 Task: Compose an email with the signature Edwin Parker with the subject Announcement of a change in company name and the message Can you please provide me with the details on the companys training and development program? from softage.4@softage.net to softage.5@softage.net, select last word, change the font color from current to purple and background color to black Send the email. Finally, move the email from Sent Items to the label Accommodations
Action: Mouse moved to (1149, 94)
Screenshot: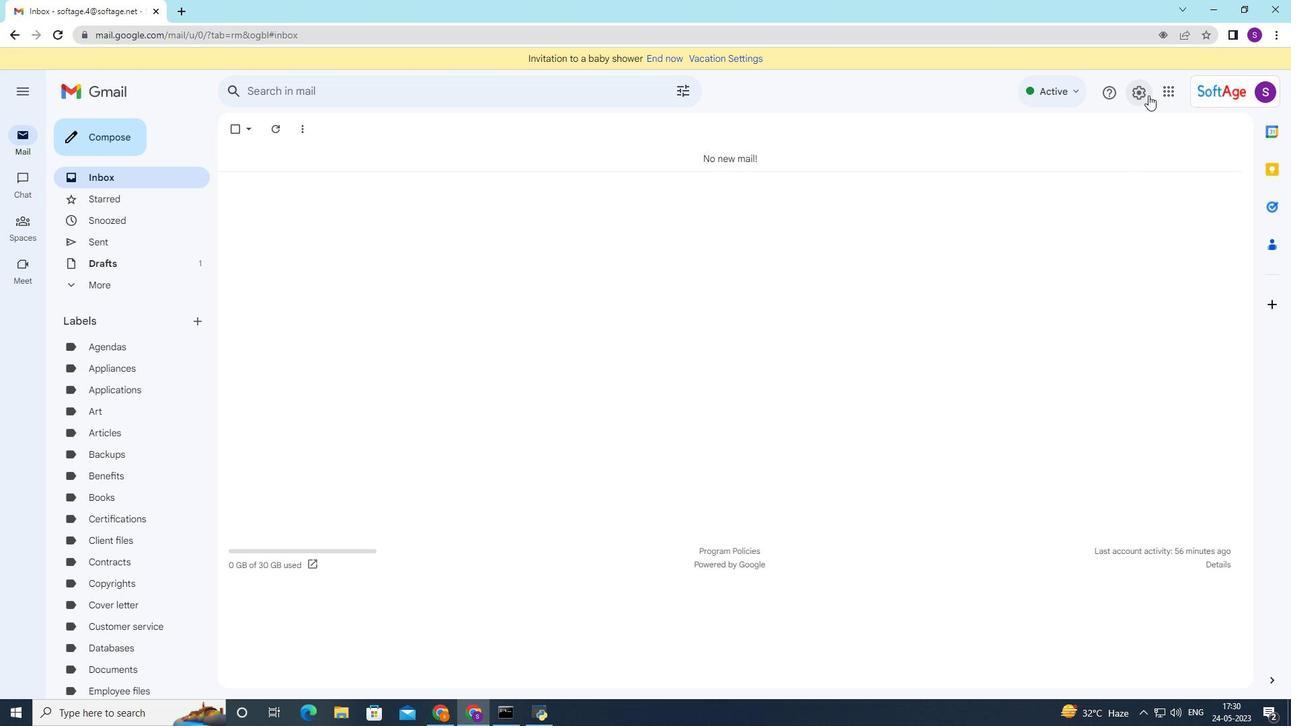 
Action: Mouse pressed left at (1149, 94)
Screenshot: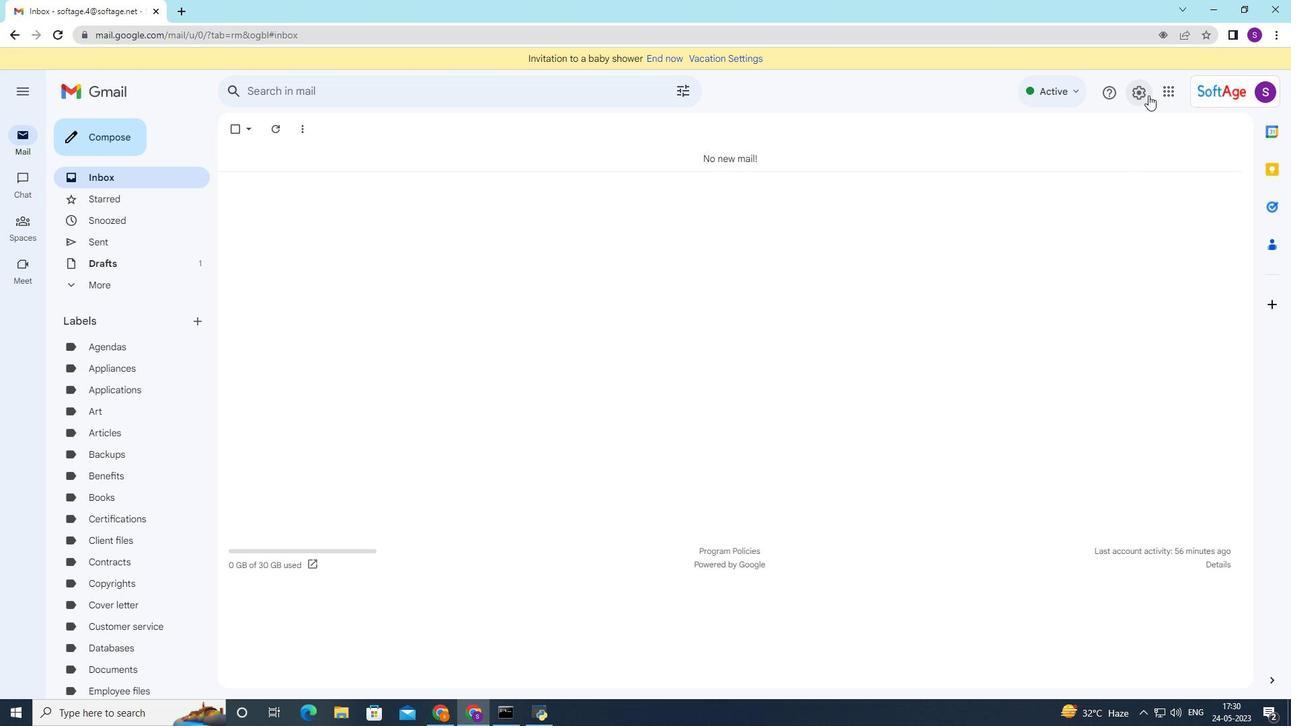 
Action: Mouse moved to (1149, 160)
Screenshot: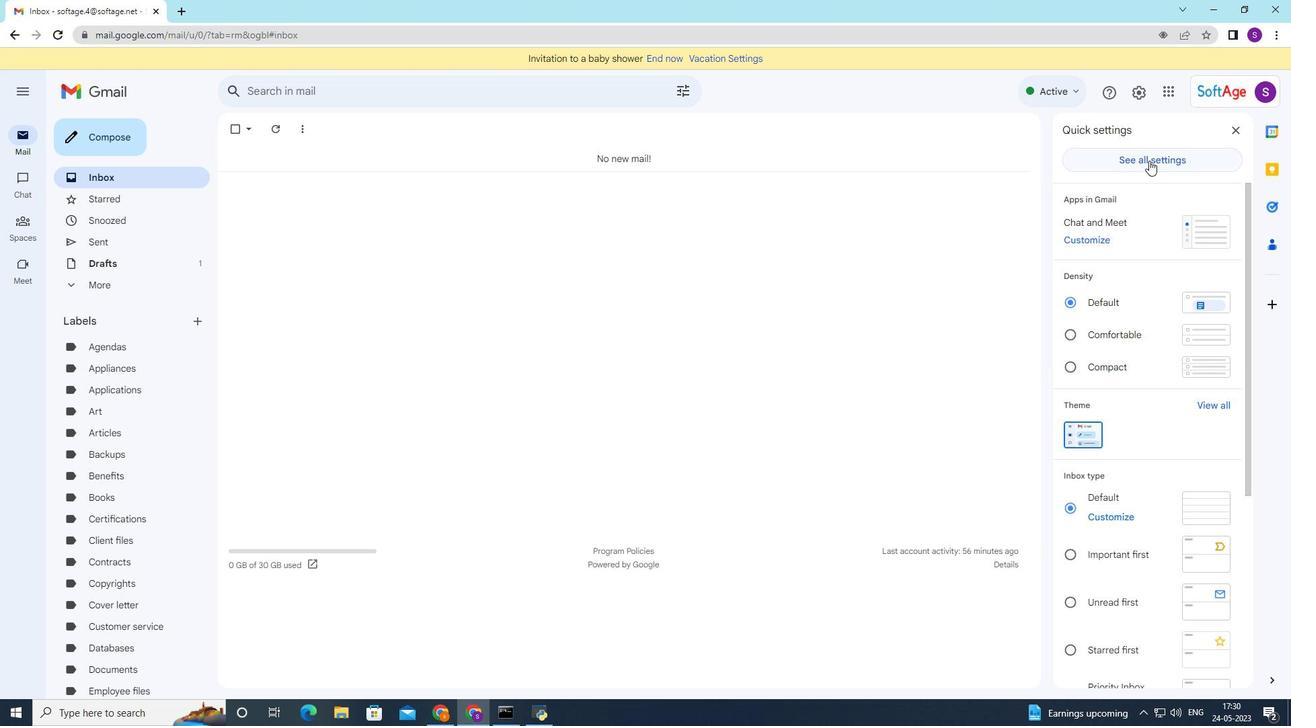 
Action: Mouse pressed left at (1149, 160)
Screenshot: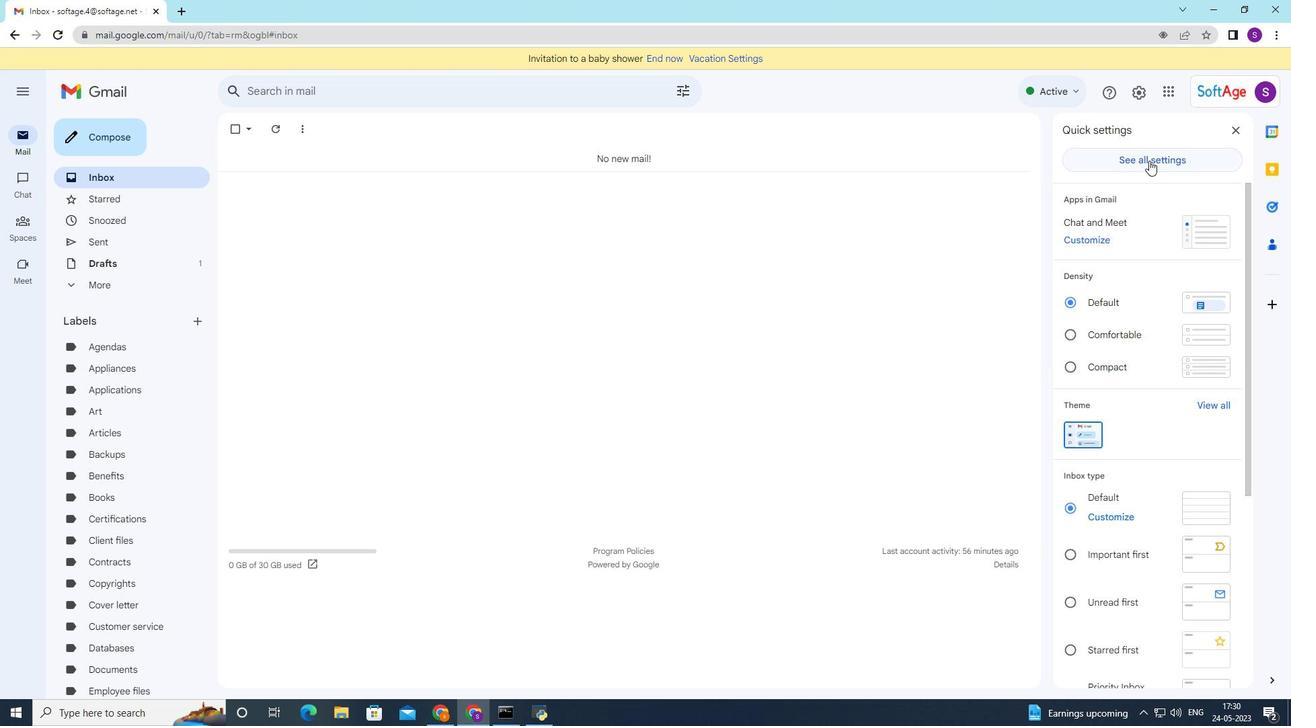 
Action: Mouse moved to (672, 230)
Screenshot: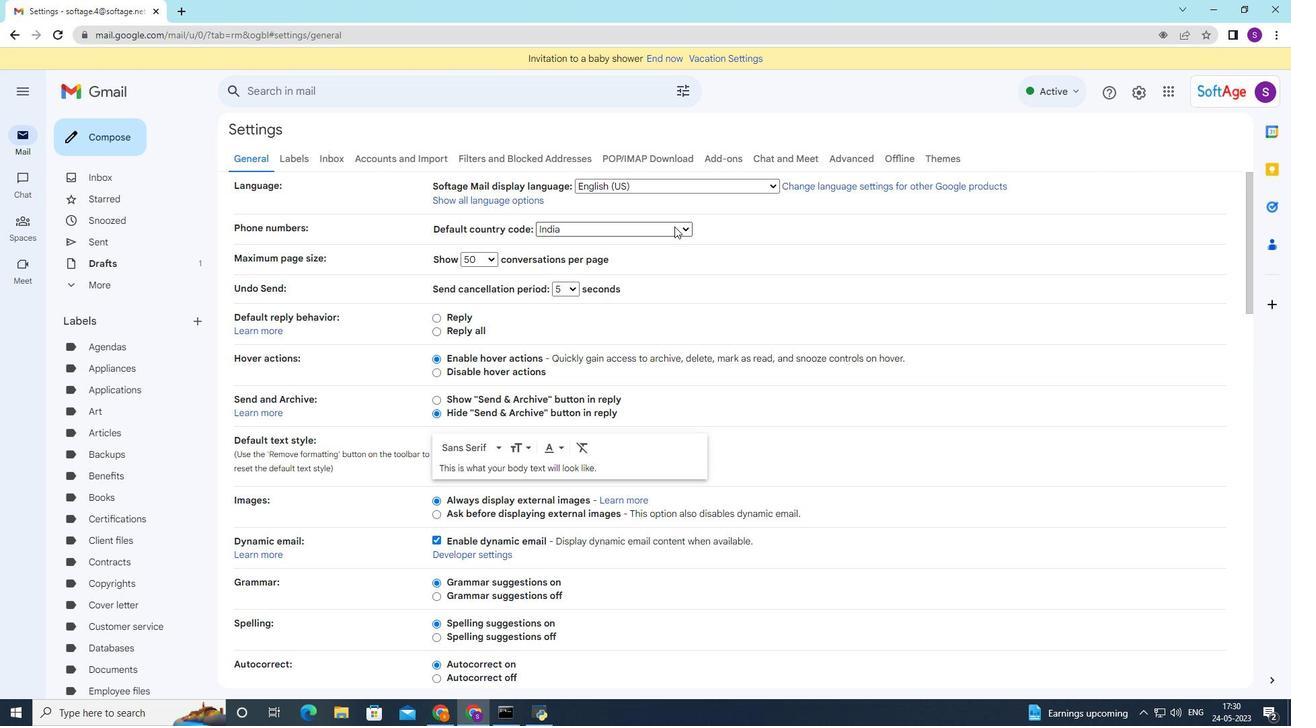 
Action: Mouse scrolled (672, 229) with delta (0, 0)
Screenshot: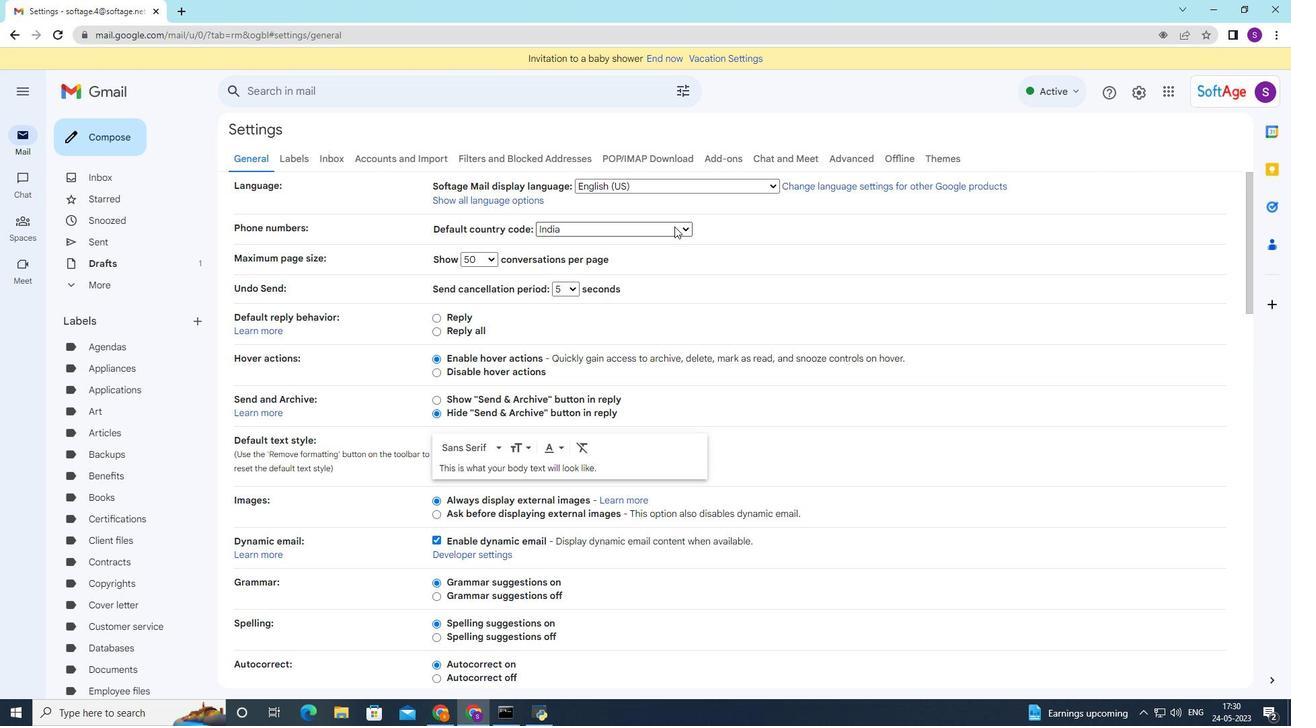 
Action: Mouse scrolled (672, 229) with delta (0, 0)
Screenshot: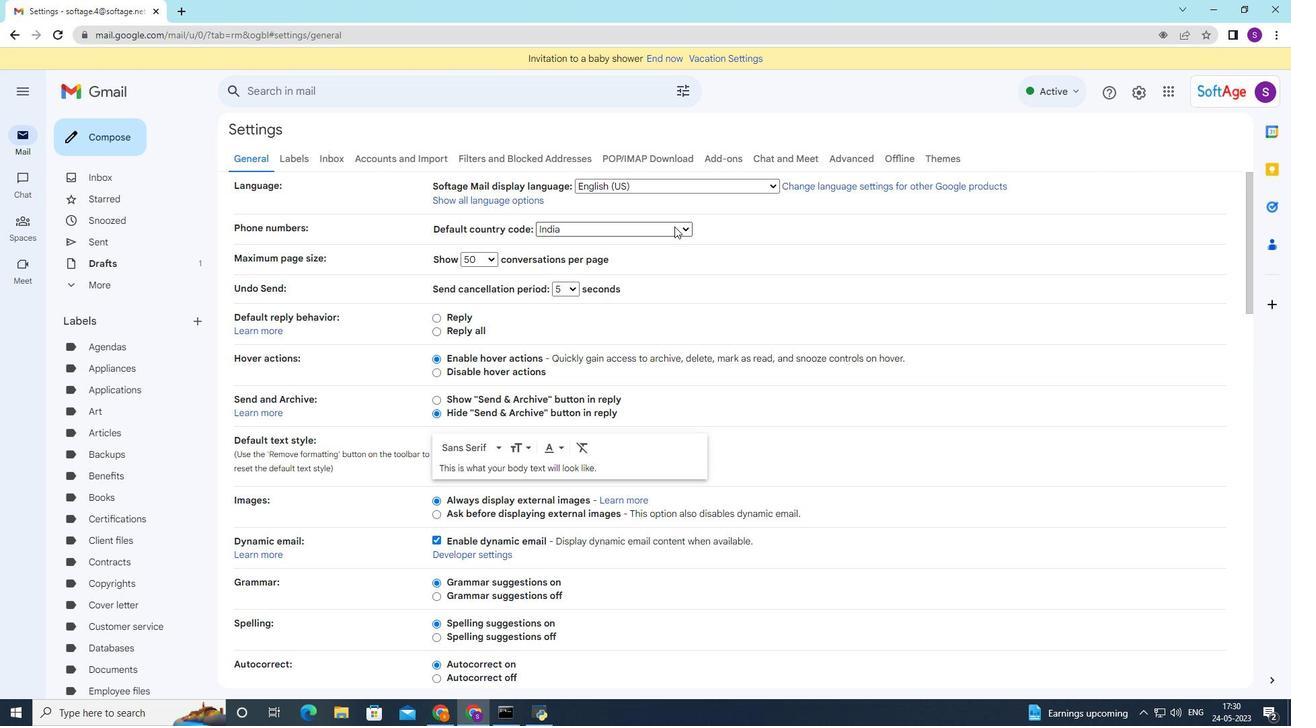 
Action: Mouse scrolled (672, 229) with delta (0, 0)
Screenshot: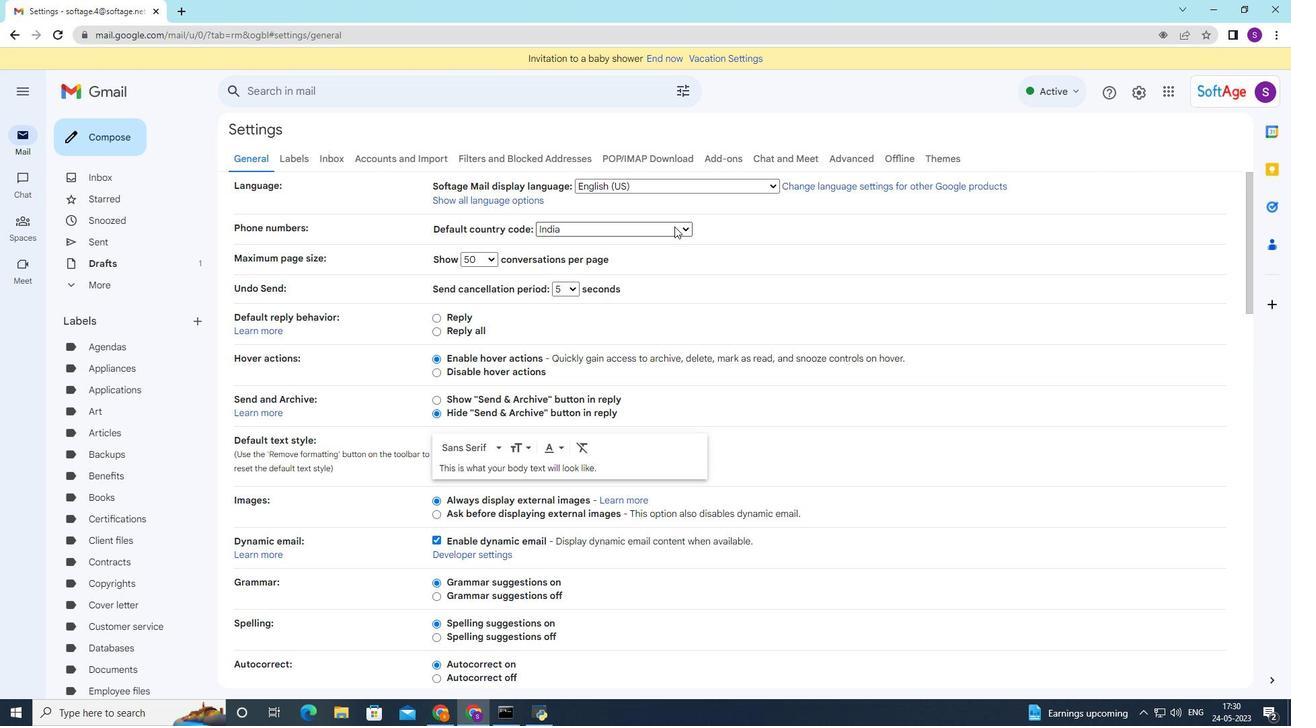 
Action: Mouse moved to (672, 230)
Screenshot: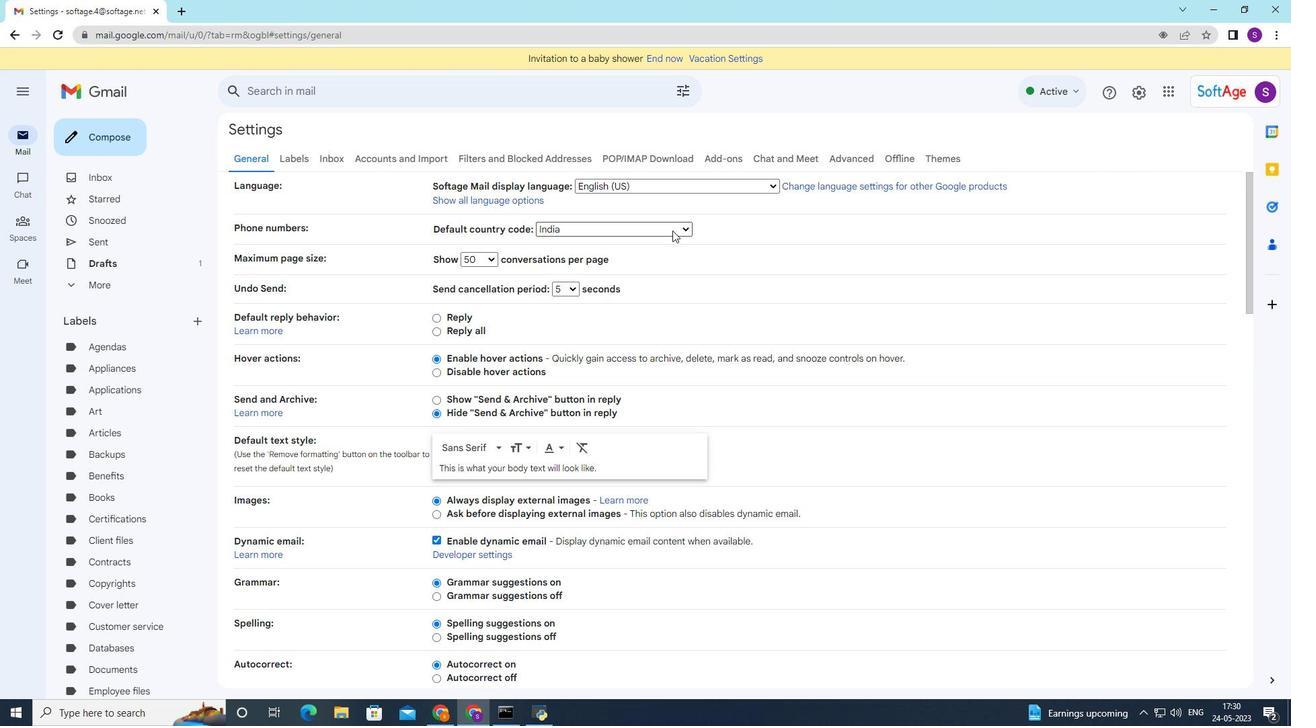 
Action: Mouse scrolled (672, 229) with delta (0, 0)
Screenshot: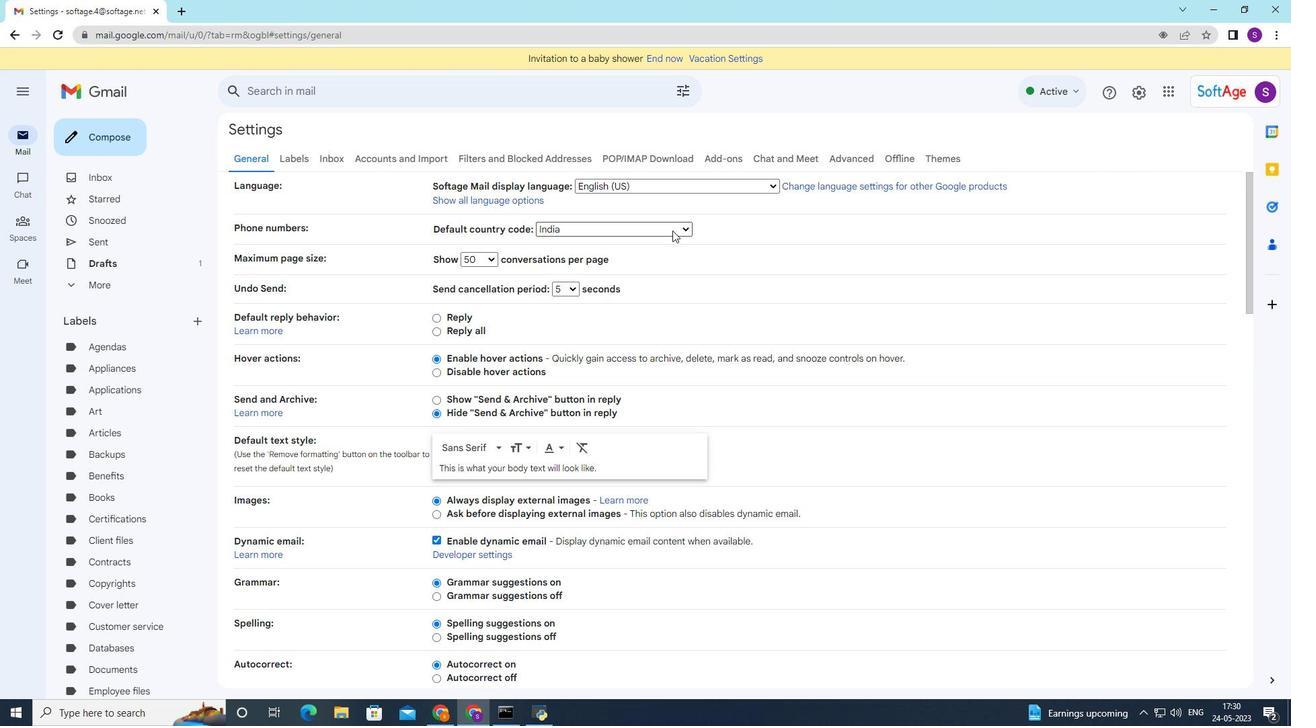 
Action: Mouse scrolled (672, 229) with delta (0, 0)
Screenshot: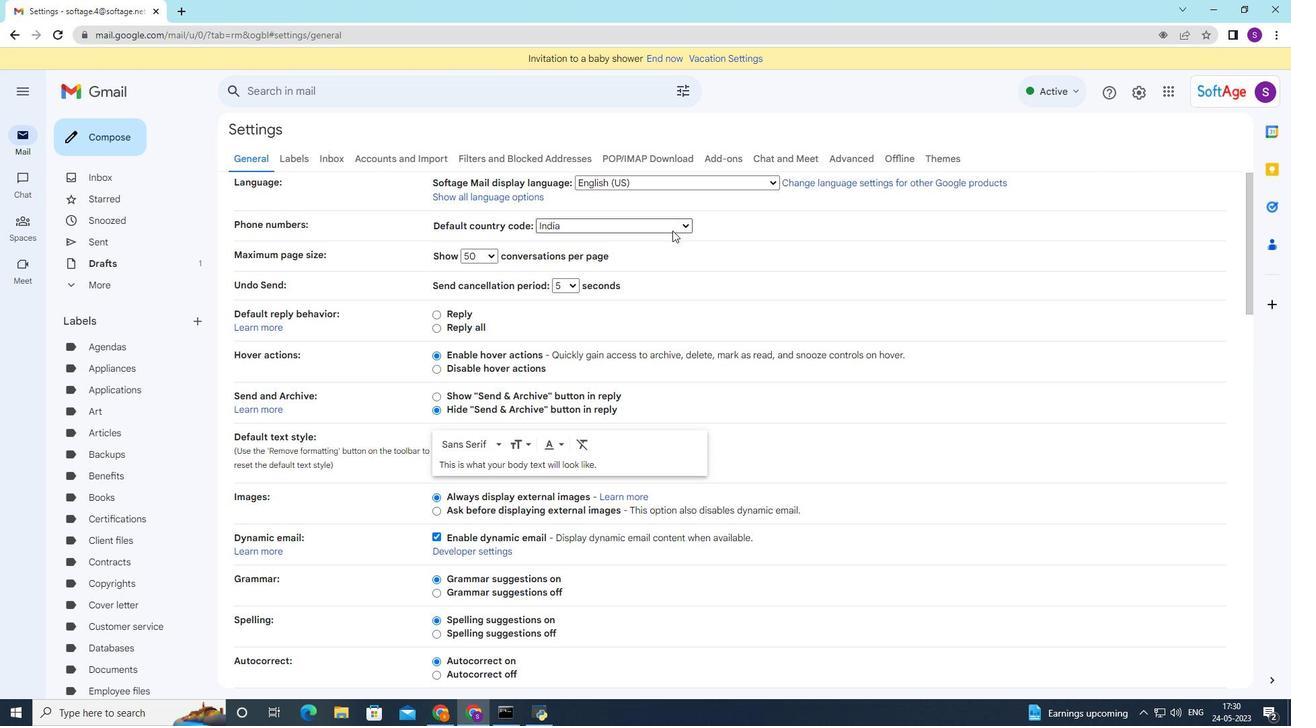 
Action: Mouse moved to (668, 236)
Screenshot: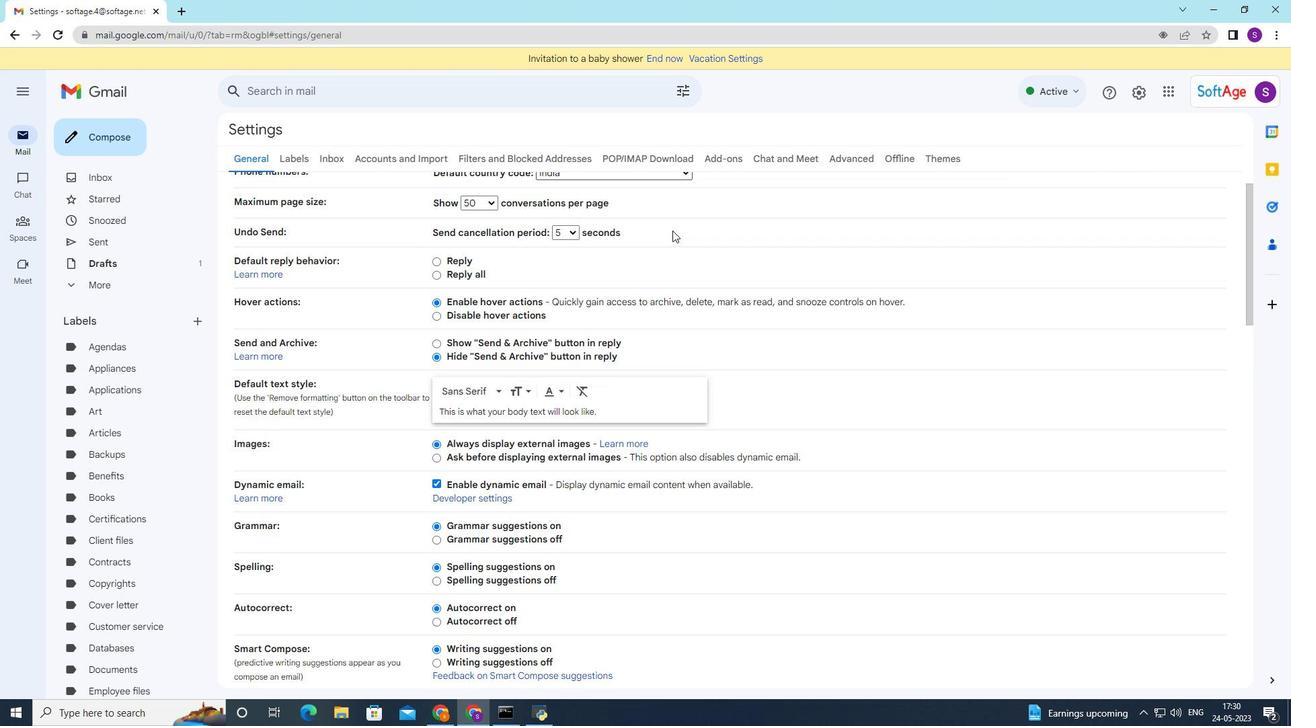 
Action: Mouse scrolled (669, 235) with delta (0, 0)
Screenshot: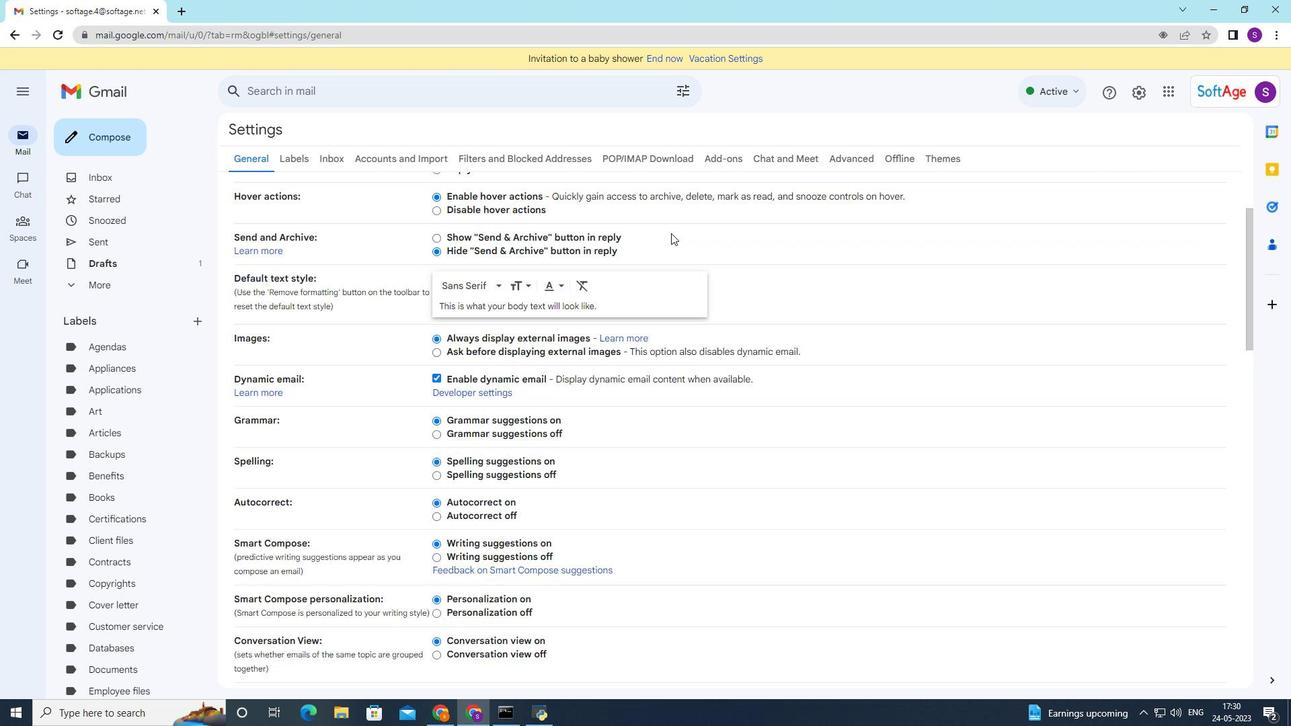 
Action: Mouse moved to (613, 263)
Screenshot: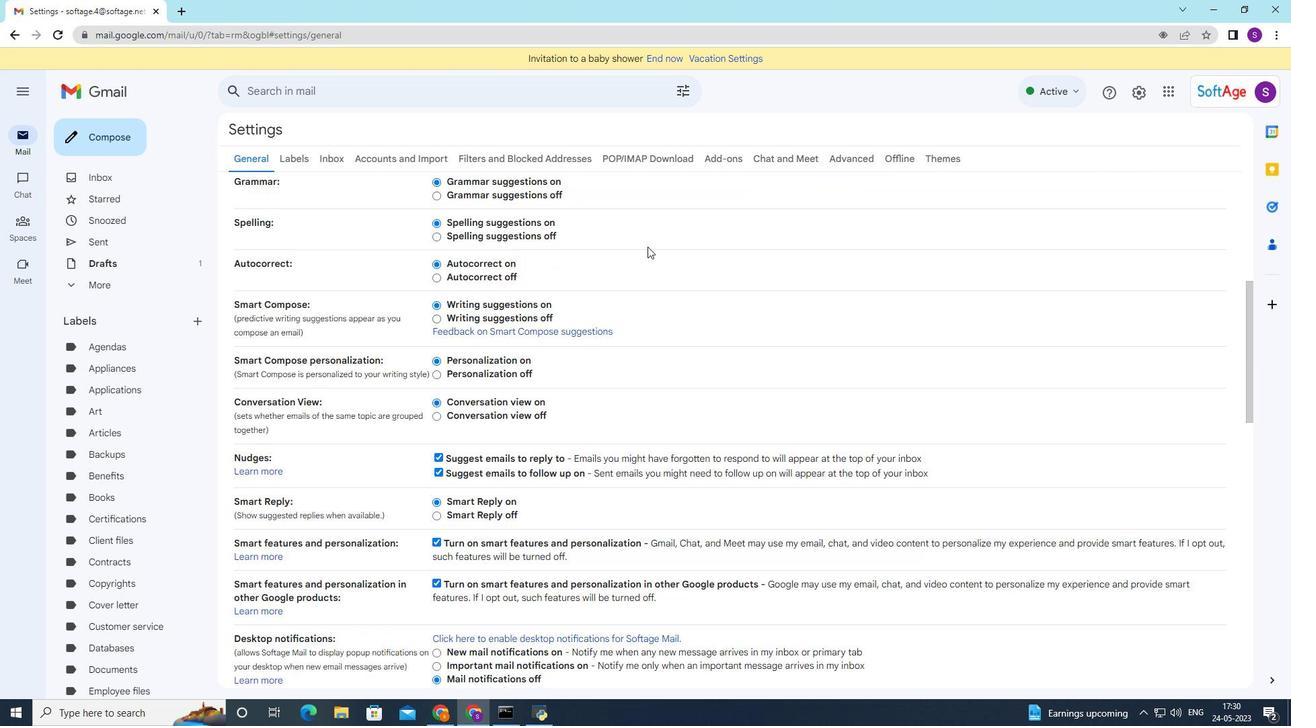 
Action: Mouse scrolled (613, 262) with delta (0, 0)
Screenshot: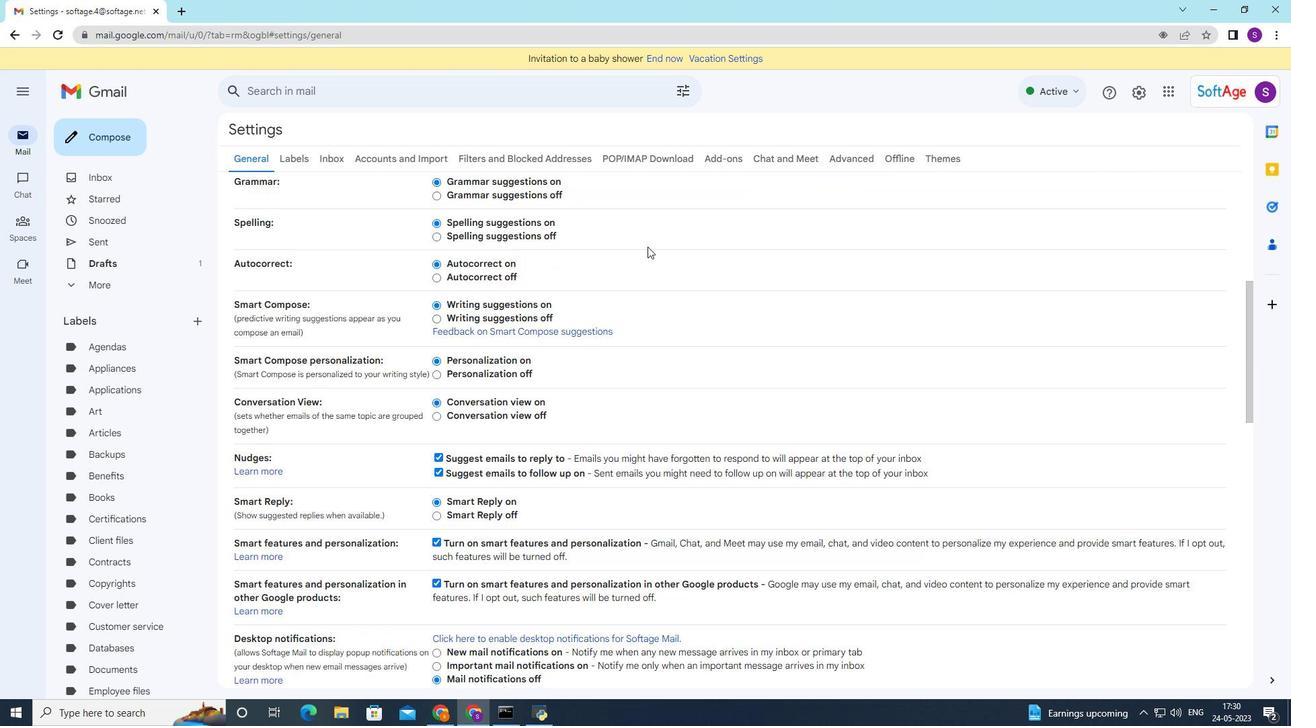 
Action: Mouse moved to (589, 276)
Screenshot: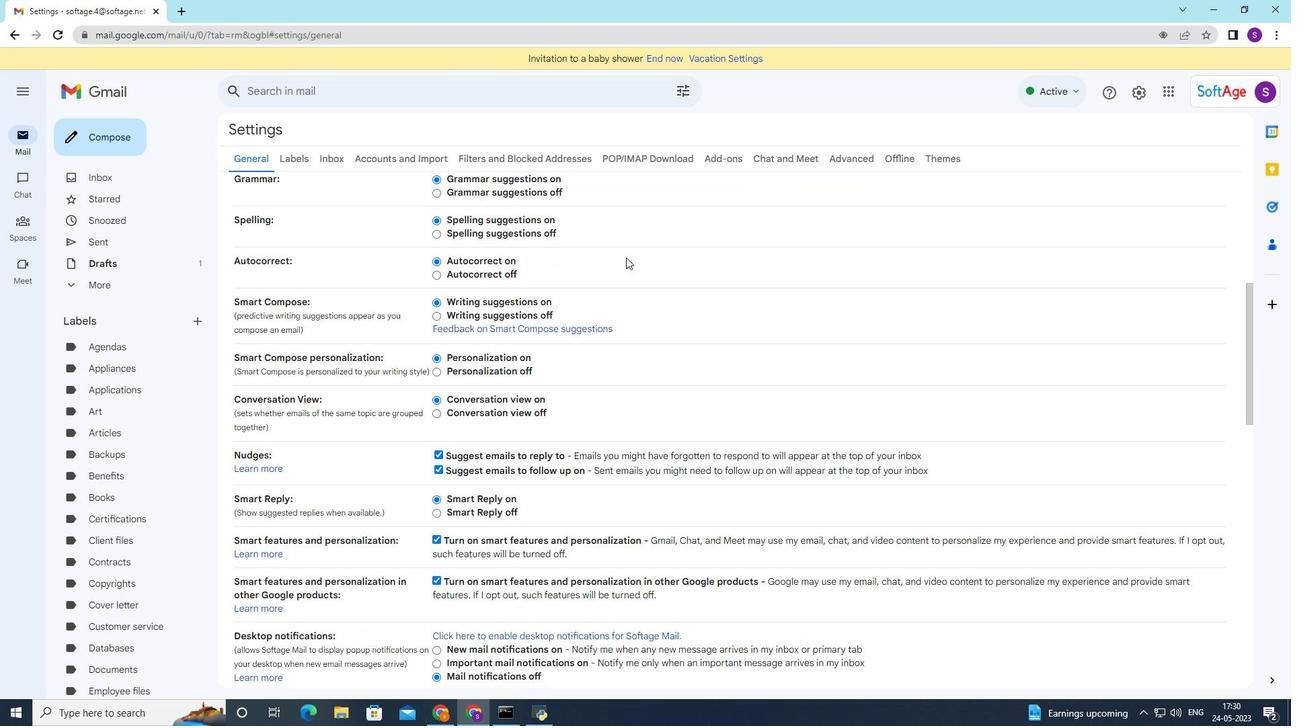 
Action: Mouse scrolled (594, 273) with delta (0, 0)
Screenshot: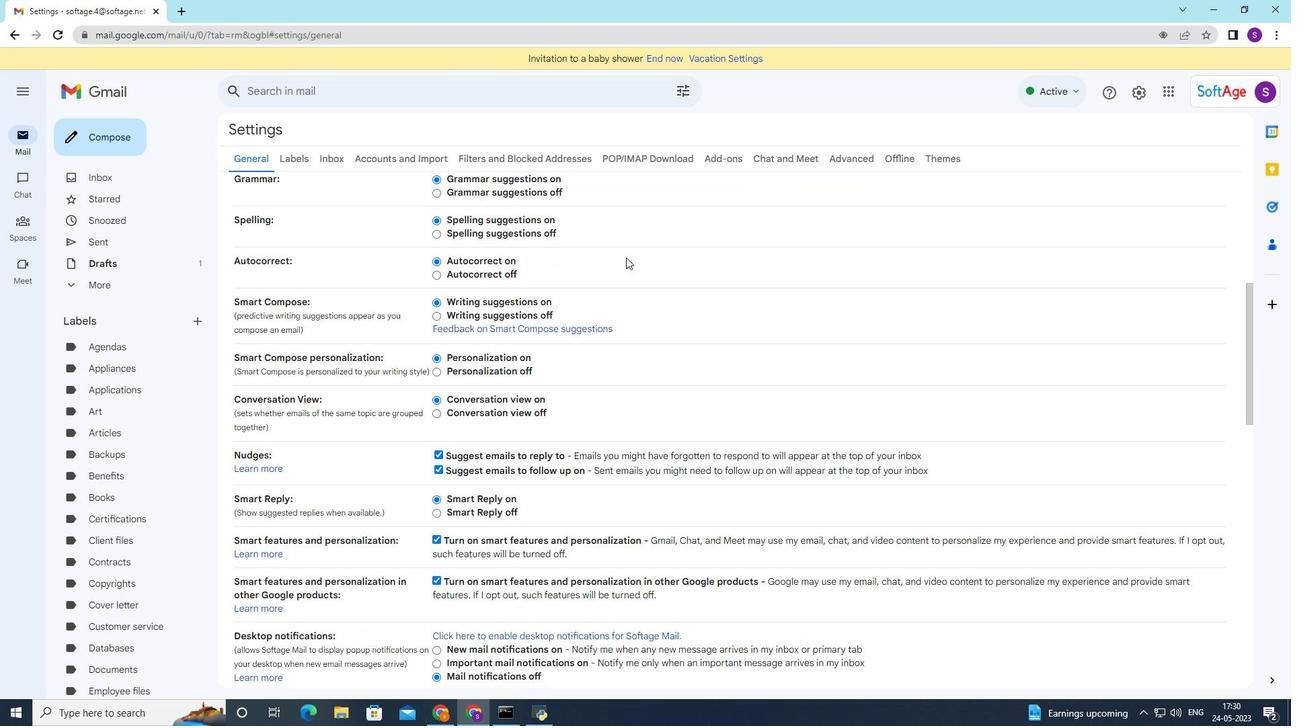 
Action: Mouse moved to (587, 277)
Screenshot: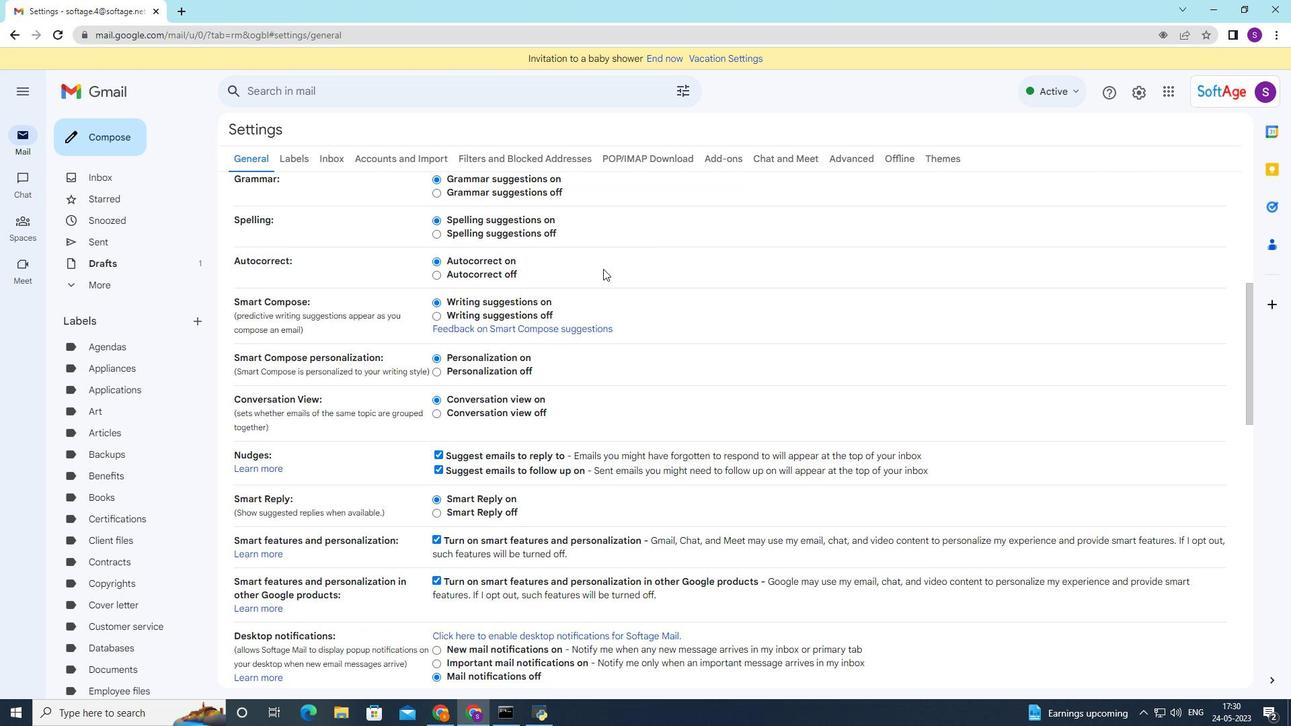 
Action: Mouse scrolled (587, 276) with delta (0, 0)
Screenshot: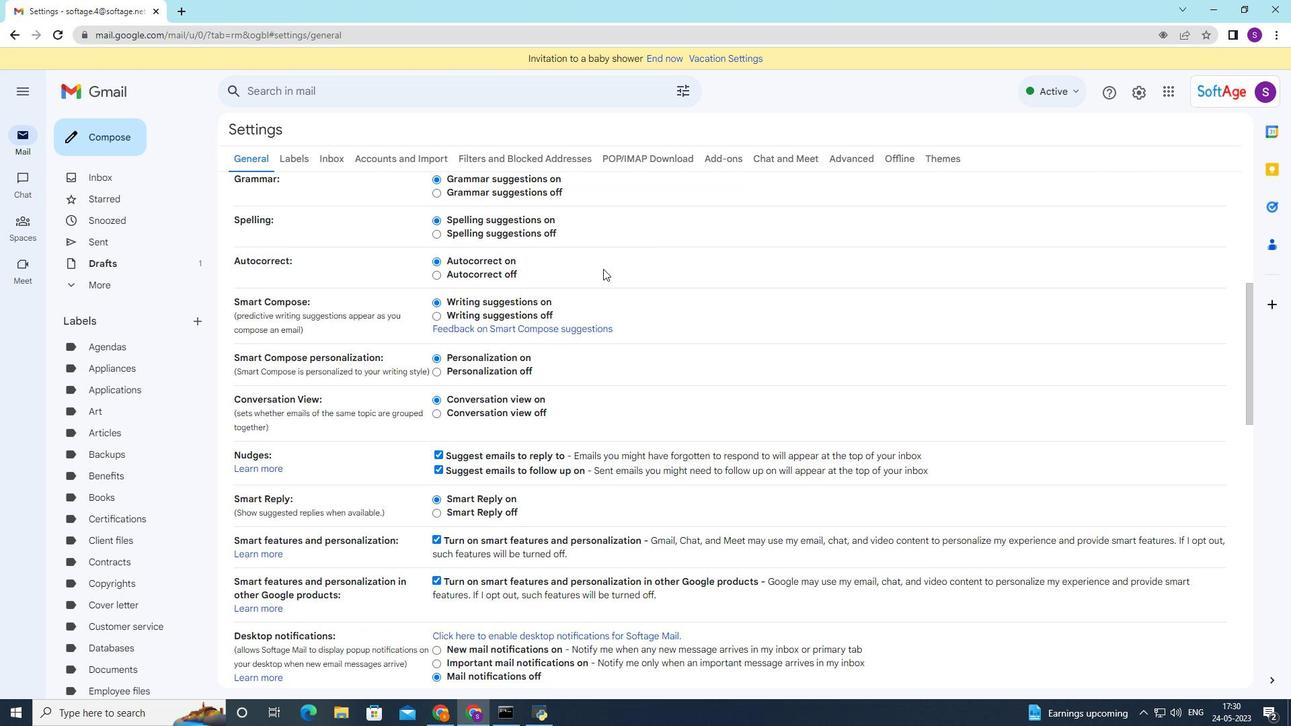 
Action: Mouse moved to (578, 279)
Screenshot: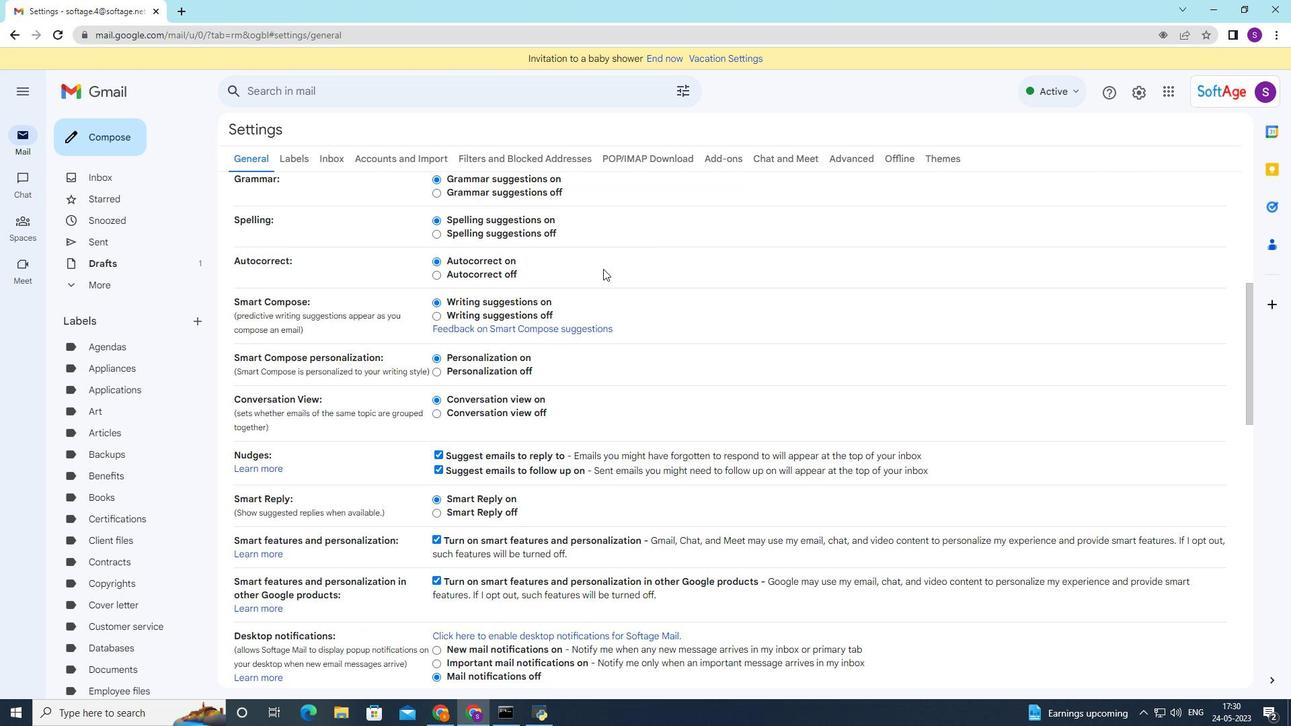 
Action: Mouse scrolled (578, 279) with delta (0, 0)
Screenshot: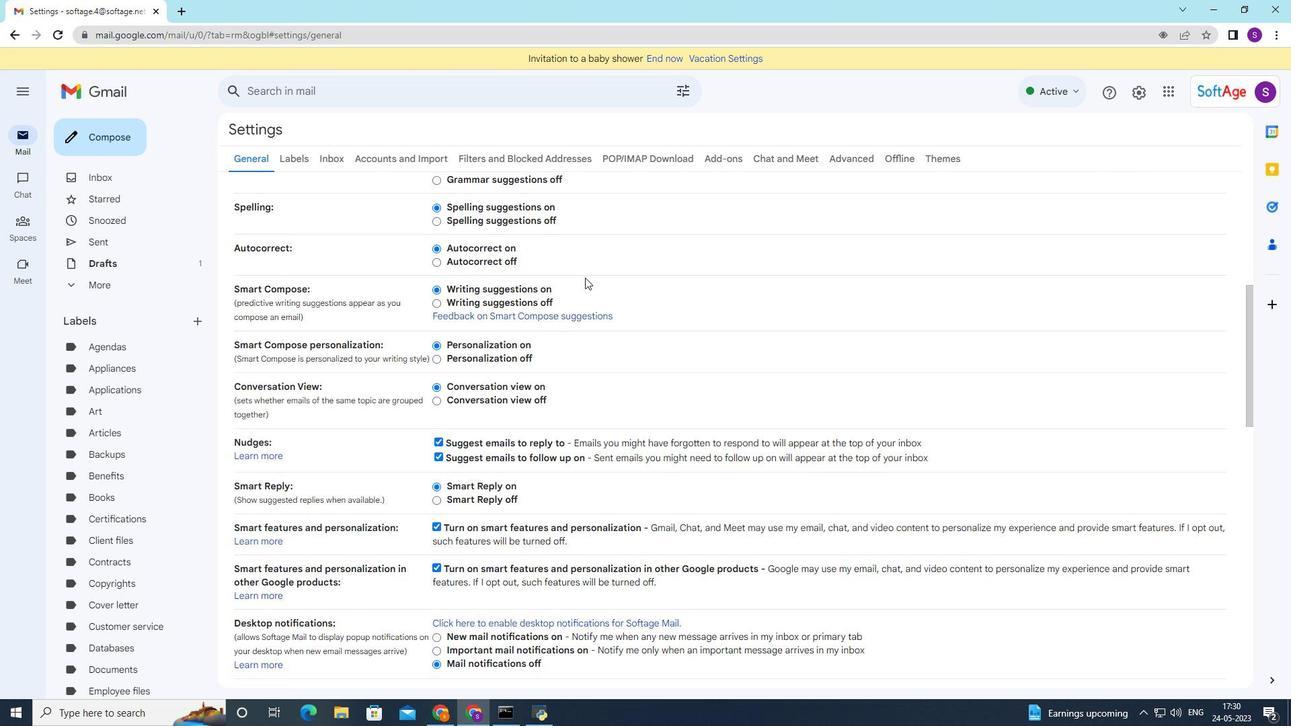 
Action: Mouse moved to (575, 283)
Screenshot: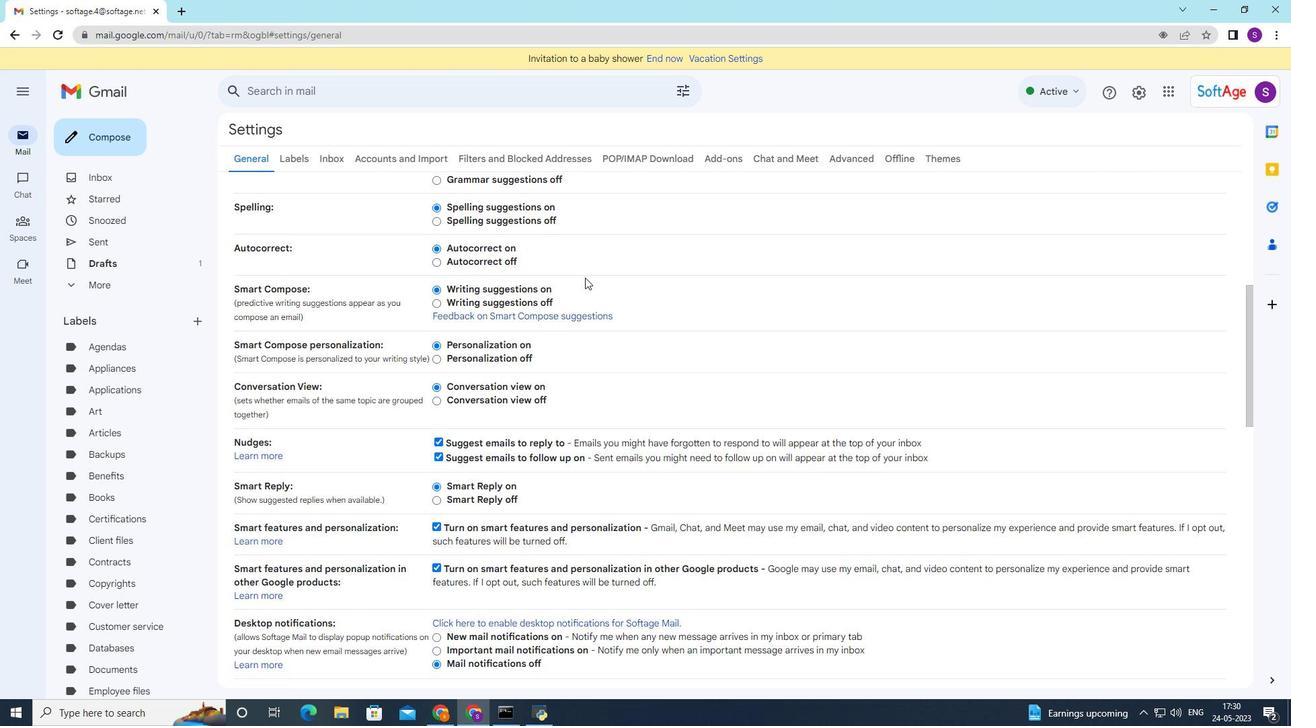 
Action: Mouse scrolled (575, 282) with delta (0, 0)
Screenshot: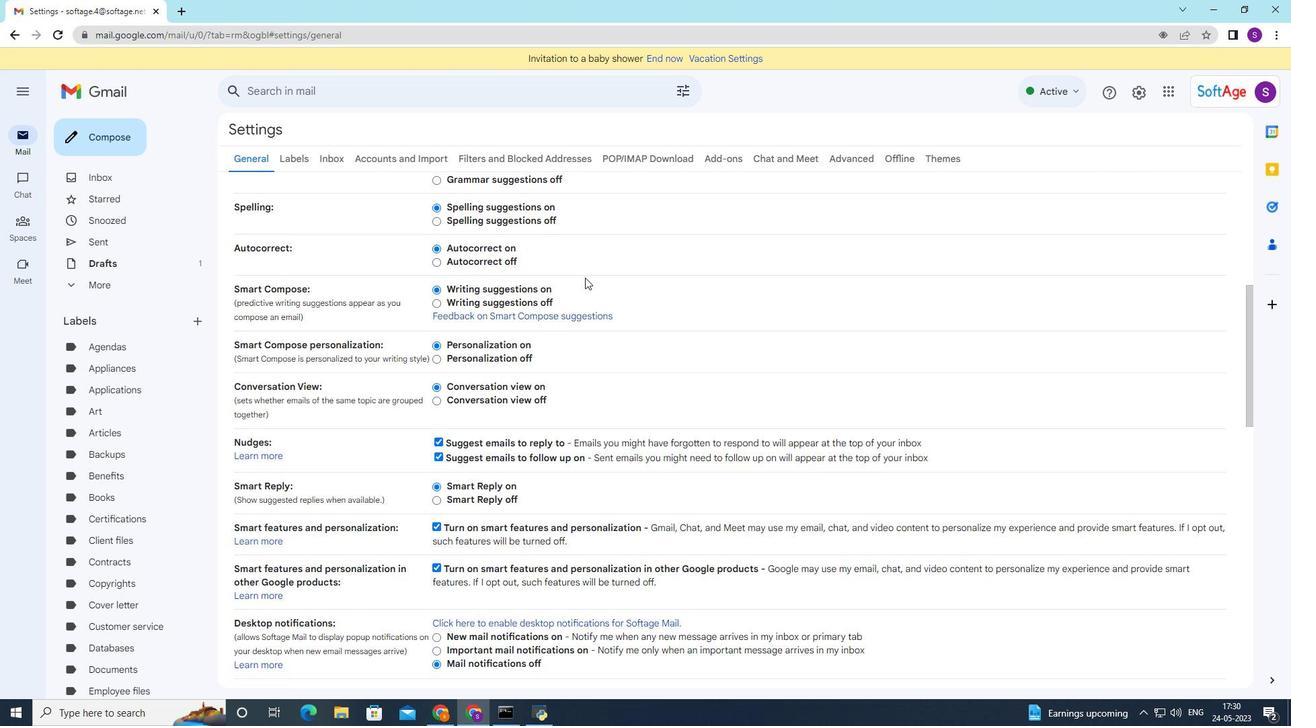 
Action: Mouse moved to (569, 322)
Screenshot: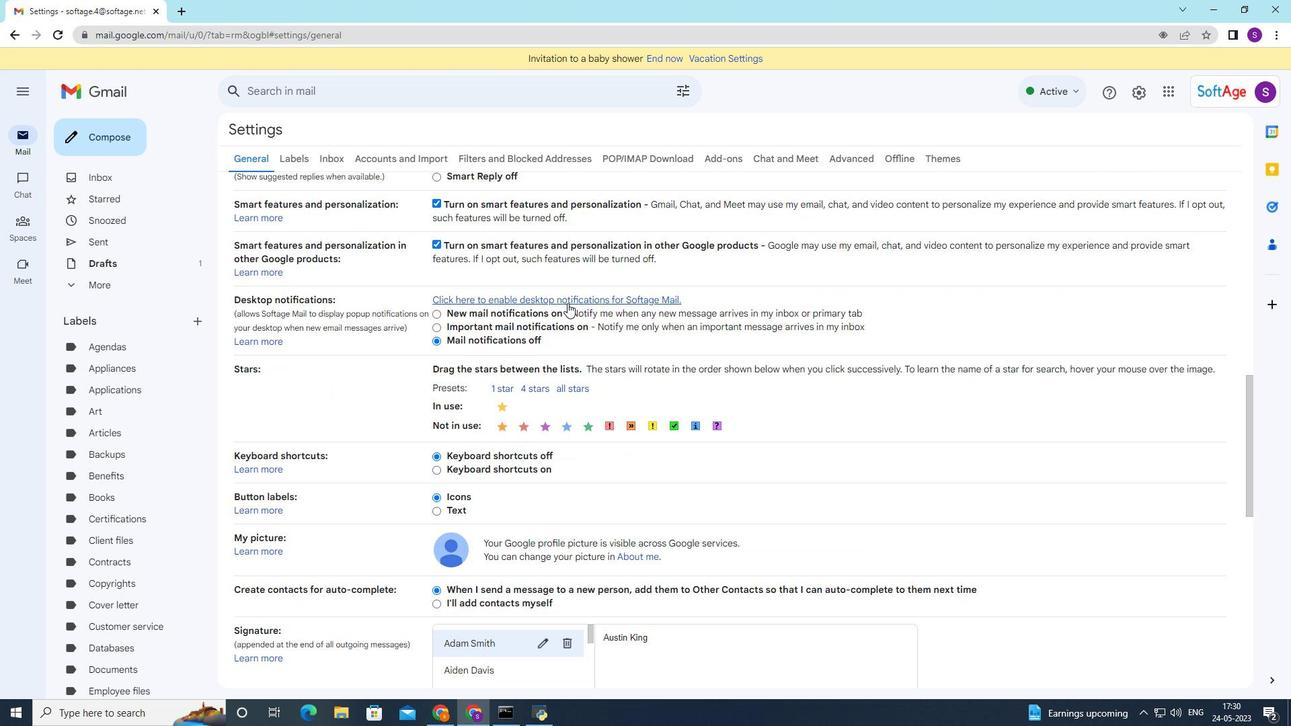 
Action: Mouse scrolled (569, 321) with delta (0, 0)
Screenshot: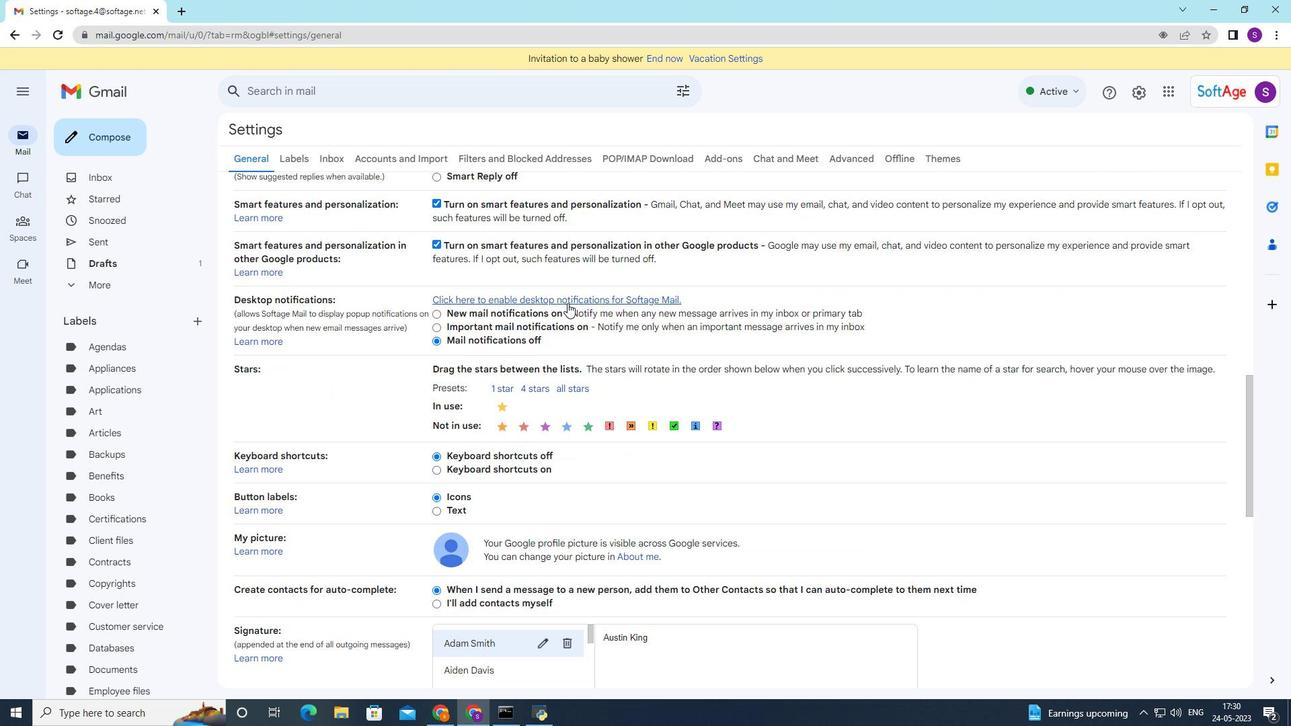 
Action: Mouse moved to (569, 328)
Screenshot: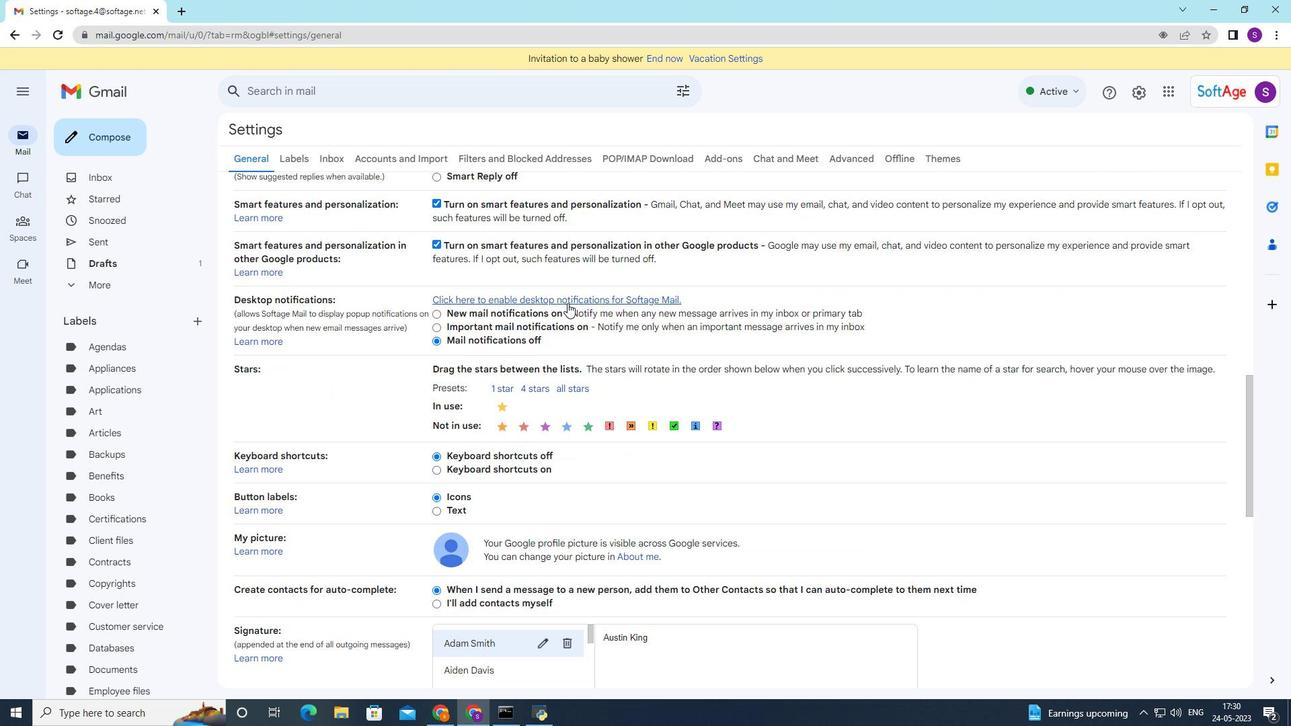 
Action: Mouse scrolled (569, 328) with delta (0, 0)
Screenshot: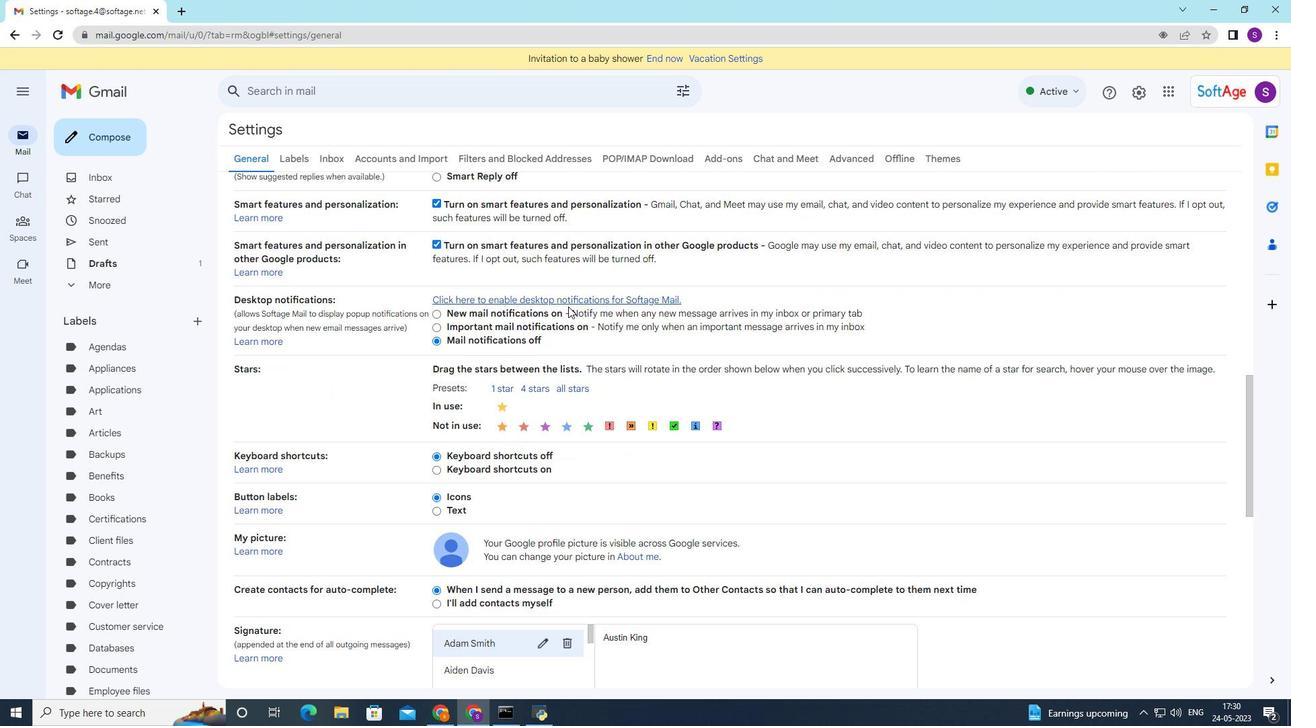 
Action: Mouse moved to (565, 358)
Screenshot: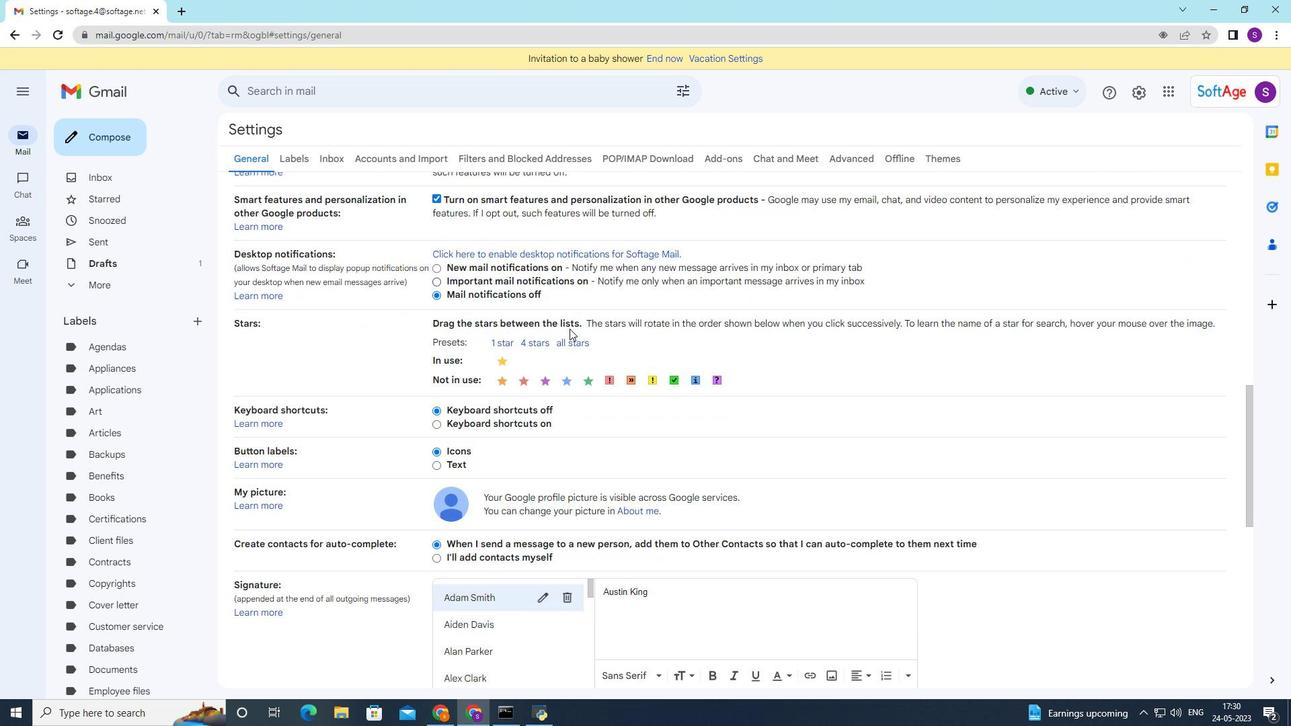 
Action: Mouse scrolled (569, 332) with delta (0, 0)
Screenshot: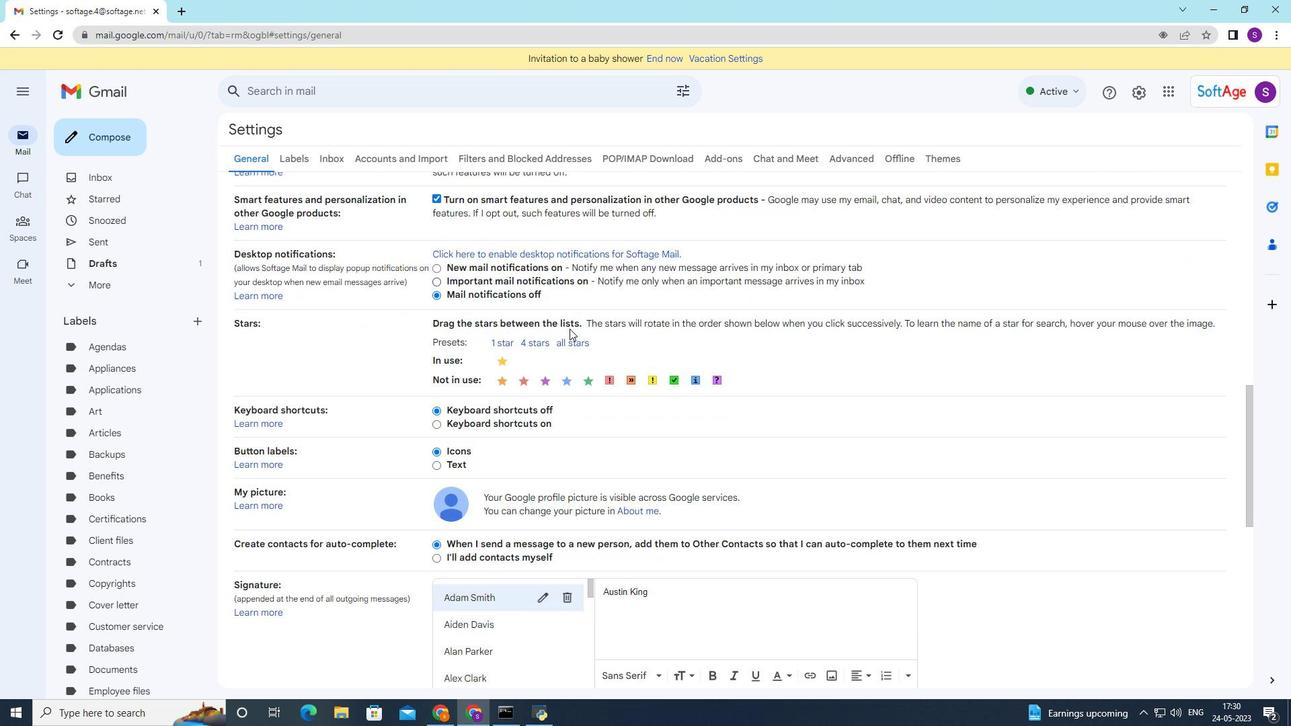 
Action: Mouse scrolled (567, 341) with delta (0, 0)
Screenshot: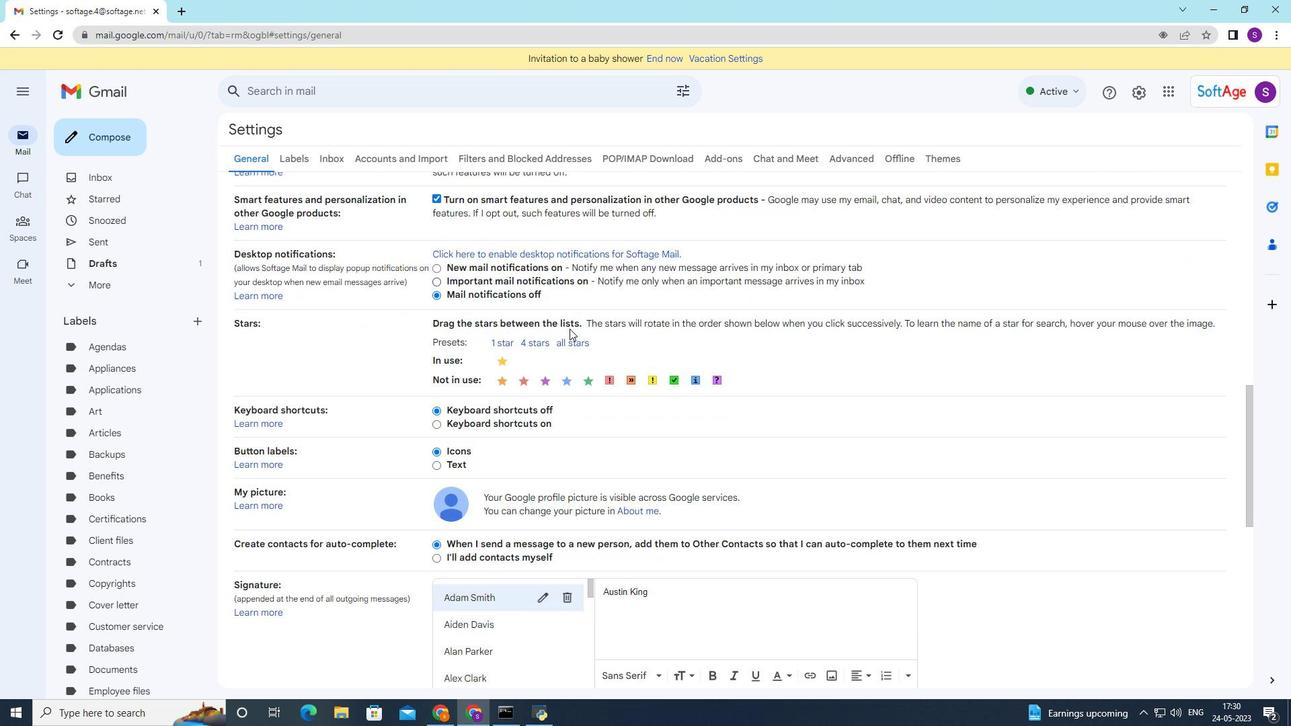 
Action: Mouse moved to (565, 359)
Screenshot: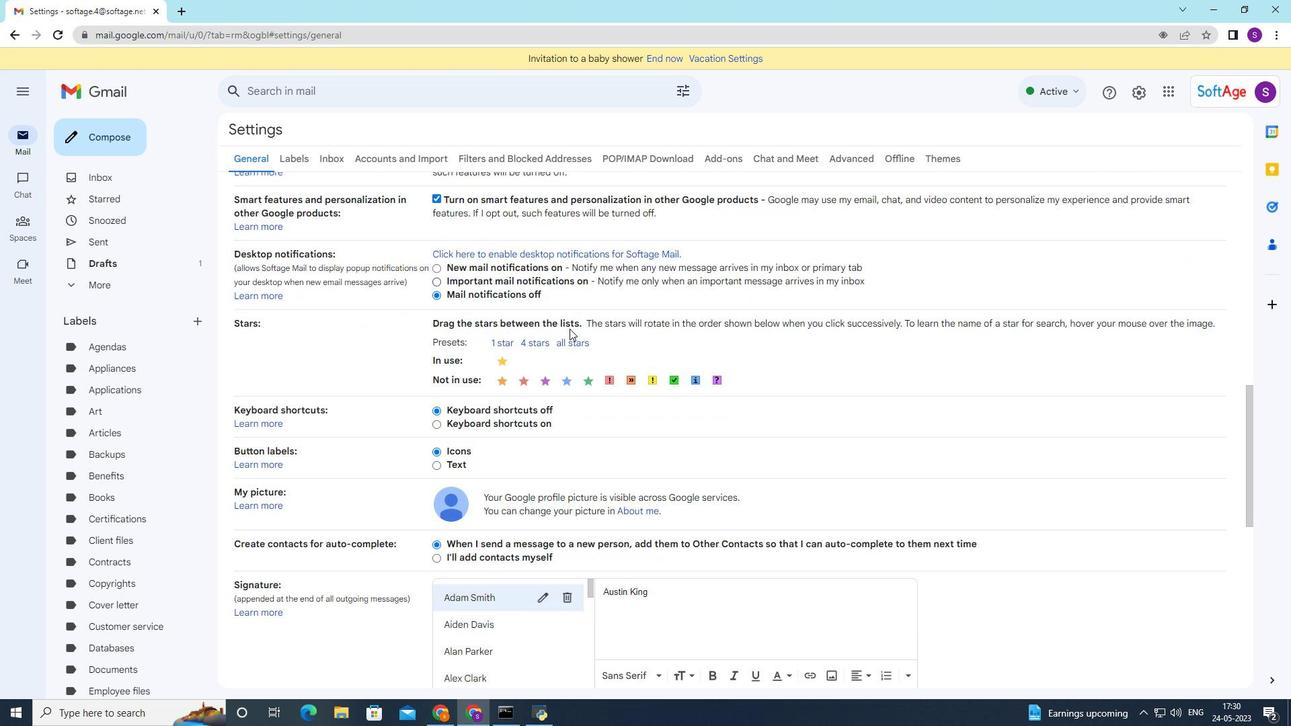 
Action: Mouse scrolled (565, 357) with delta (0, 0)
Screenshot: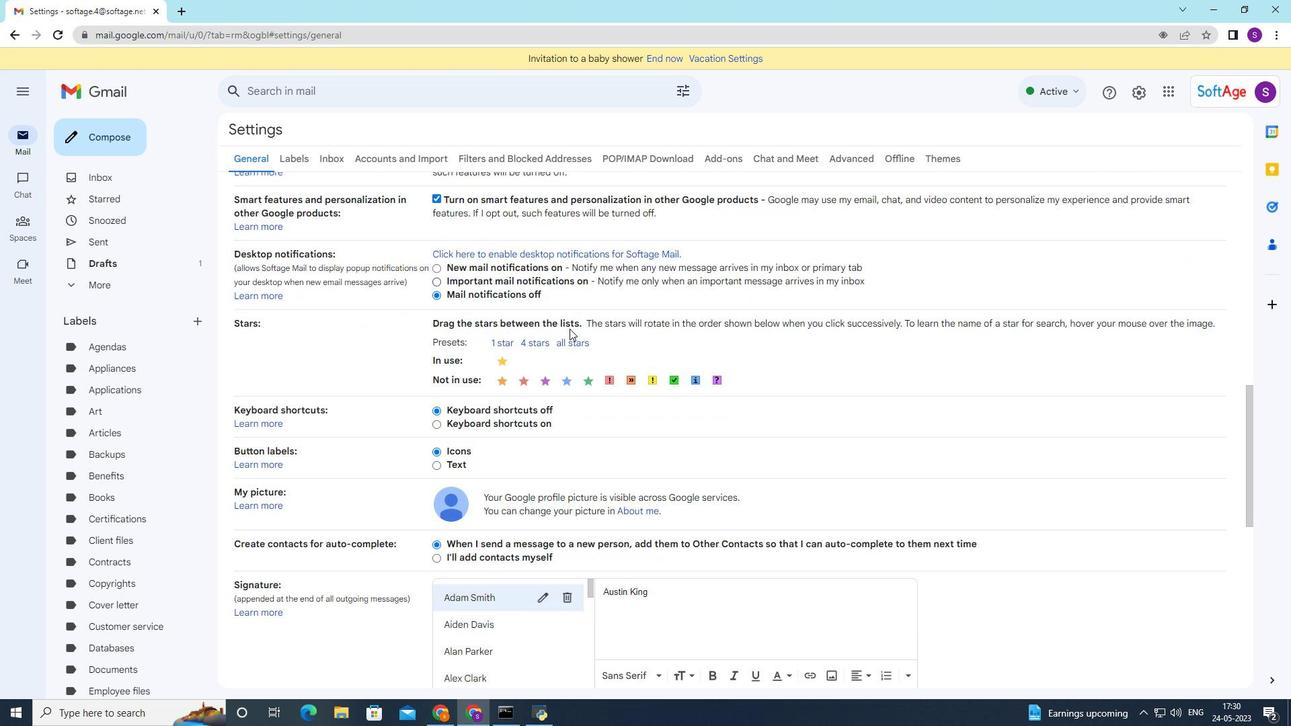 
Action: Mouse moved to (543, 419)
Screenshot: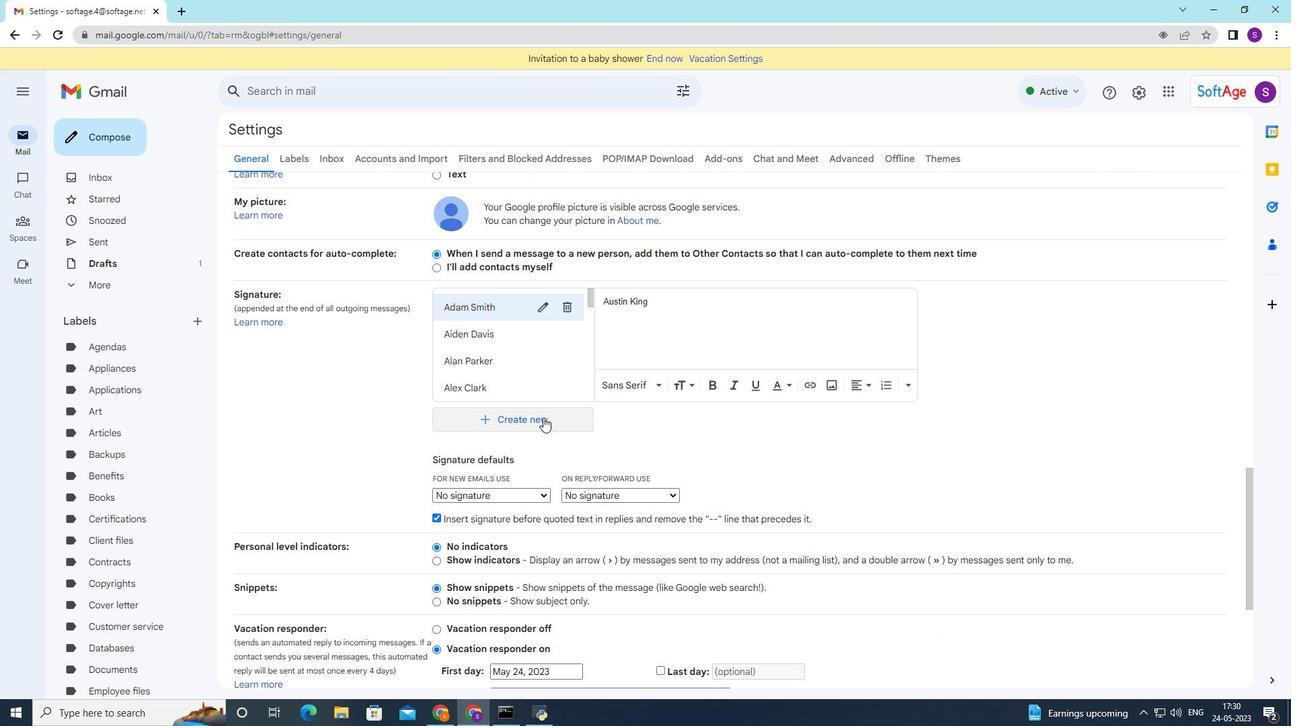 
Action: Mouse pressed left at (543, 419)
Screenshot: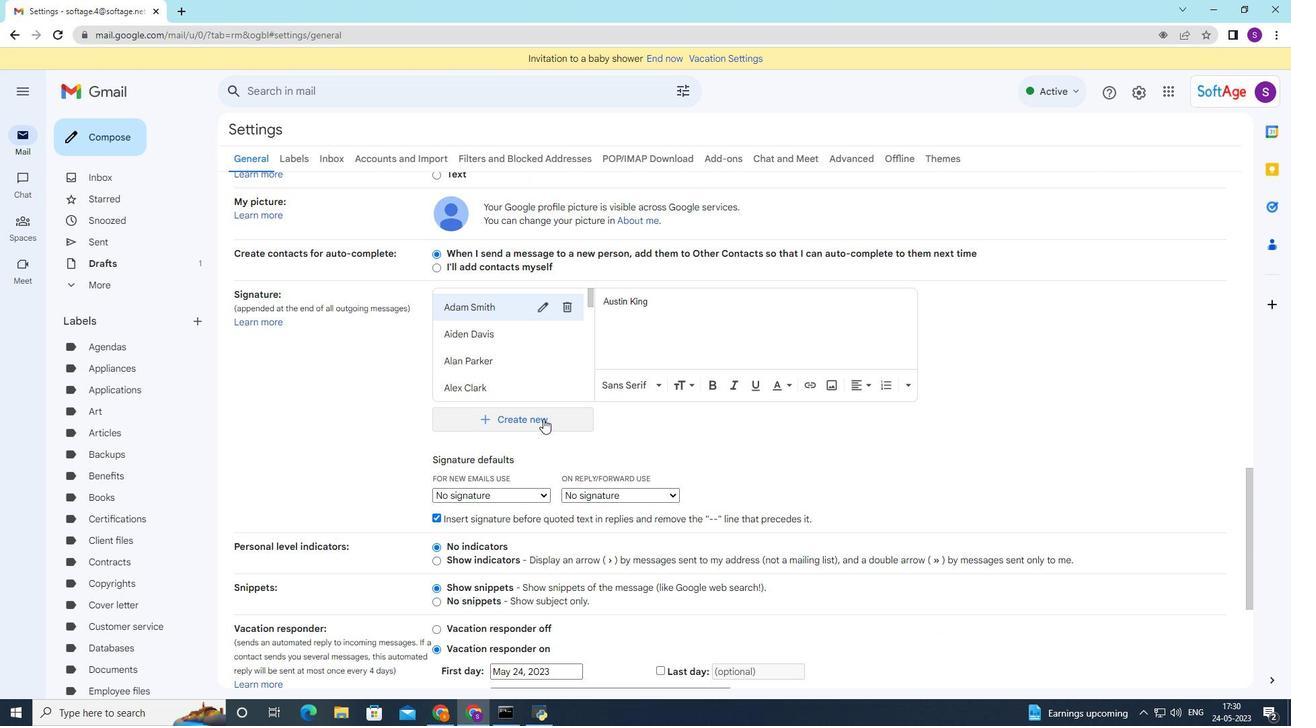 
Action: Mouse moved to (645, 363)
Screenshot: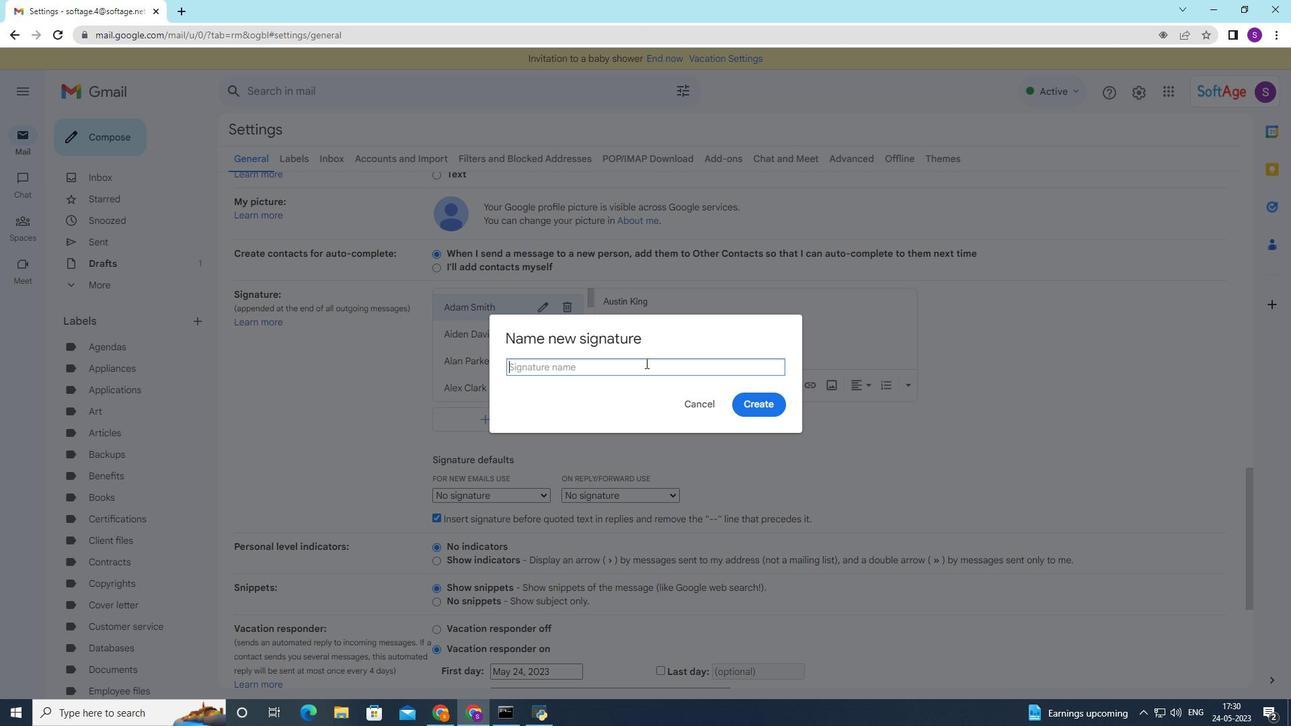 
Action: Key pressed <Key.shift>Edwin<Key.space><Key.shift>Parker
Screenshot: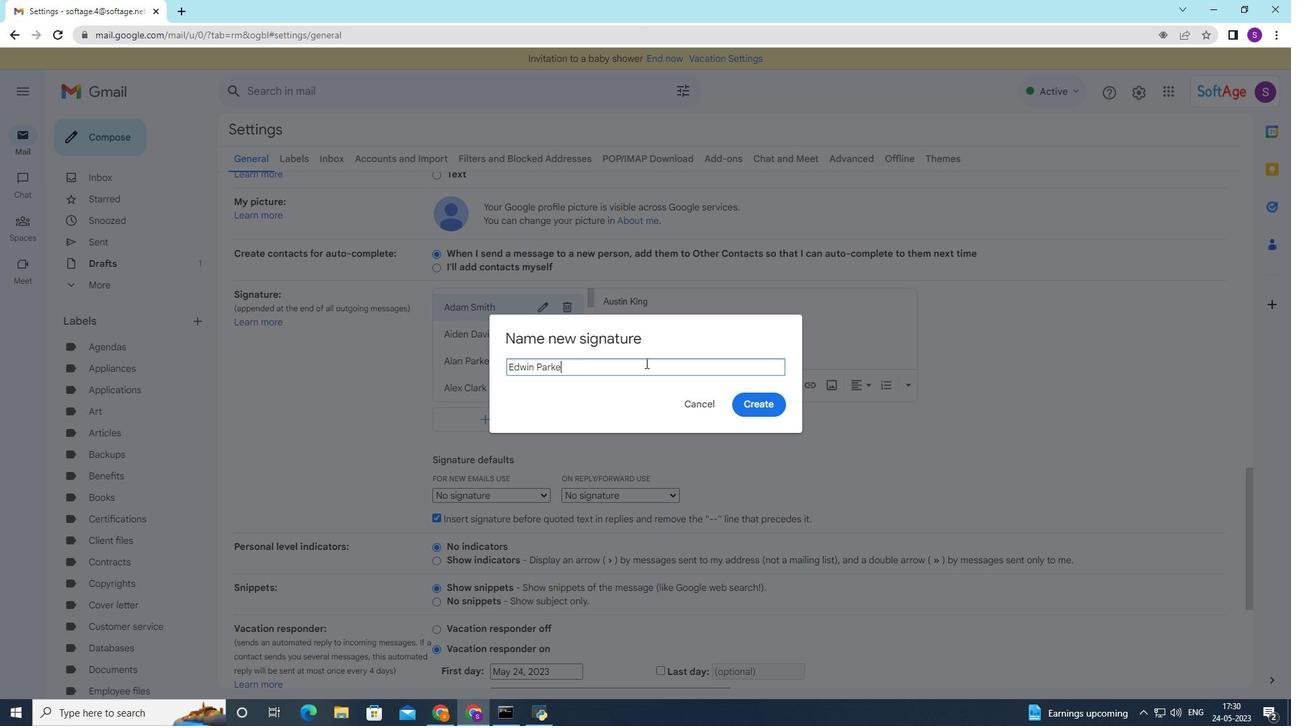 
Action: Mouse moved to (769, 396)
Screenshot: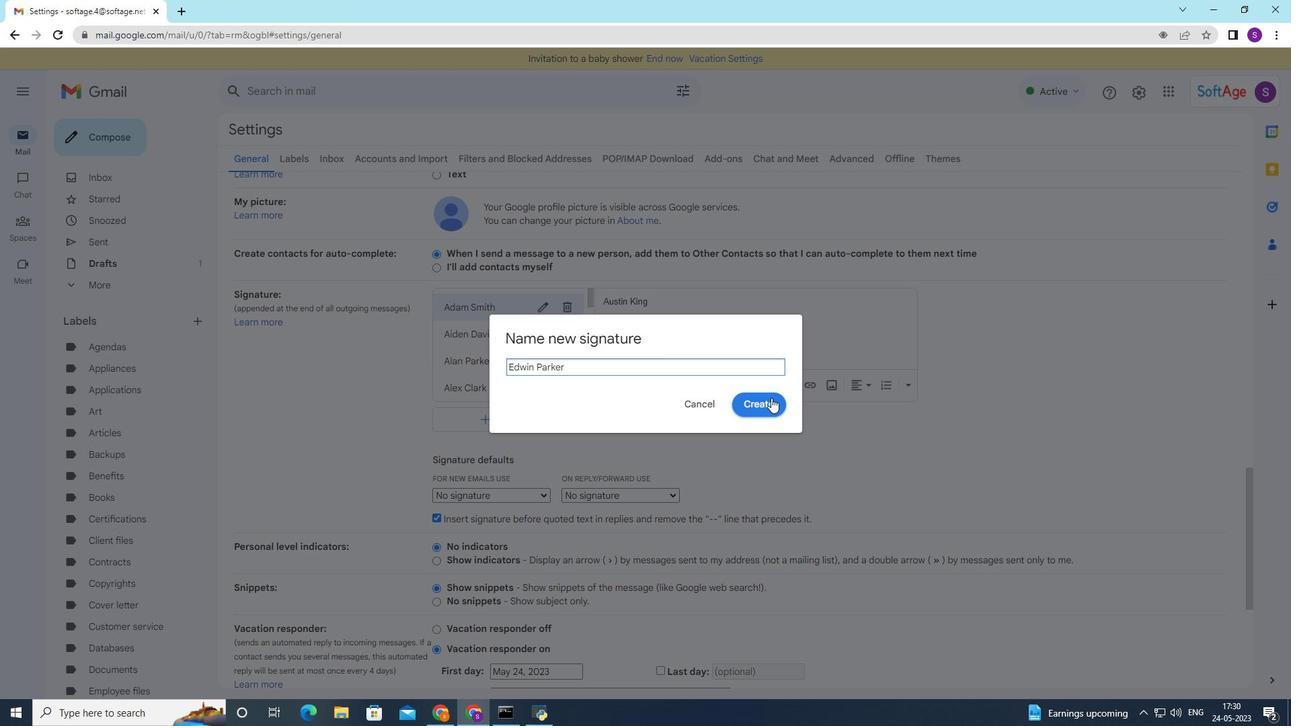 
Action: Mouse pressed left at (769, 396)
Screenshot: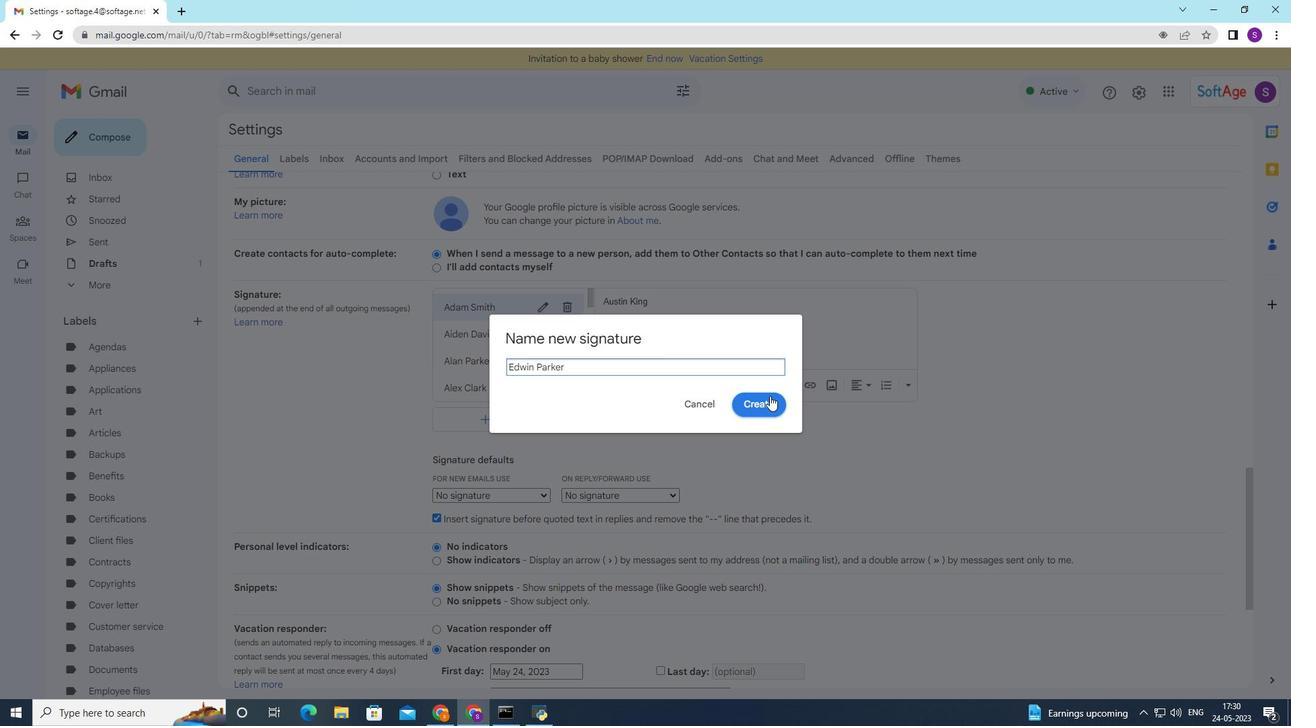 
Action: Mouse moved to (714, 314)
Screenshot: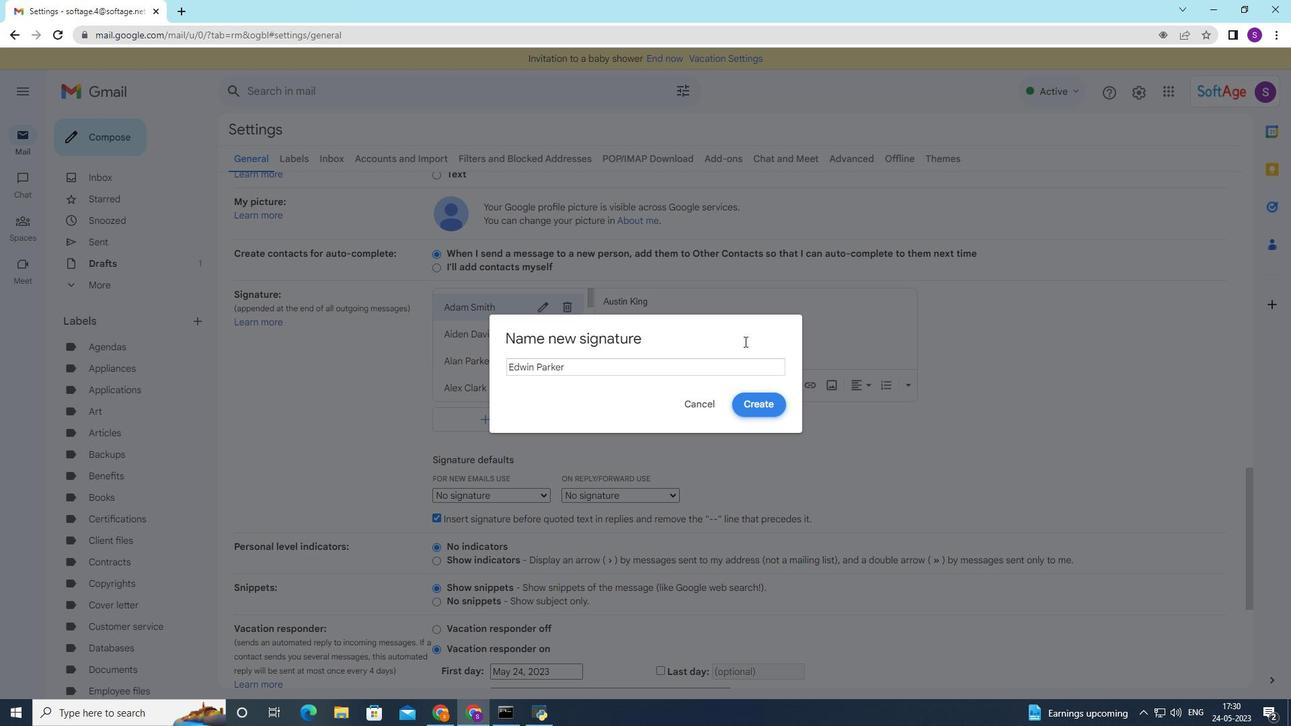 
Action: Key pressed <Key.shift>Edwin<Key.space><Key.shift>Parker
Screenshot: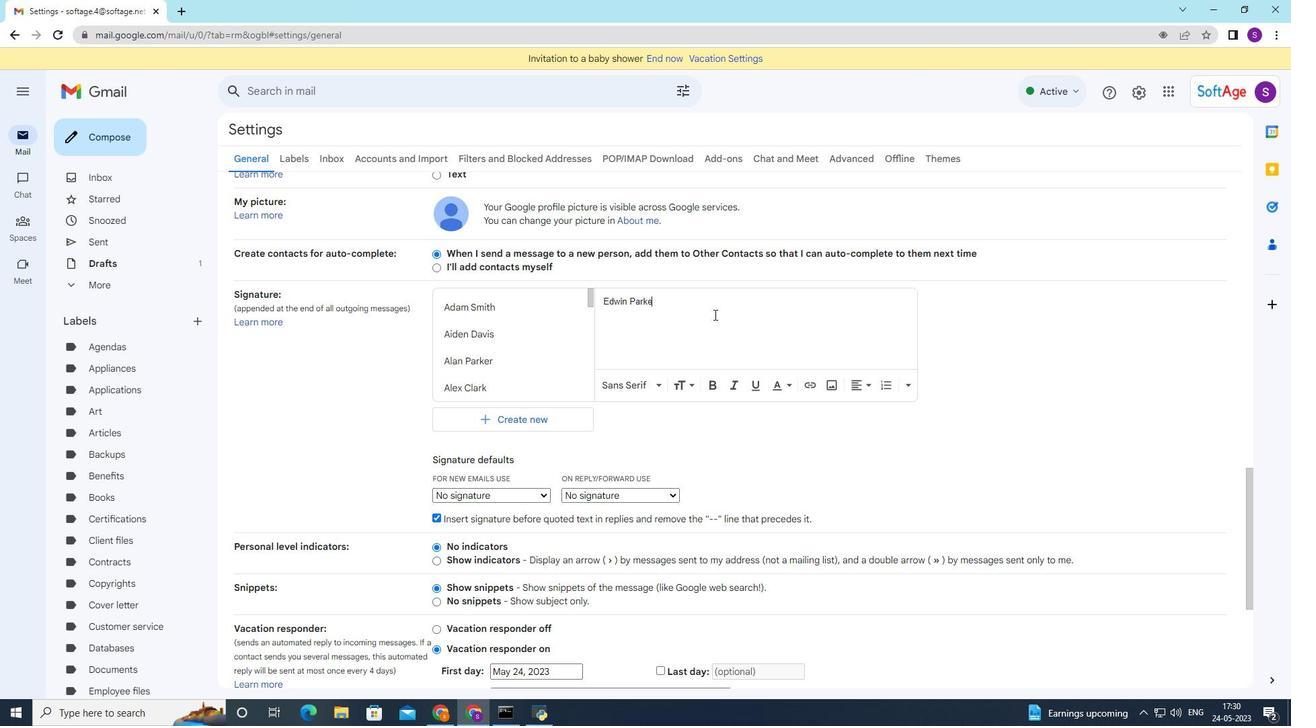 
Action: Mouse moved to (716, 317)
Screenshot: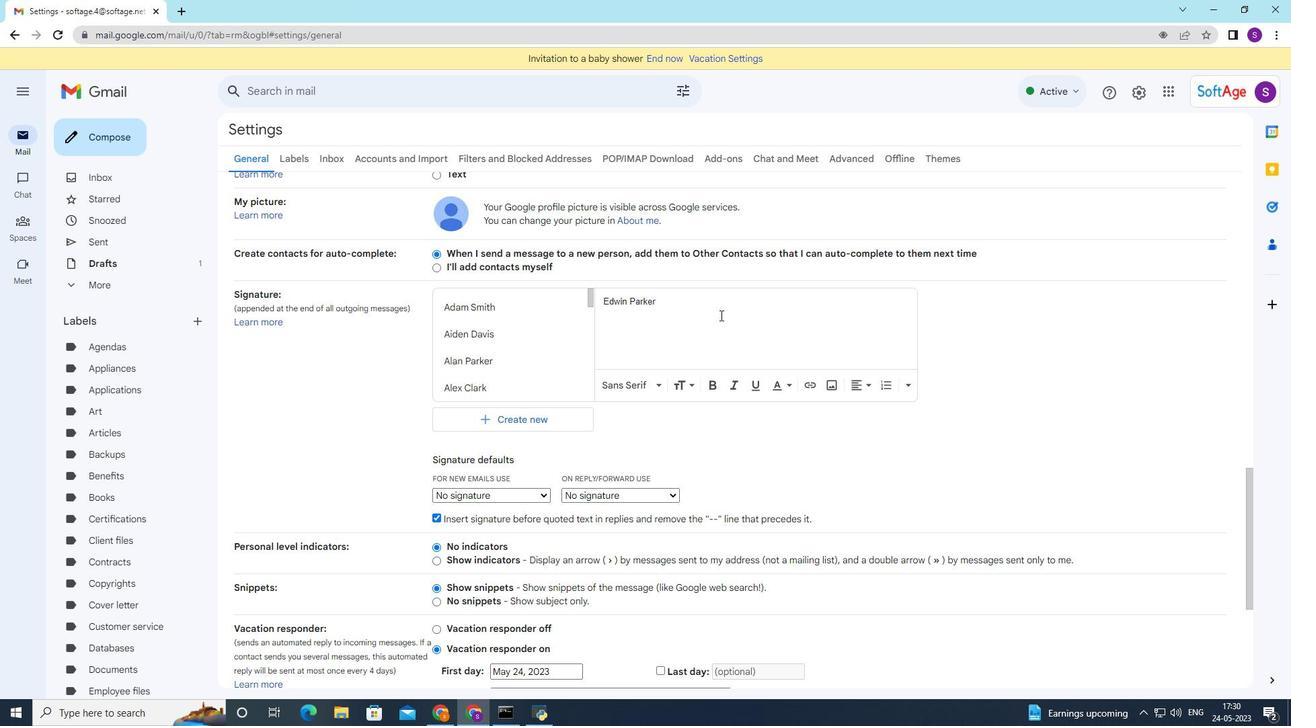
Action: Mouse scrolled (716, 316) with delta (0, 0)
Screenshot: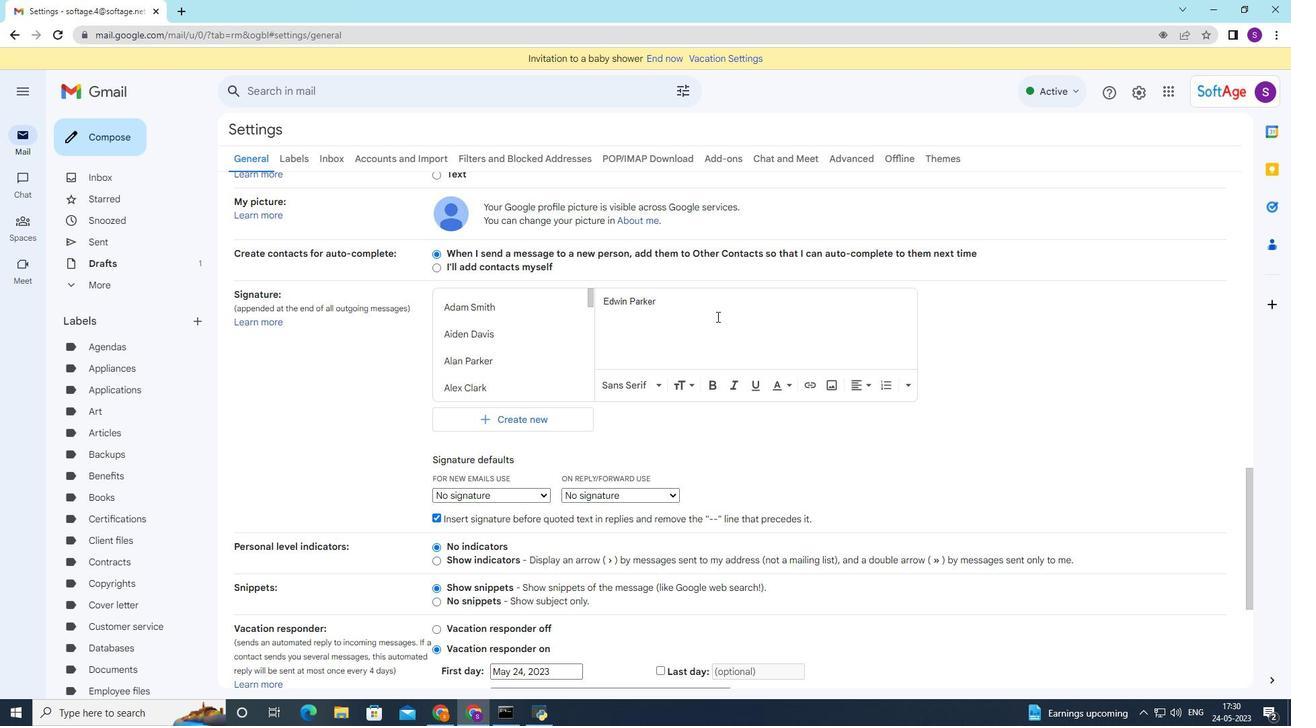 
Action: Mouse moved to (716, 318)
Screenshot: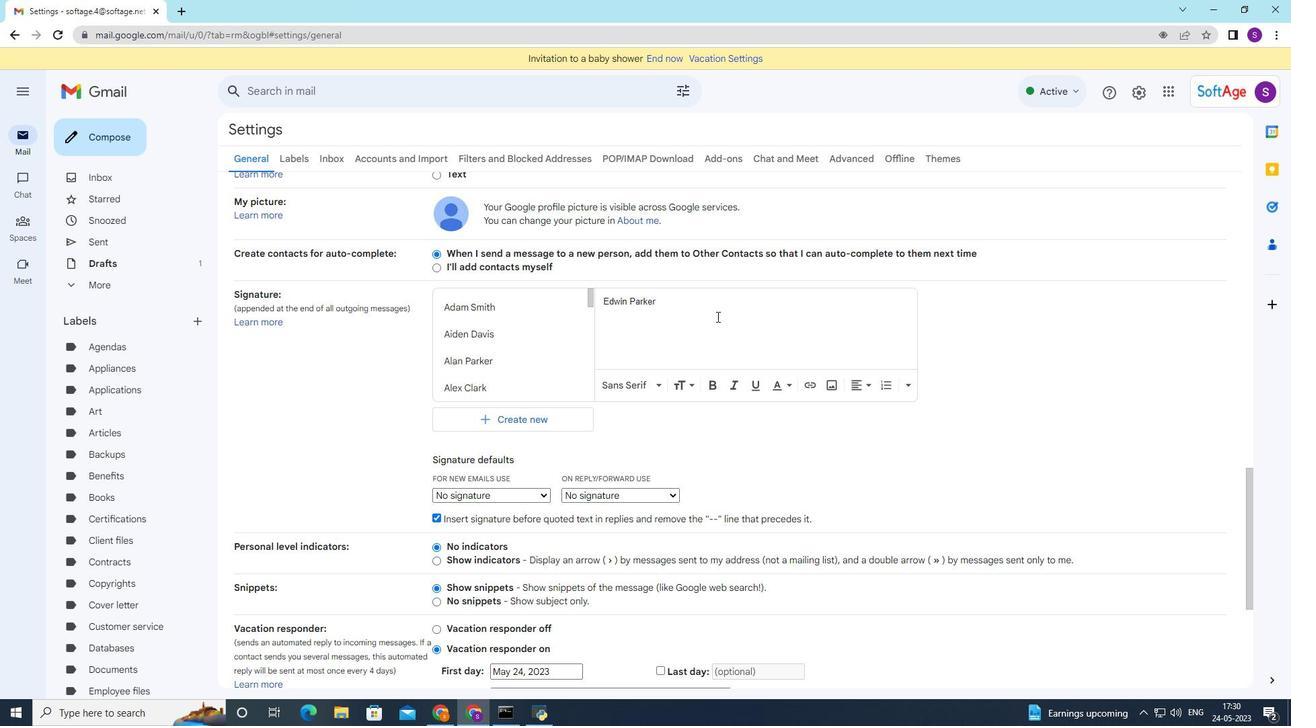 
Action: Mouse scrolled (716, 317) with delta (0, 0)
Screenshot: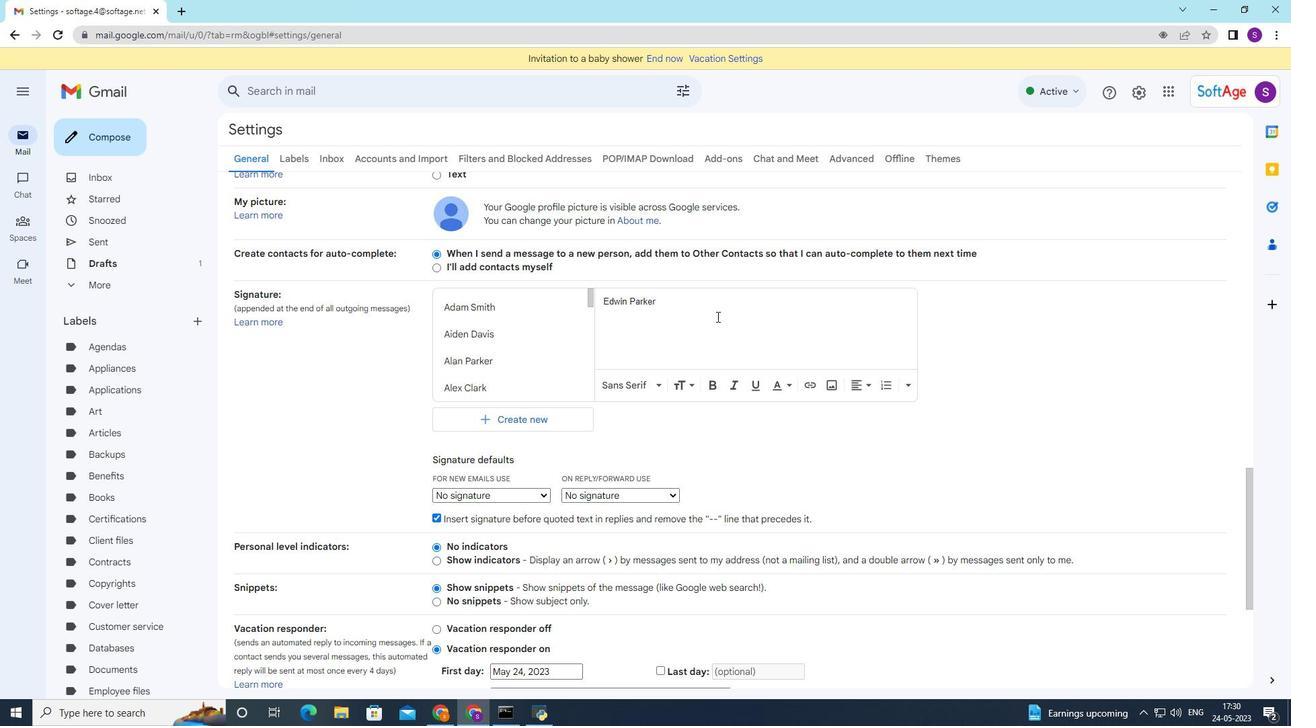 
Action: Mouse scrolled (716, 317) with delta (0, 0)
Screenshot: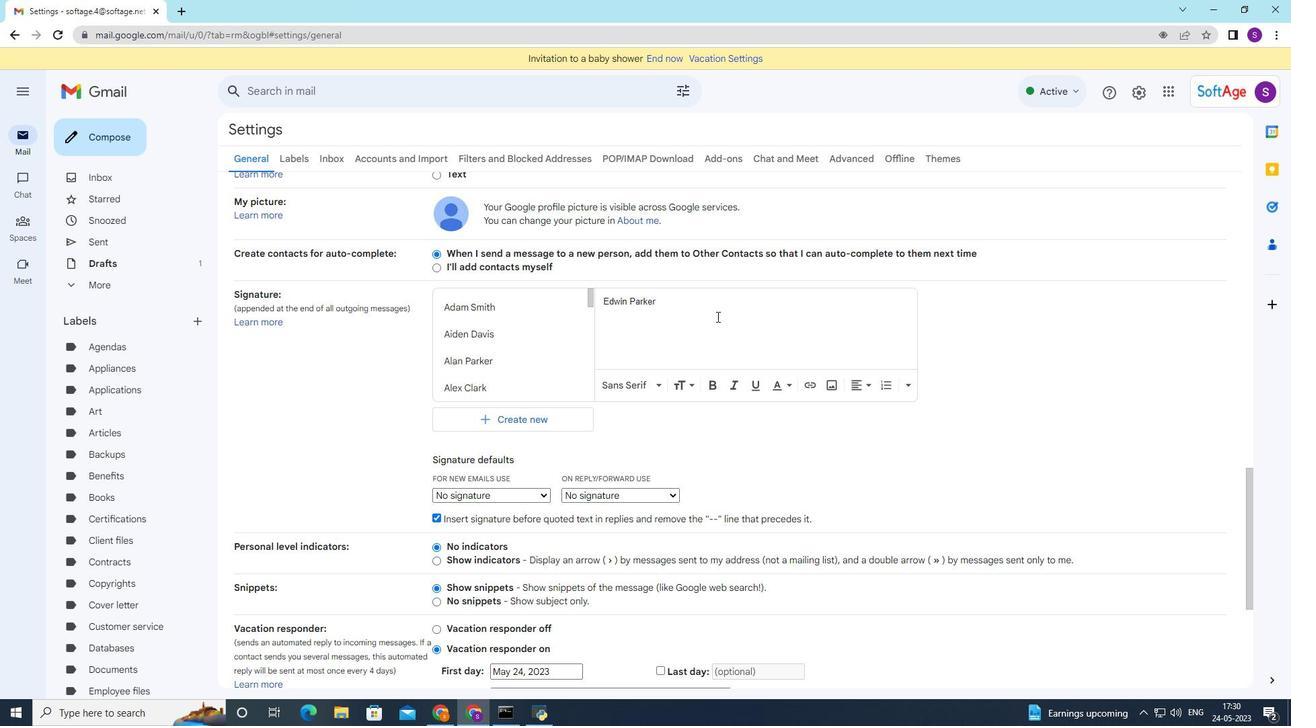 
Action: Mouse moved to (716, 318)
Screenshot: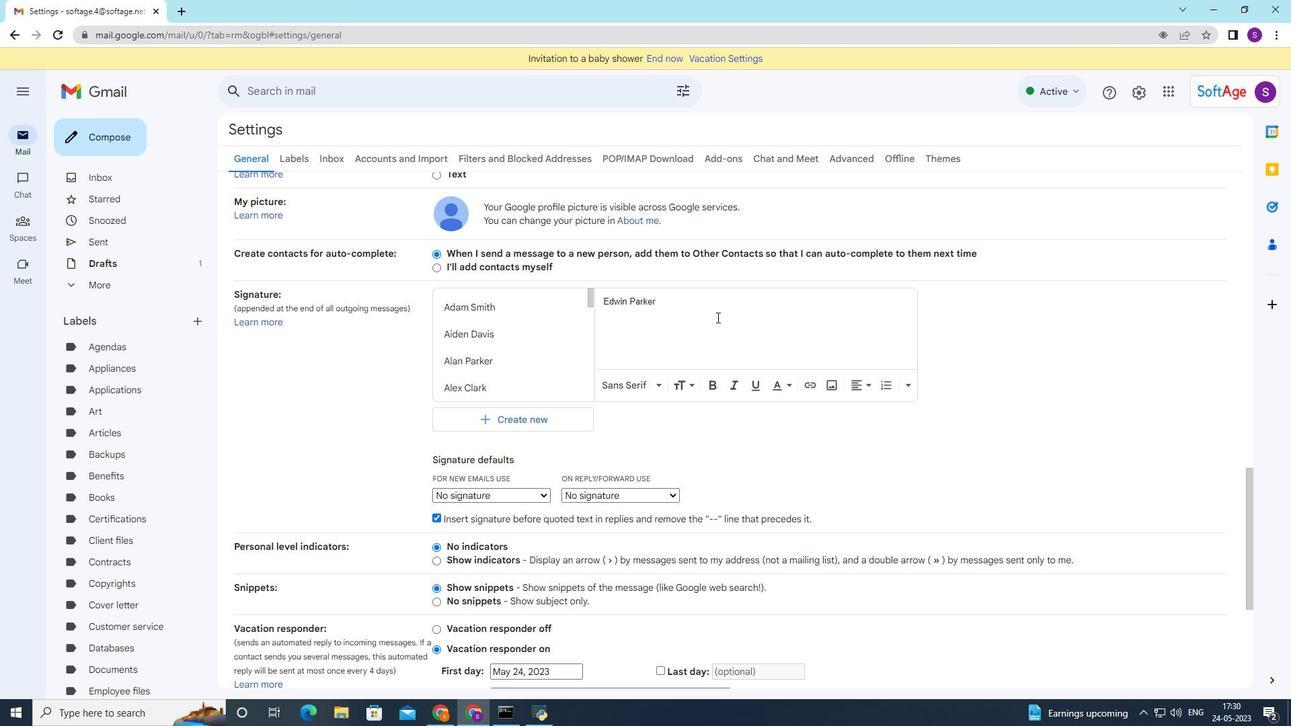 
Action: Mouse scrolled (716, 317) with delta (0, 0)
Screenshot: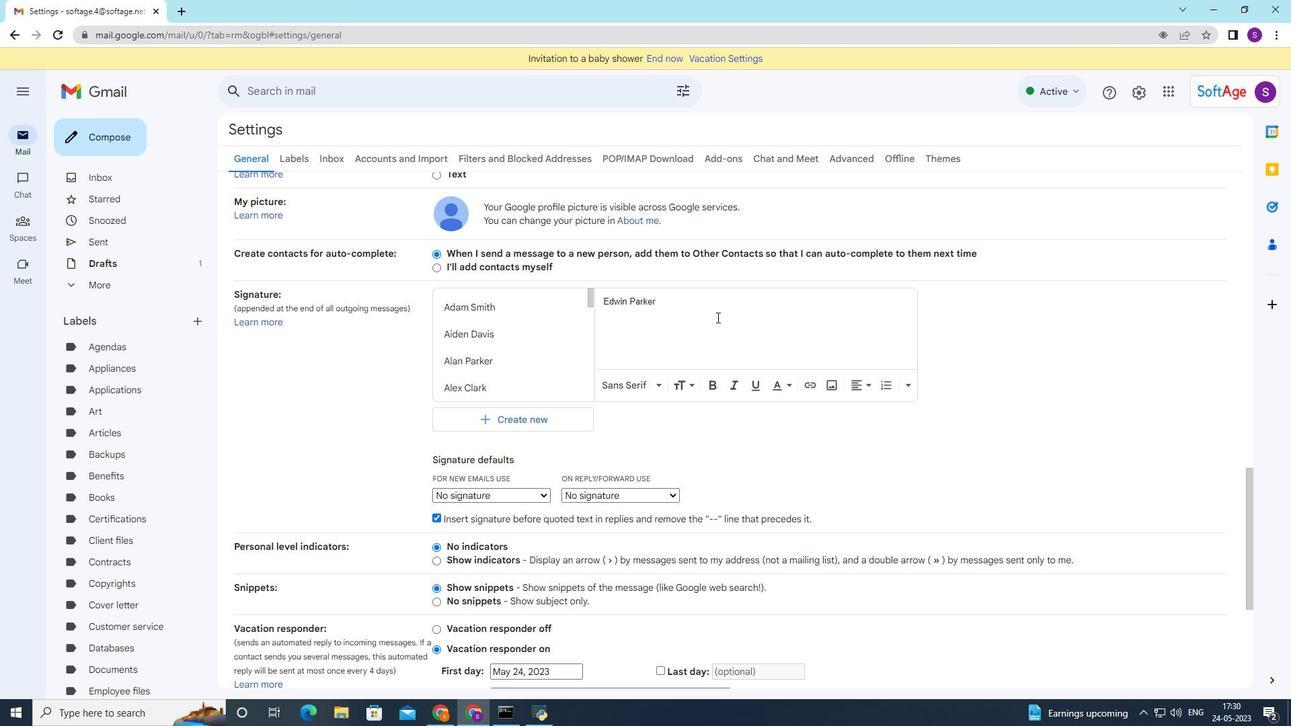 
Action: Mouse moved to (710, 634)
Screenshot: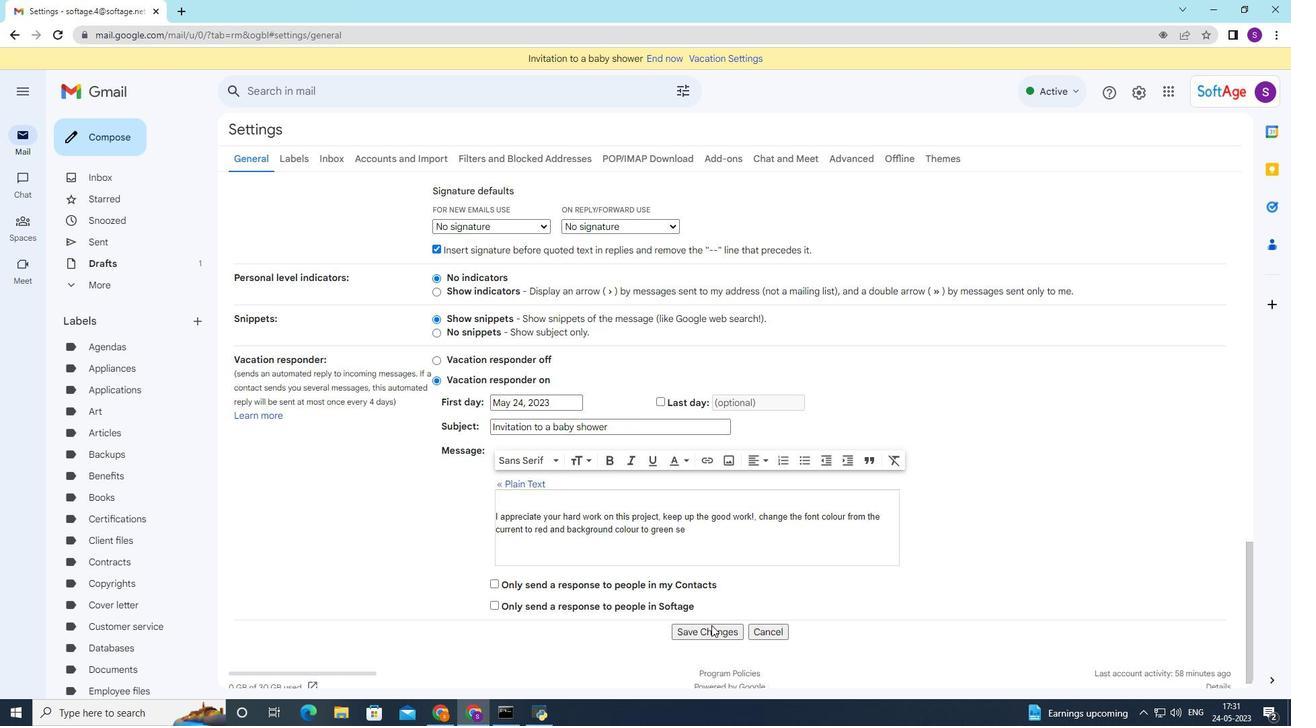 
Action: Mouse pressed left at (710, 634)
Screenshot: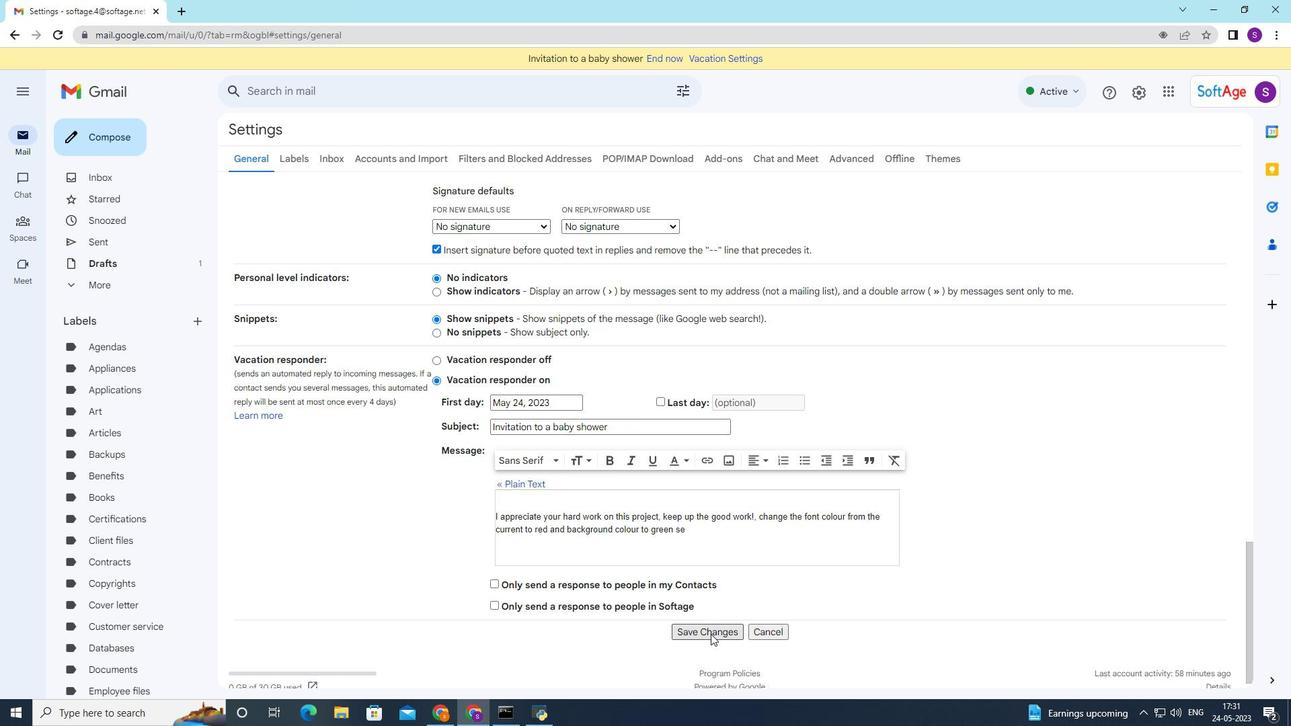 
Action: Mouse moved to (106, 145)
Screenshot: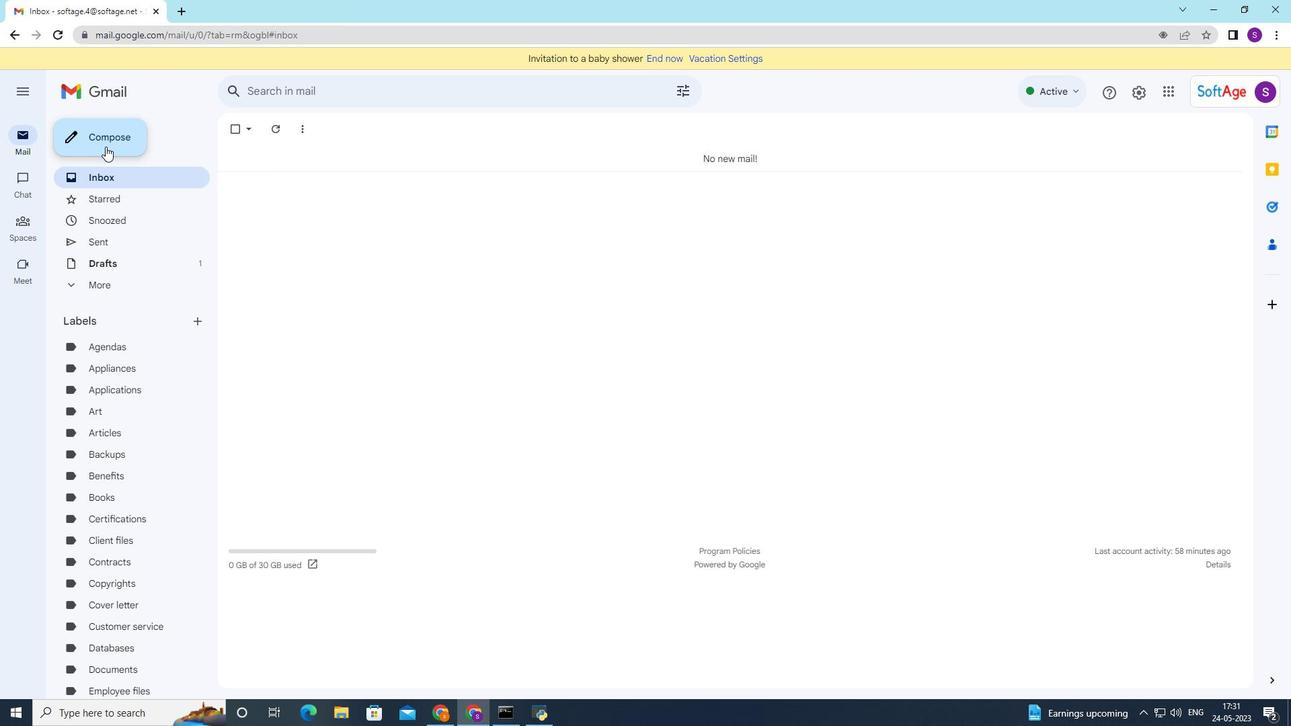 
Action: Mouse pressed left at (106, 145)
Screenshot: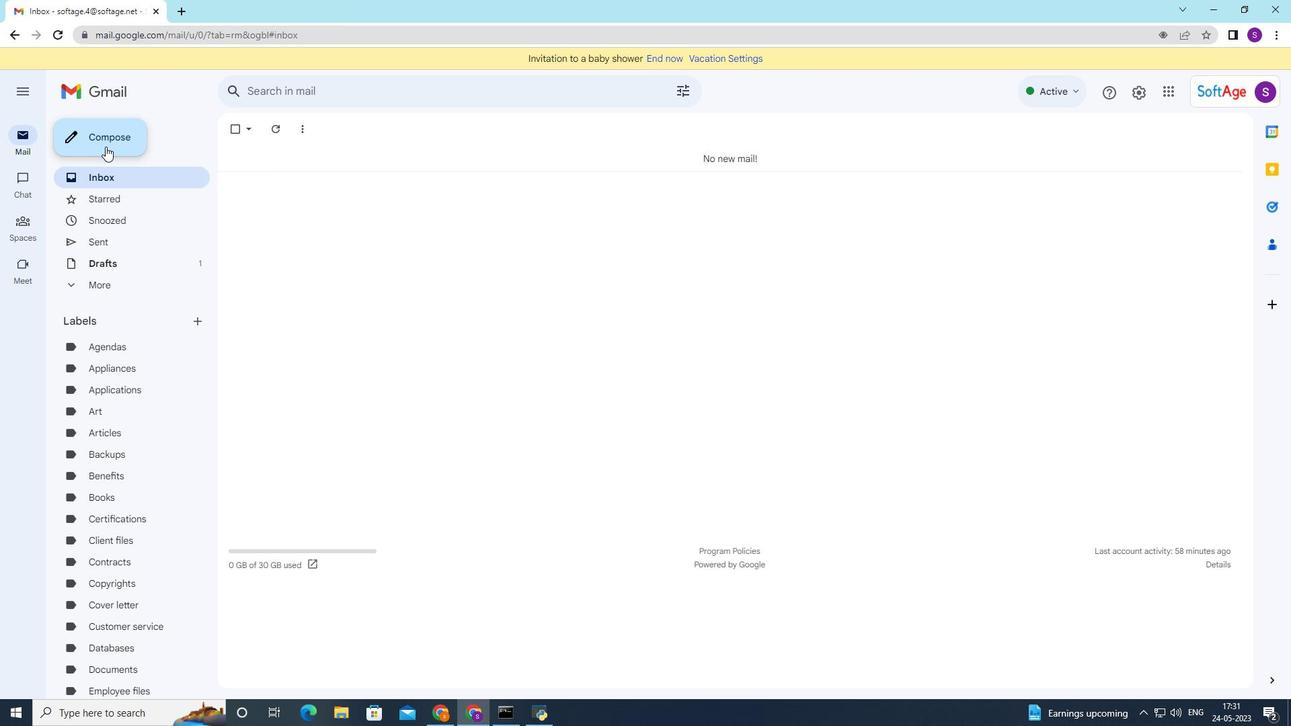 
Action: Mouse moved to (841, 322)
Screenshot: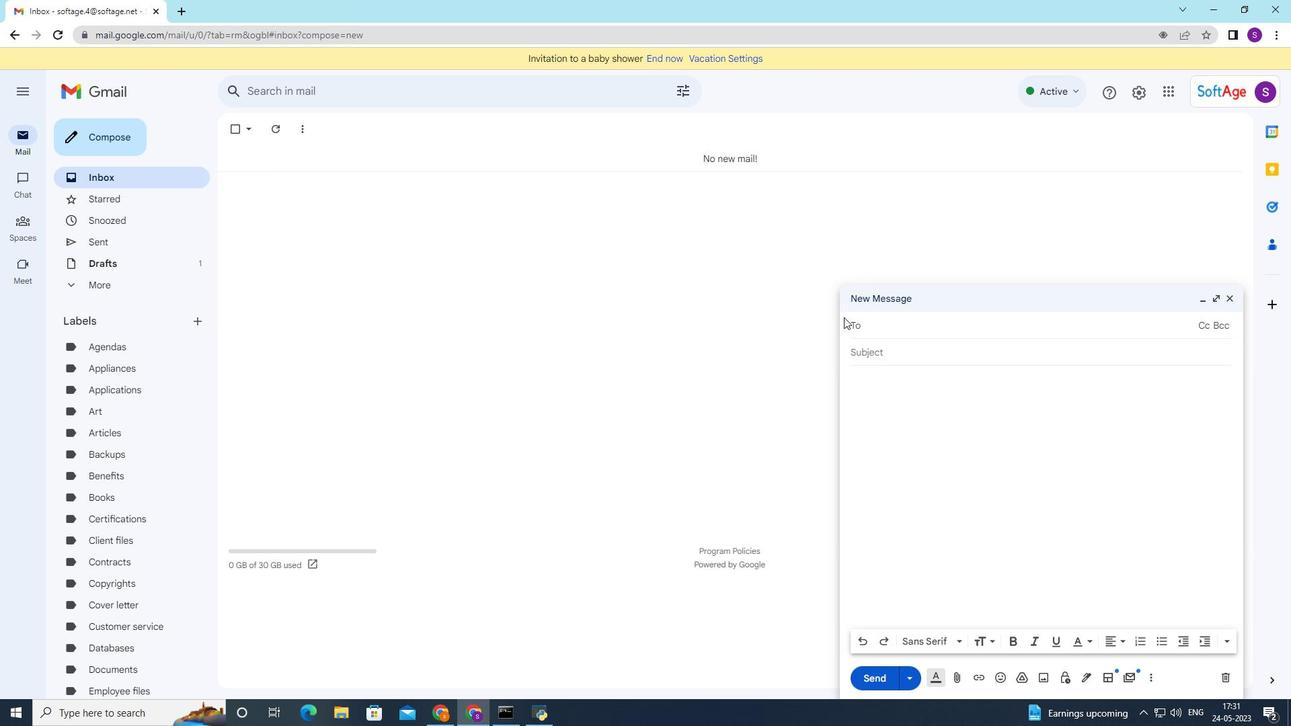 
Action: Key pressed softage.5
Screenshot: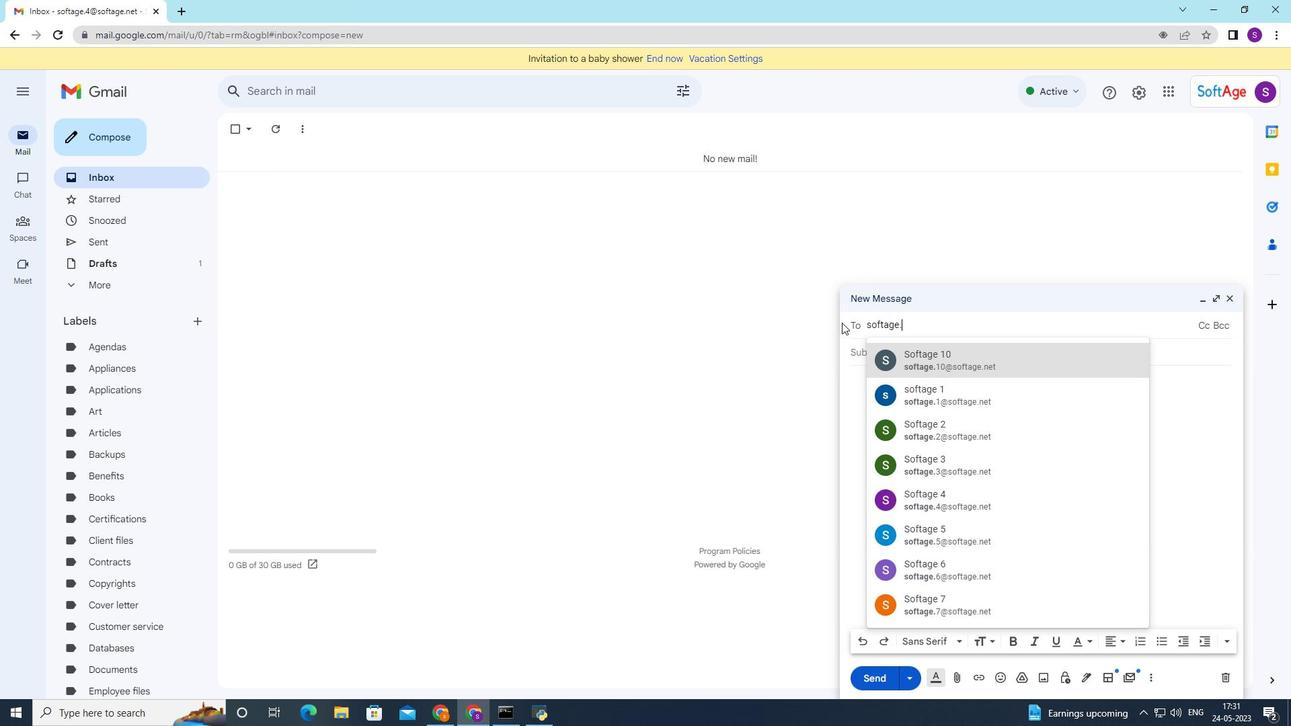 
Action: Mouse moved to (923, 354)
Screenshot: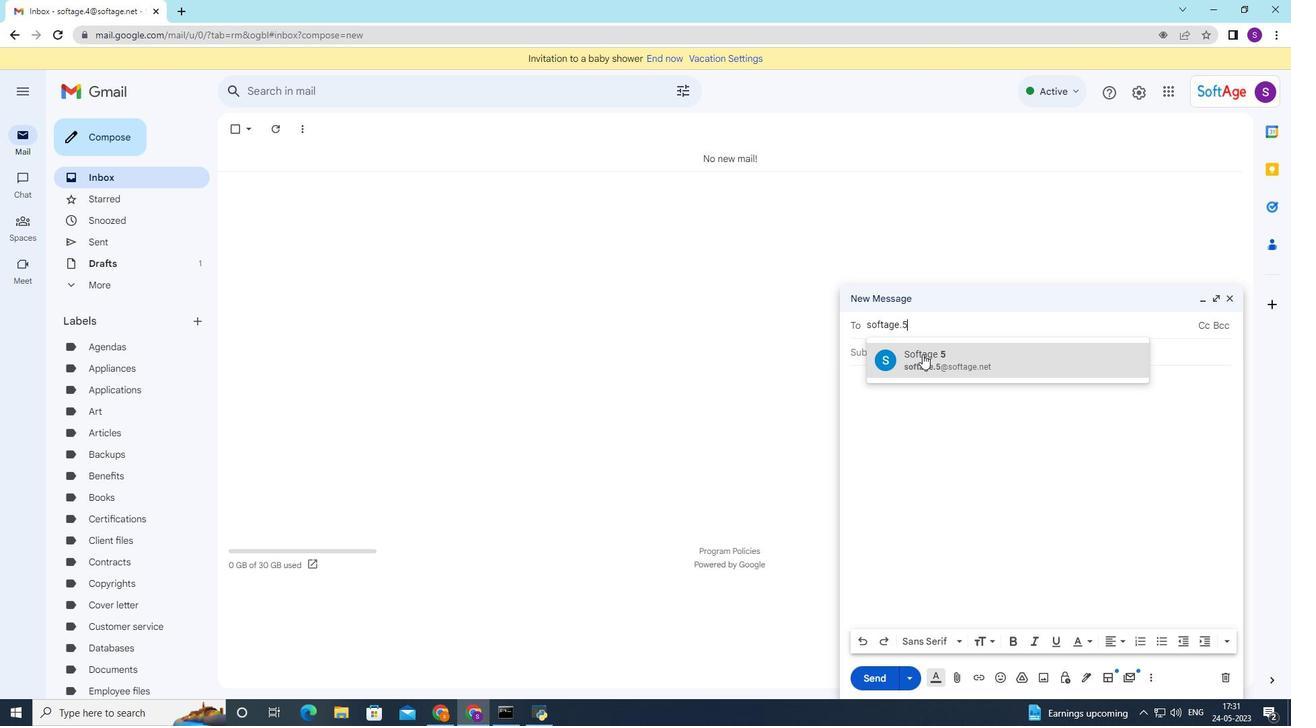 
Action: Mouse pressed left at (923, 354)
Screenshot: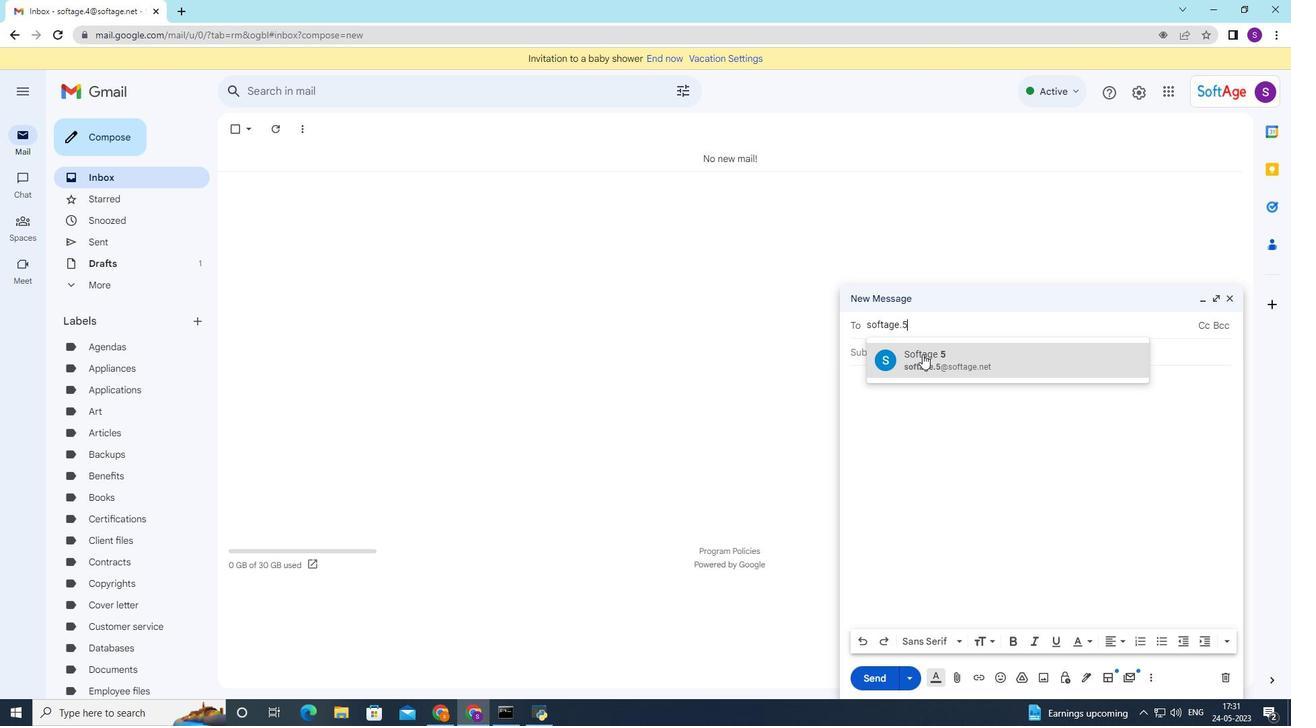 
Action: Mouse moved to (914, 365)
Screenshot: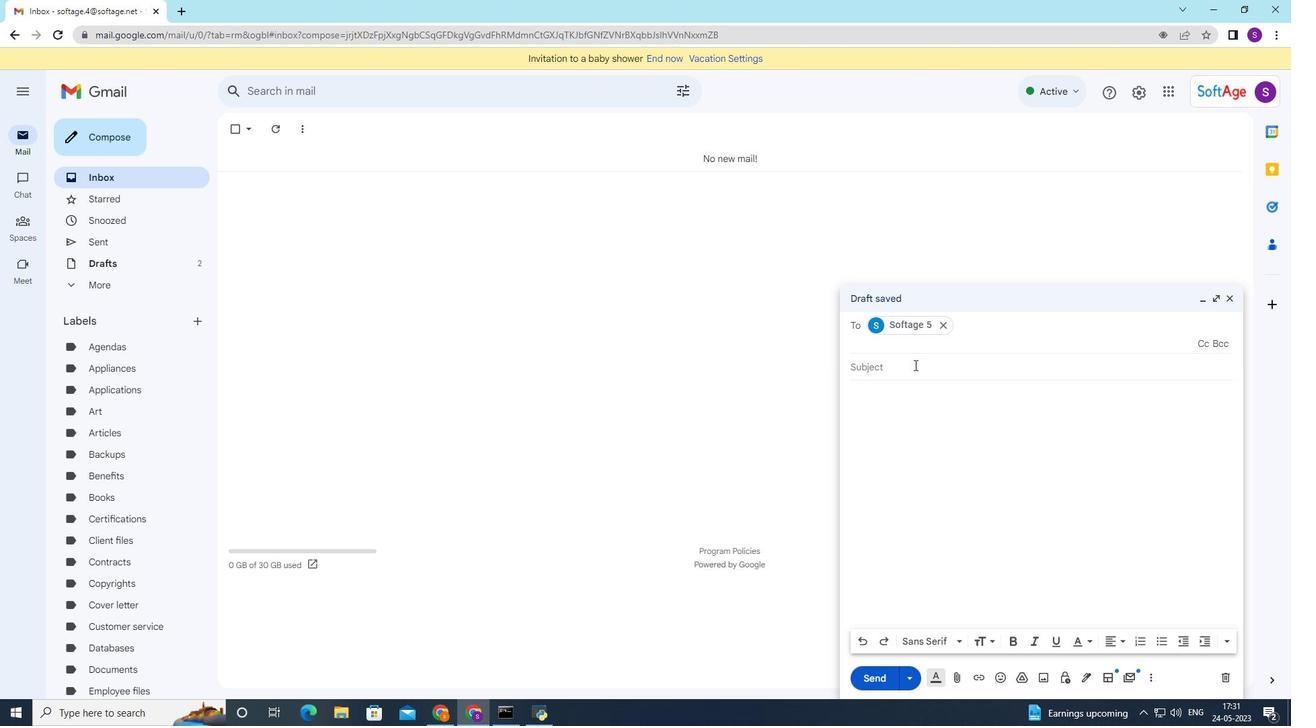
Action: Mouse pressed left at (914, 365)
Screenshot: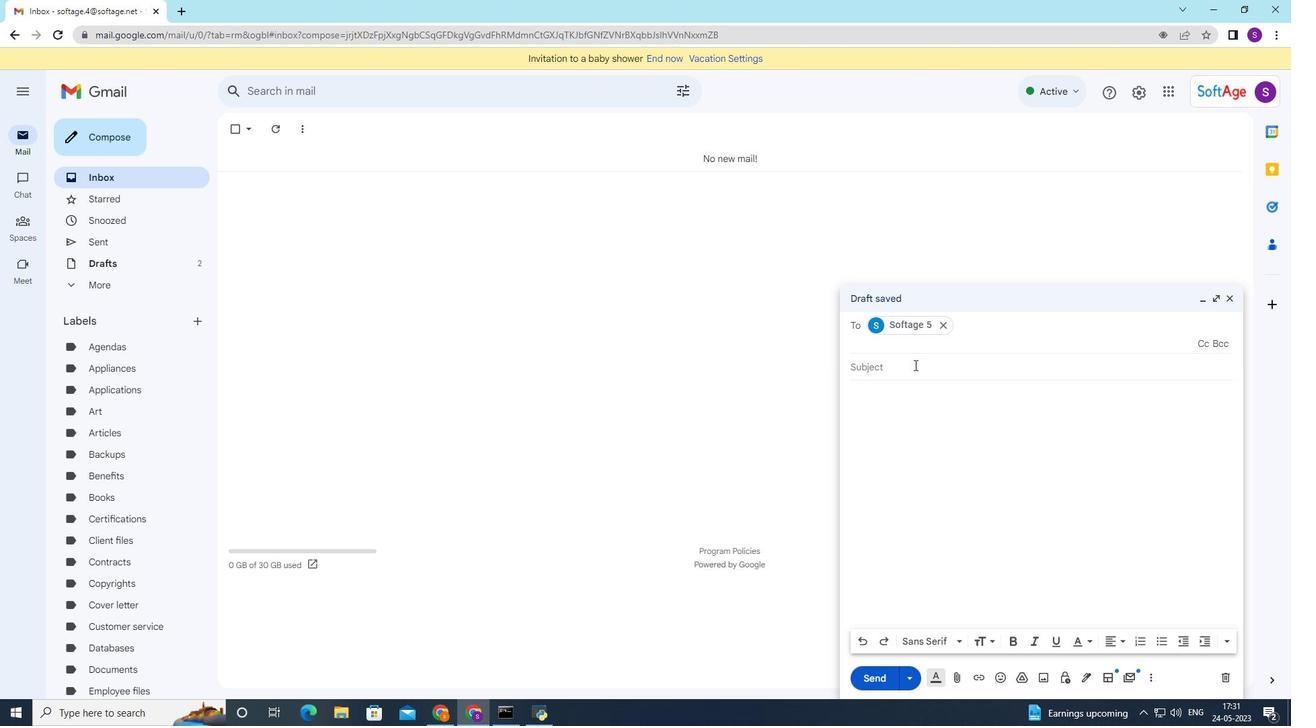 
Action: Mouse moved to (916, 362)
Screenshot: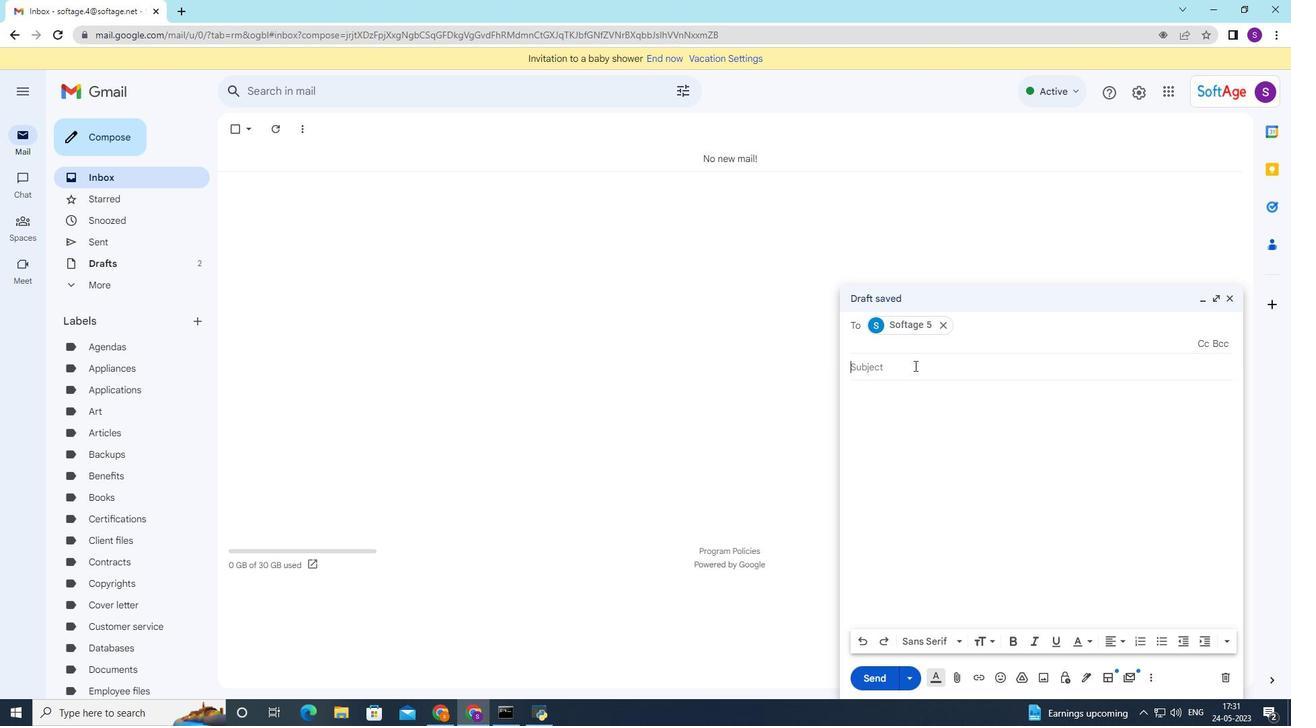 
Action: Key pressed <Key.shift>Announcement<Key.space>of<Key.space>a<Key.space>change<Key.space>in<Key.space>company<Key.space>name<Key.space>
Screenshot: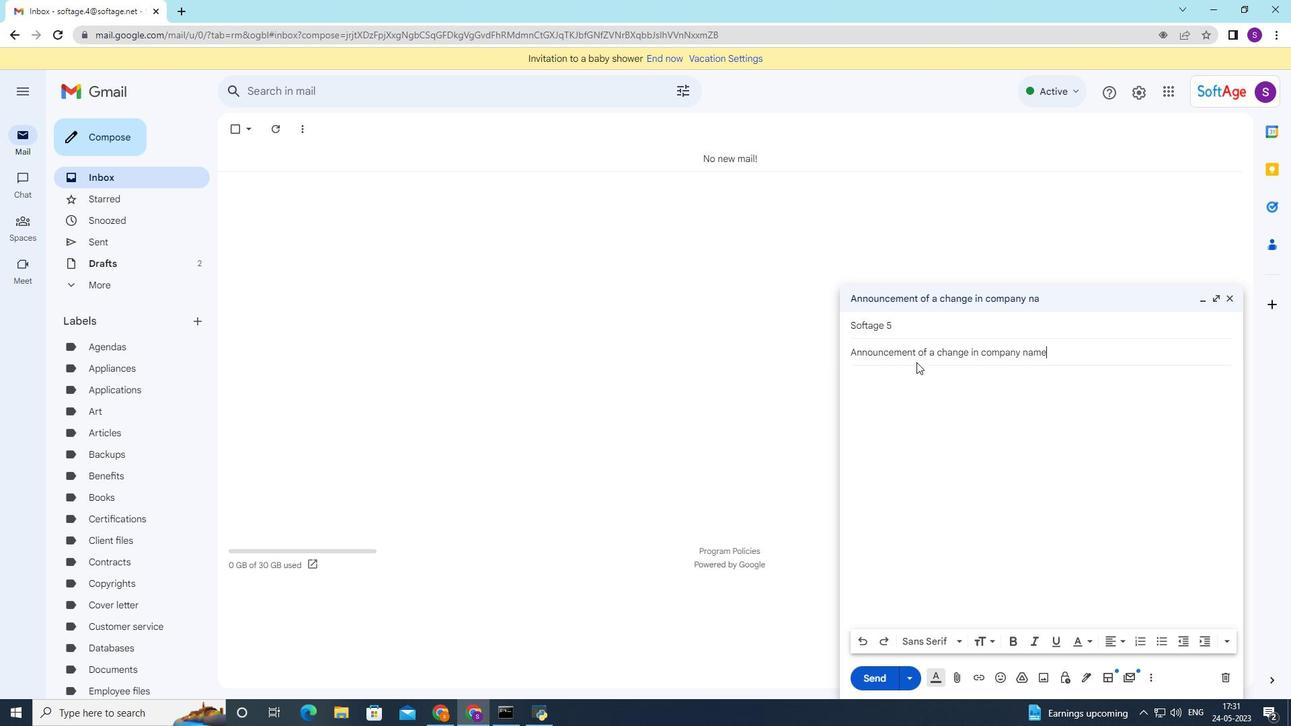 
Action: Mouse moved to (1083, 681)
Screenshot: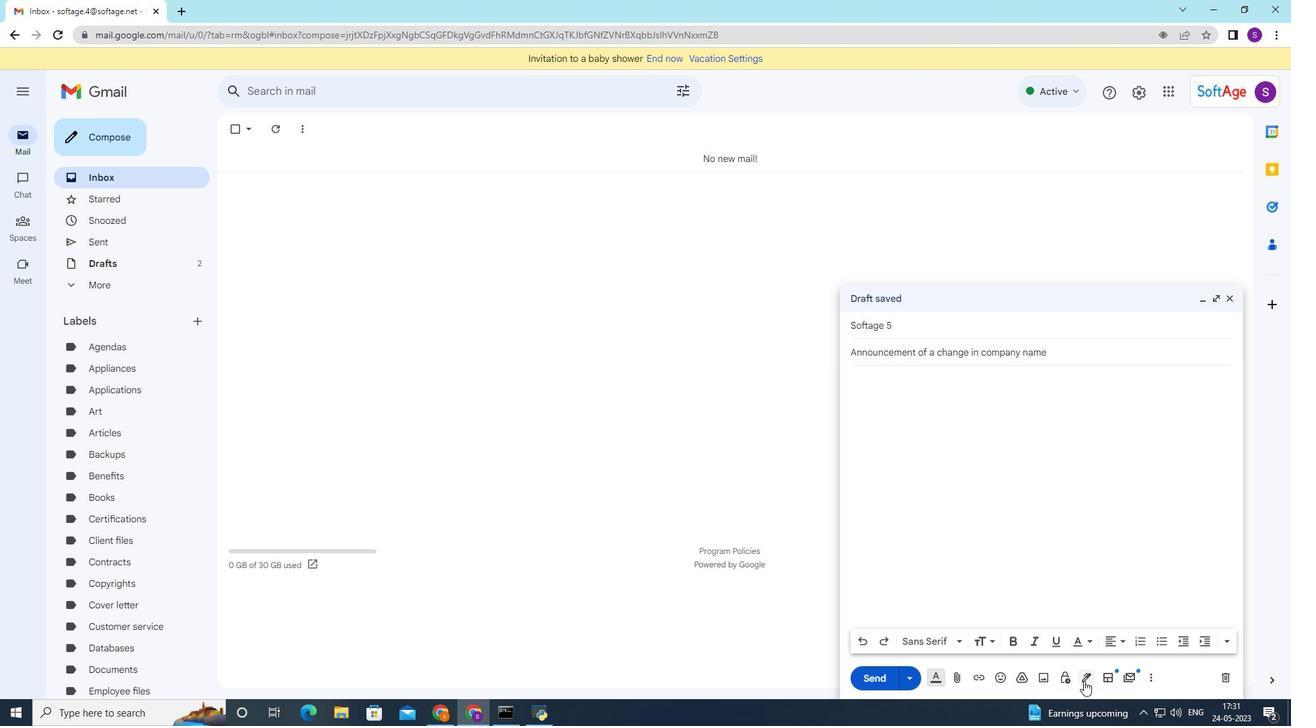 
Action: Mouse pressed left at (1083, 681)
Screenshot: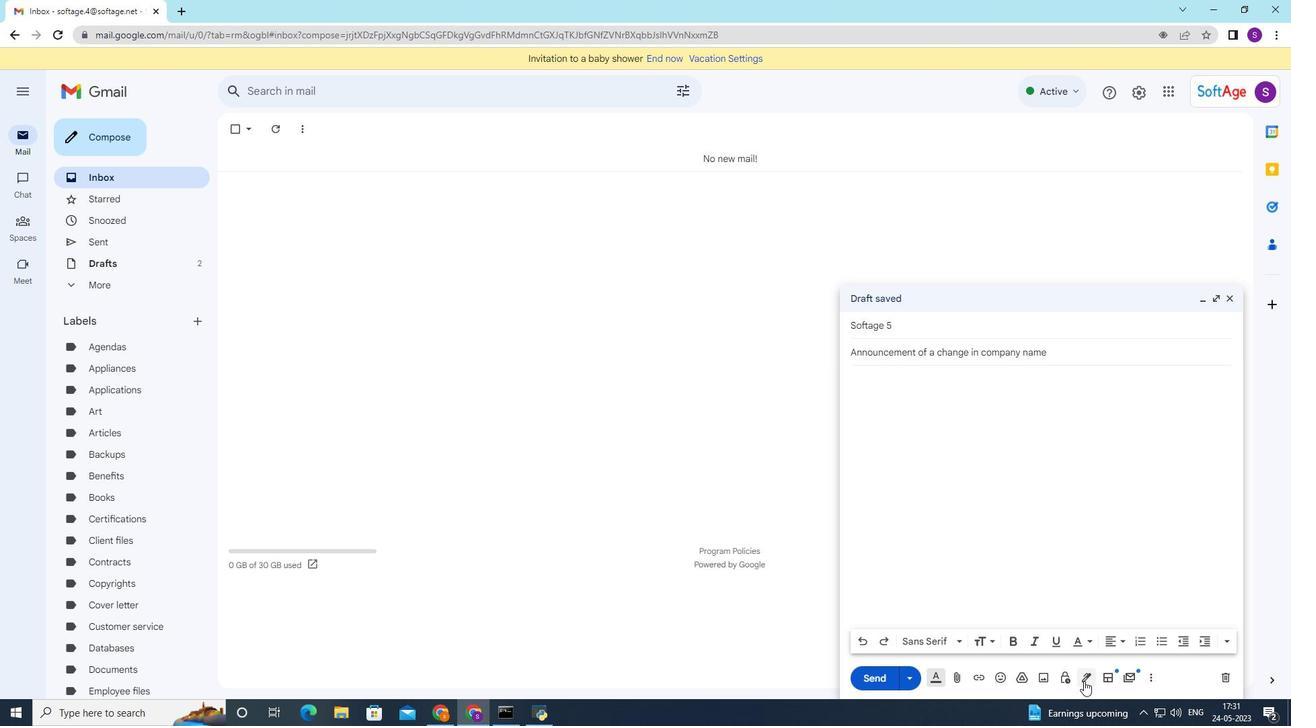 
Action: Mouse moved to (1152, 502)
Screenshot: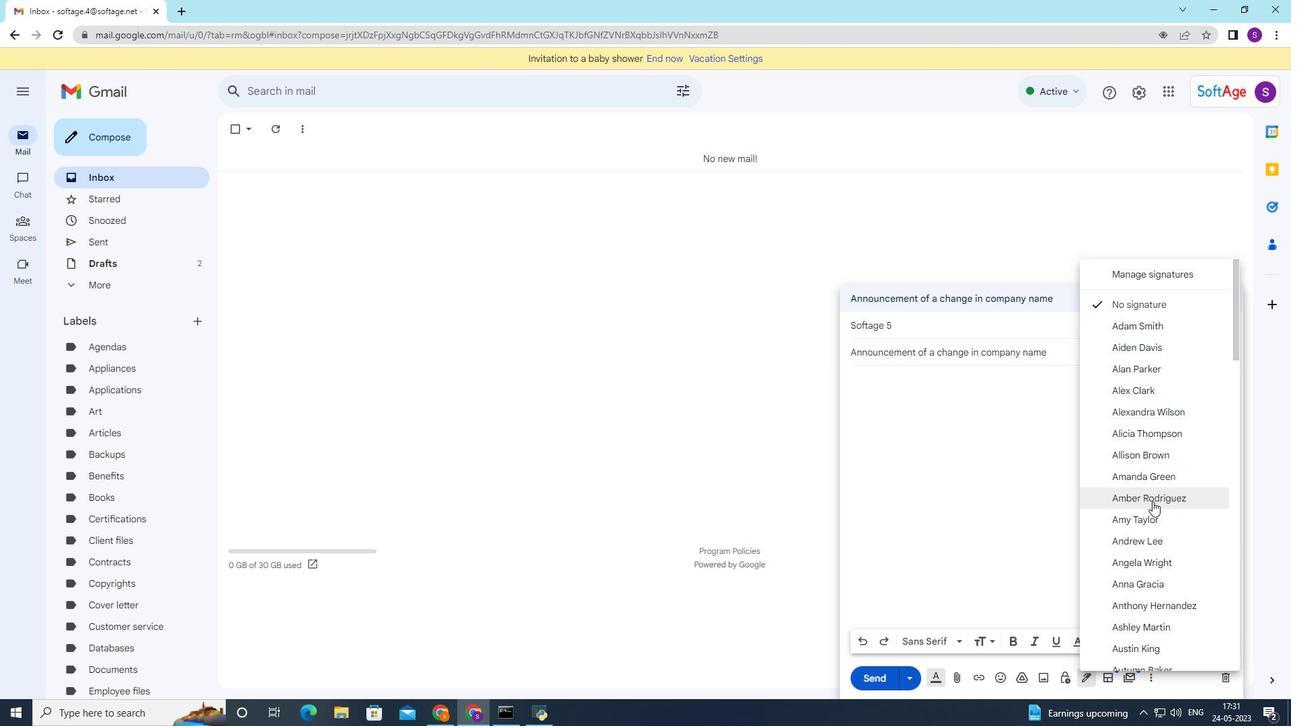 
Action: Mouse scrolled (1152, 501) with delta (0, 0)
Screenshot: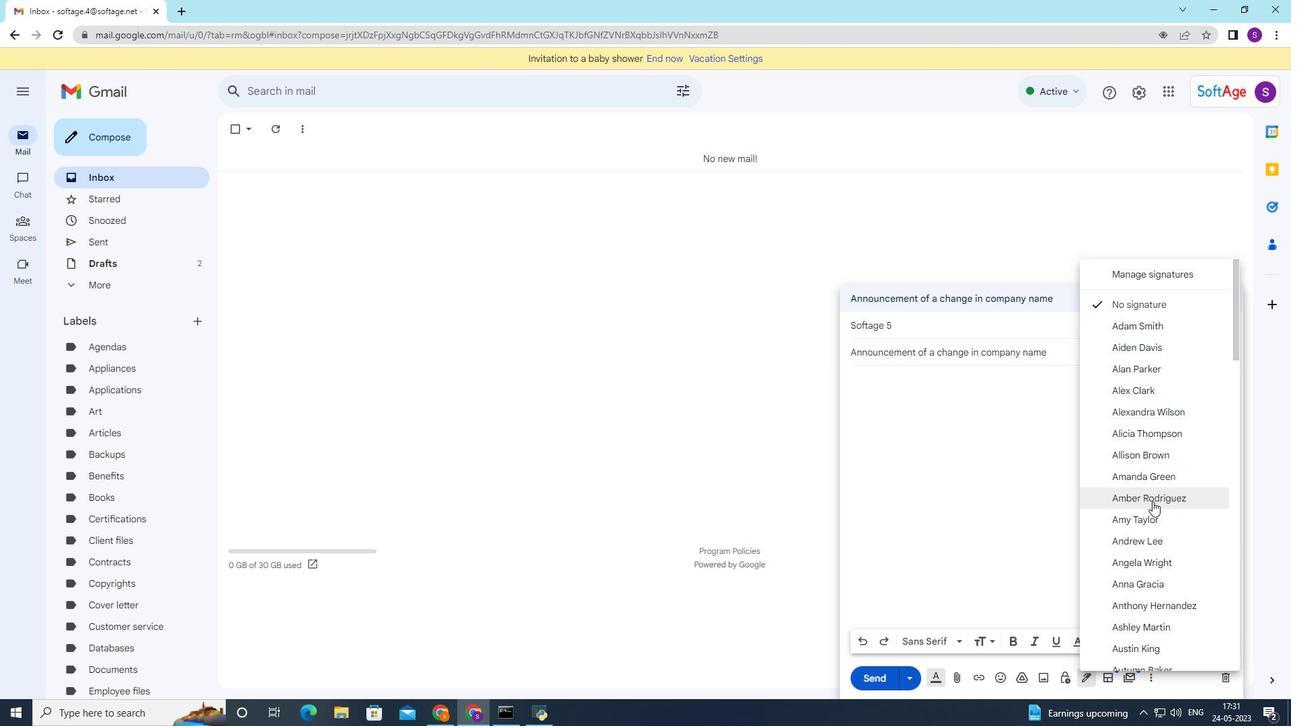 
Action: Mouse moved to (1152, 503)
Screenshot: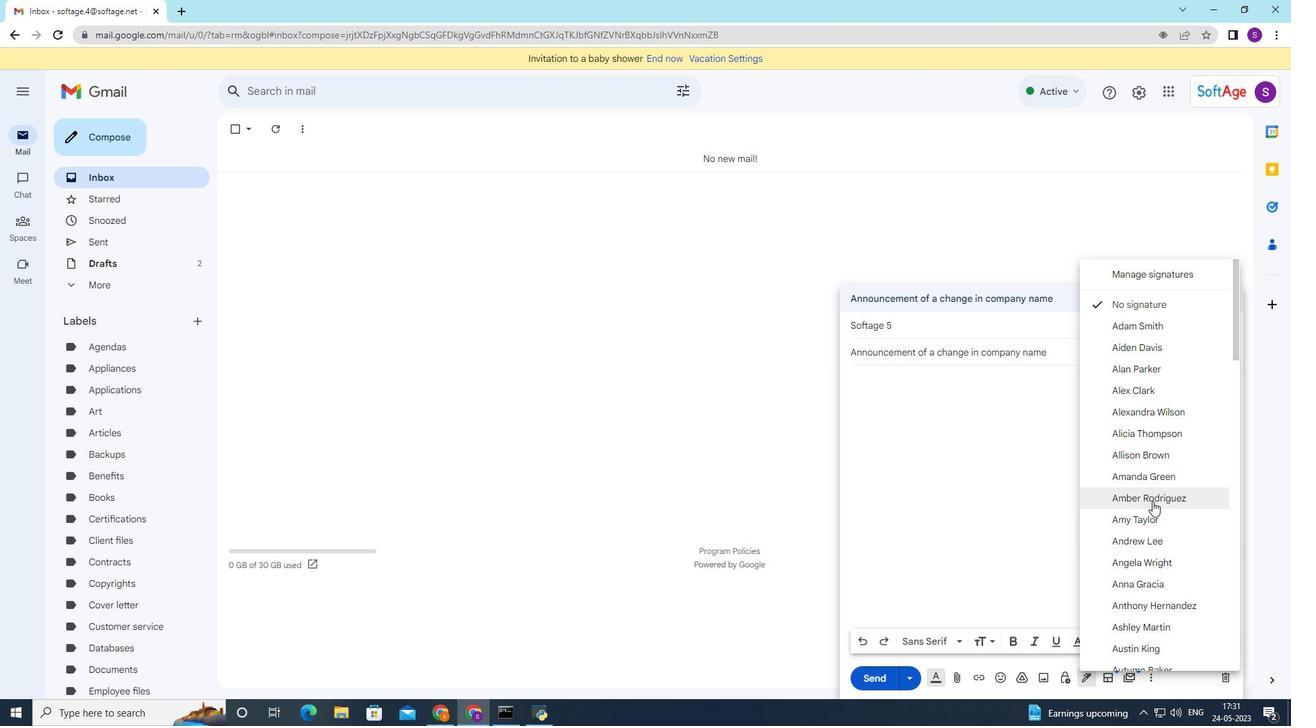 
Action: Mouse scrolled (1152, 502) with delta (0, 0)
Screenshot: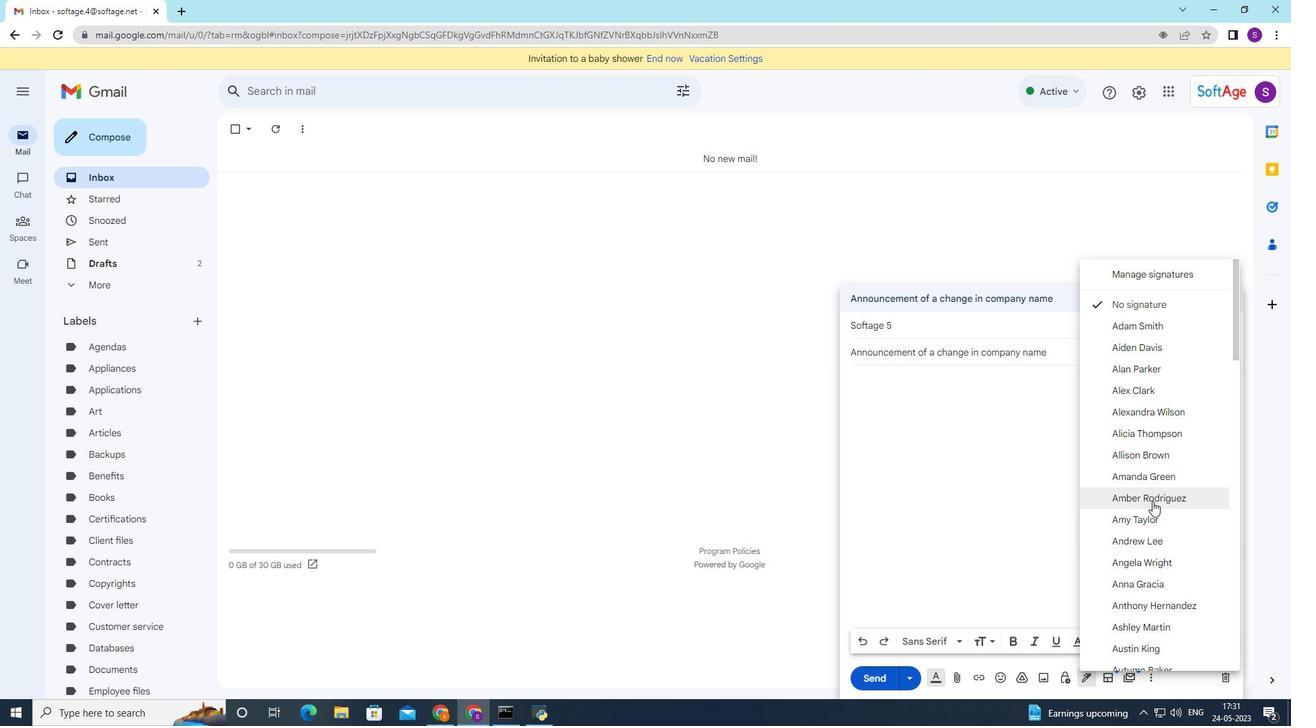 
Action: Mouse moved to (1152, 505)
Screenshot: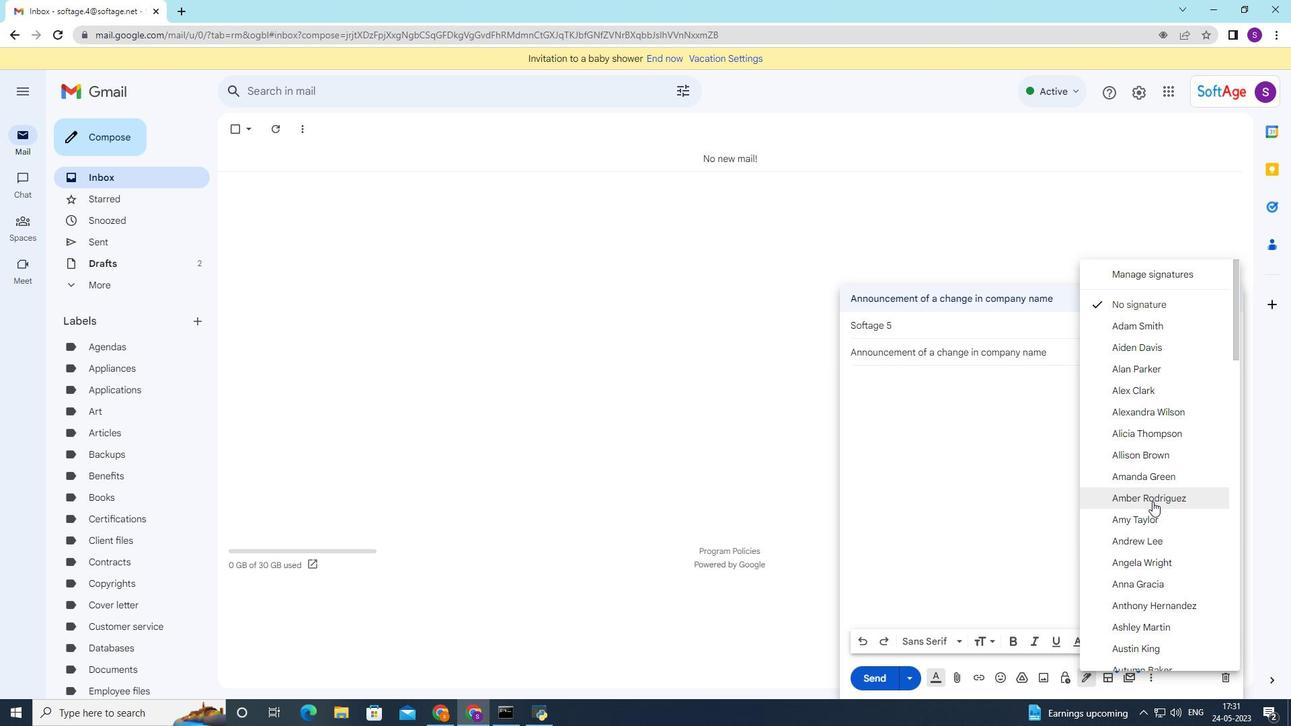 
Action: Mouse scrolled (1152, 504) with delta (0, 0)
Screenshot: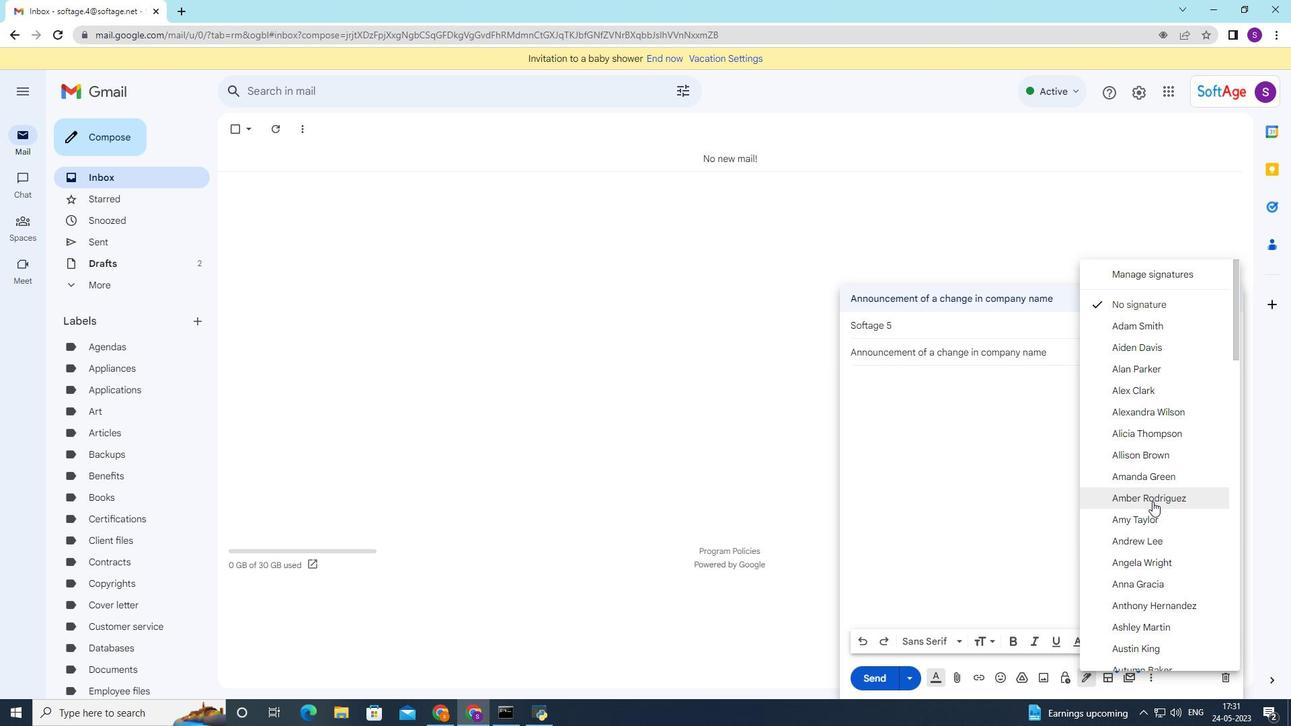 
Action: Mouse moved to (1150, 510)
Screenshot: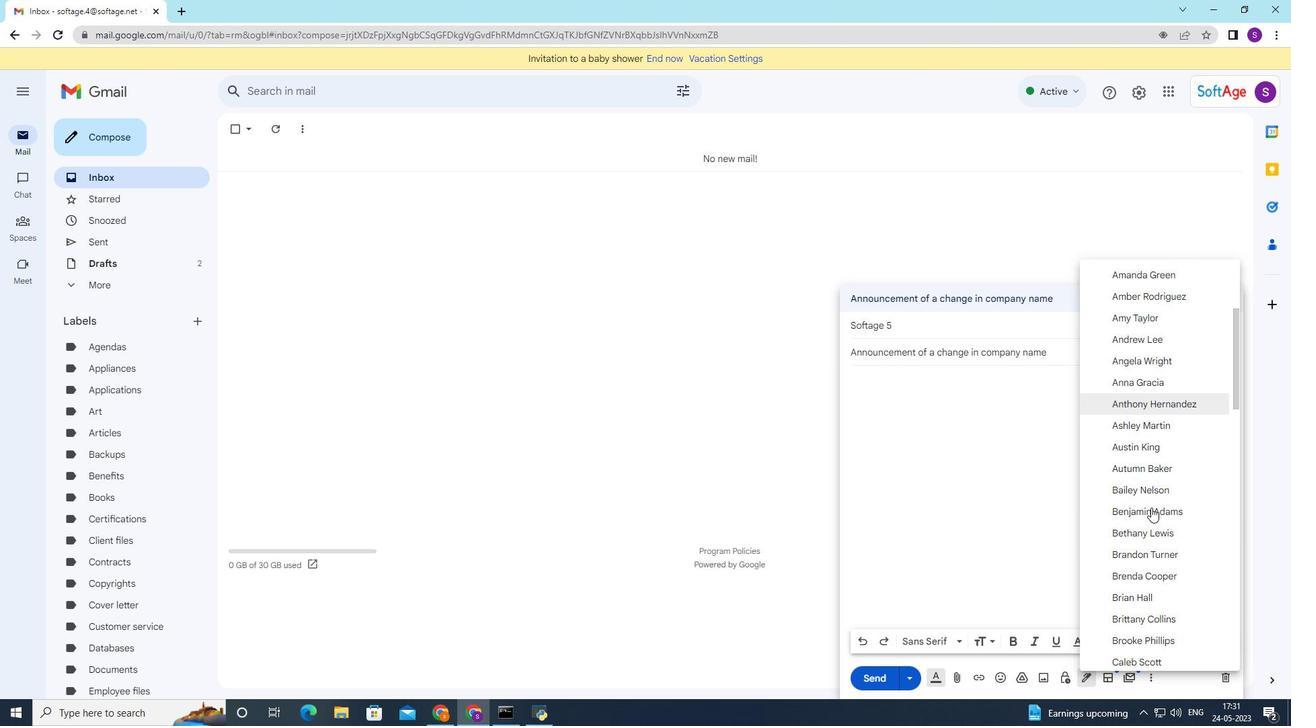 
Action: Mouse scrolled (1150, 509) with delta (0, 0)
Screenshot: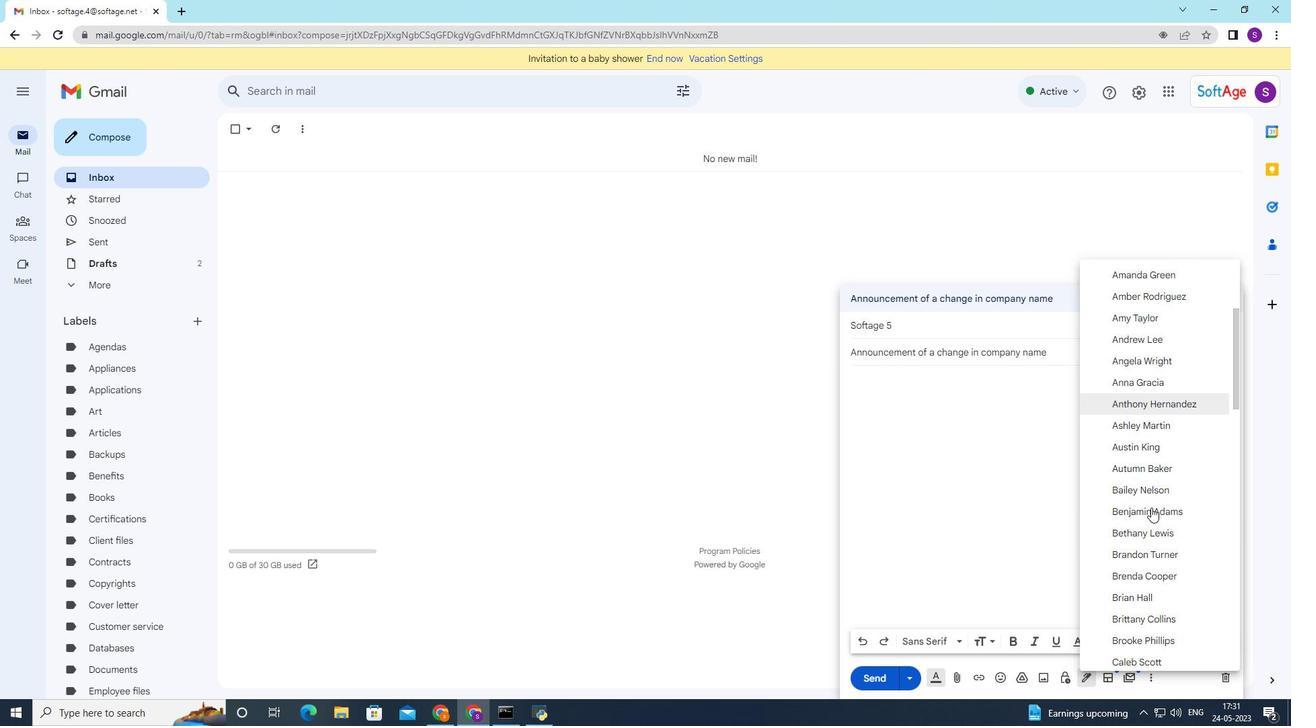 
Action: Mouse moved to (1148, 513)
Screenshot: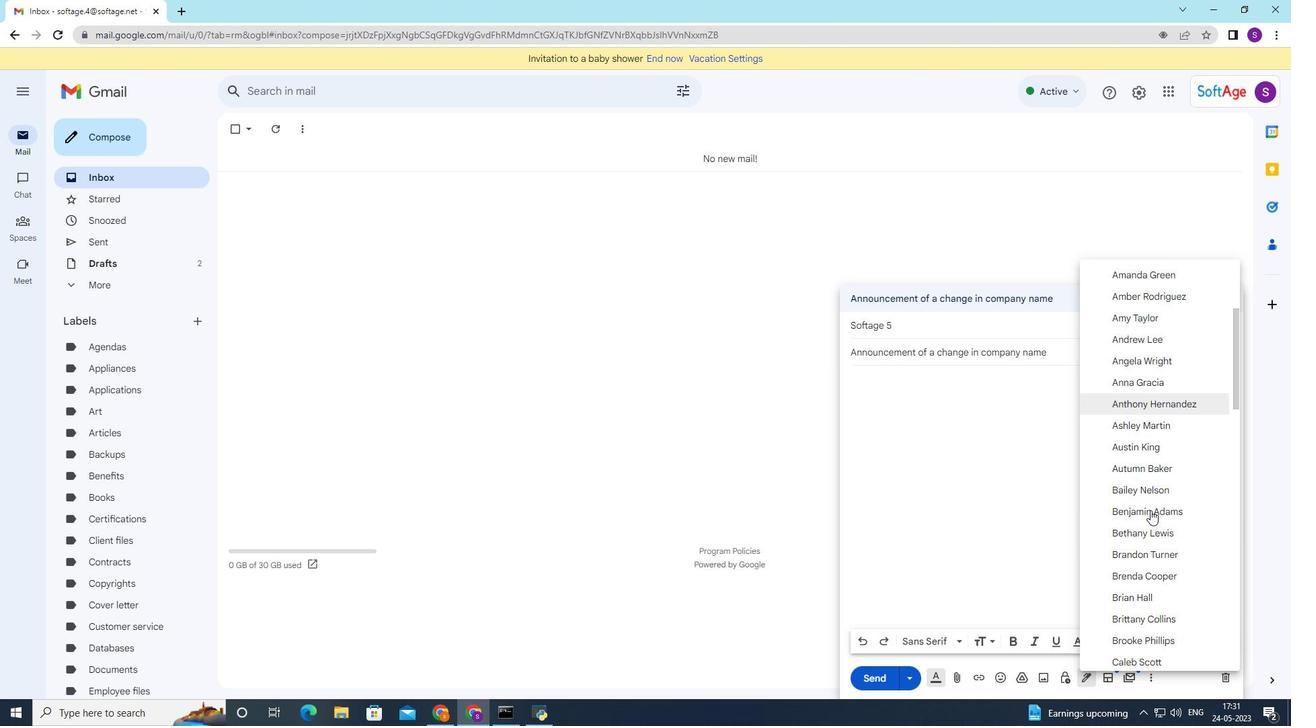 
Action: Mouse scrolled (1148, 513) with delta (0, 0)
Screenshot: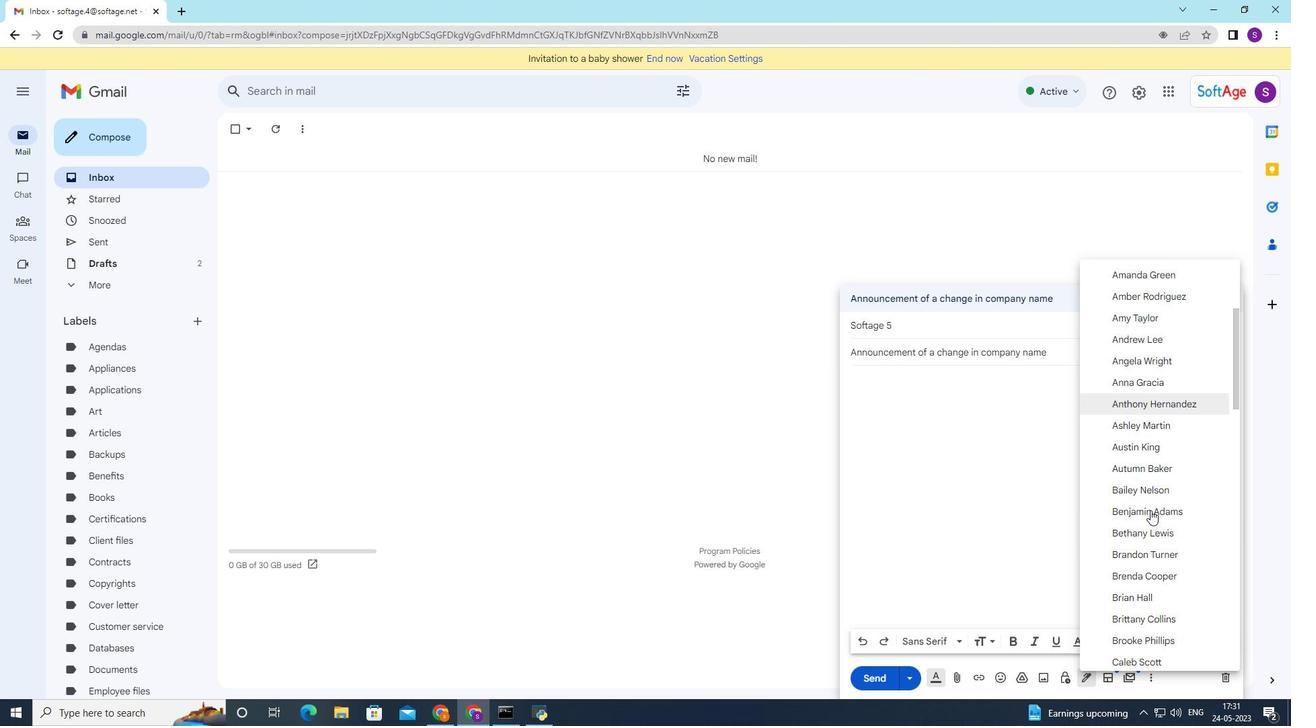 
Action: Mouse moved to (1146, 518)
Screenshot: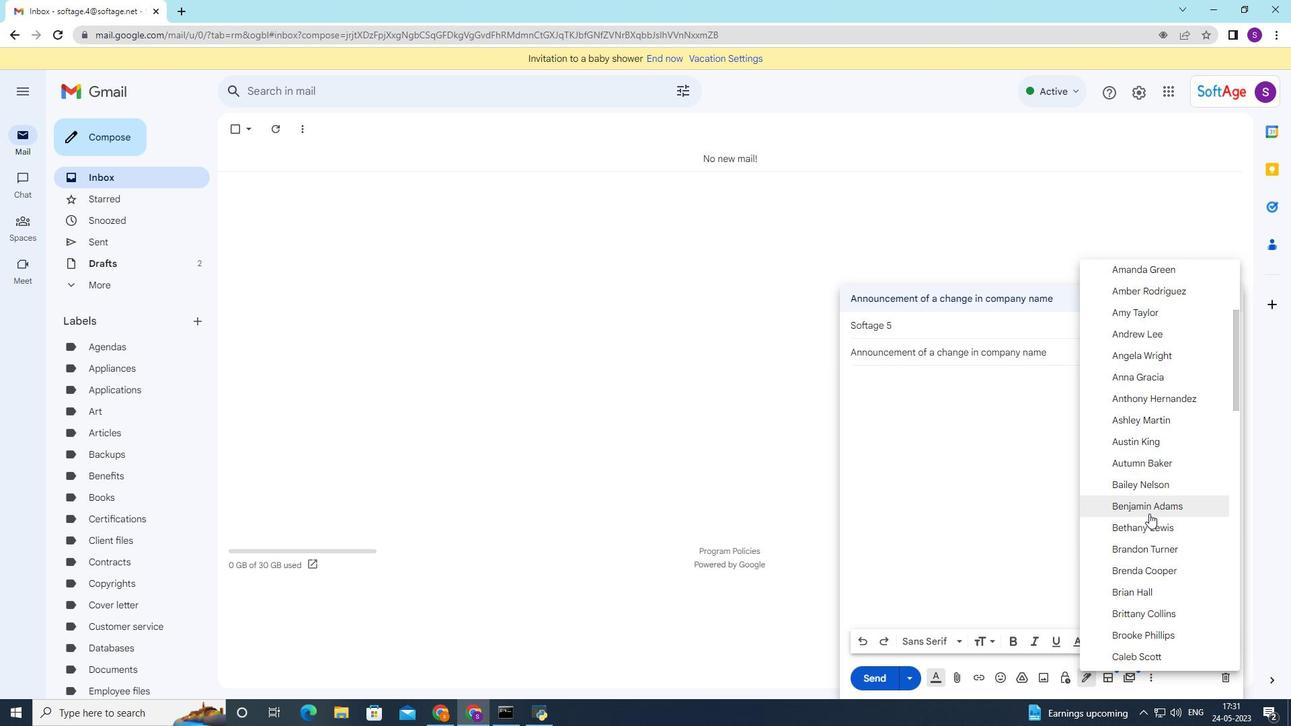 
Action: Mouse scrolled (1146, 517) with delta (0, 0)
Screenshot: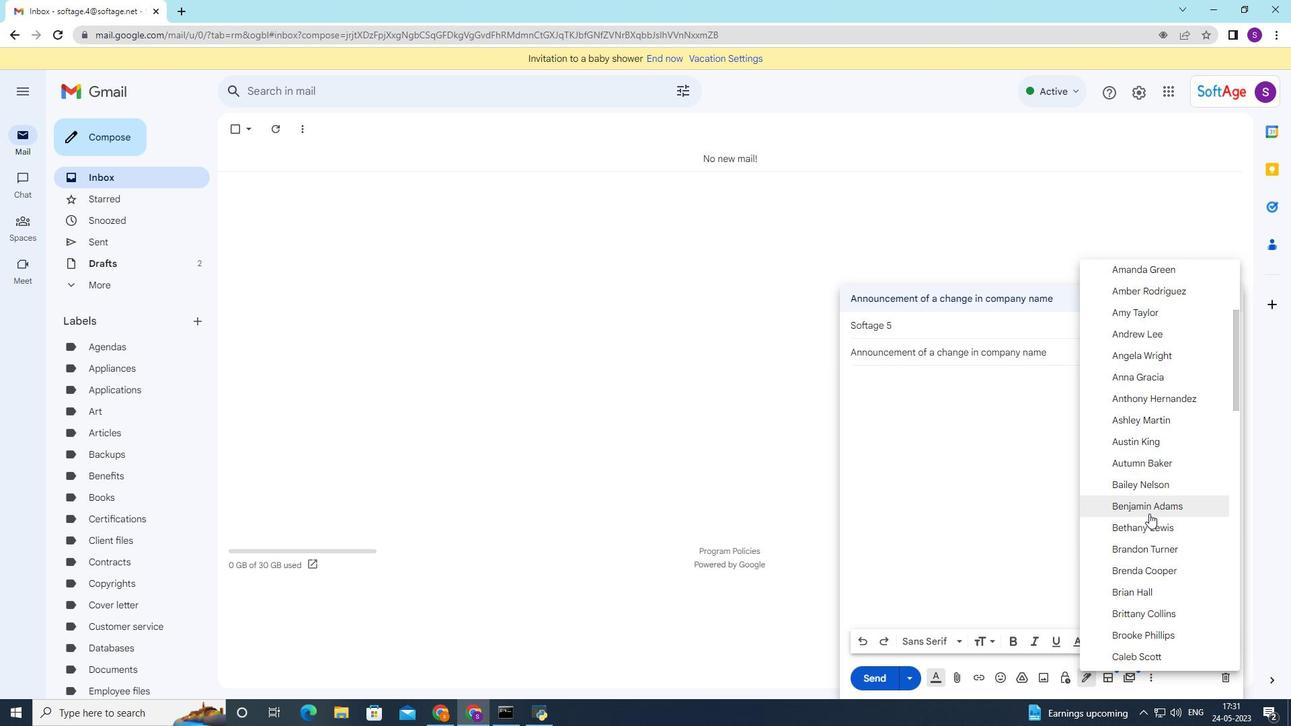 
Action: Mouse moved to (1123, 587)
Screenshot: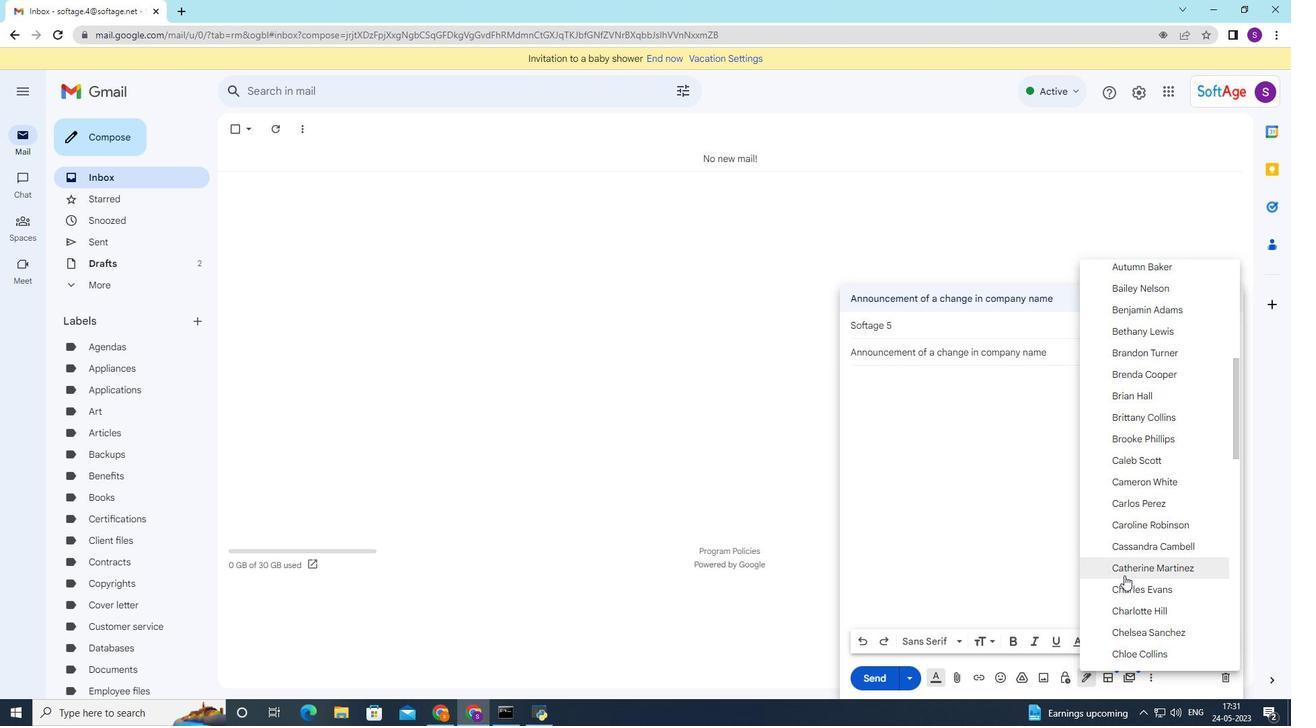 
Action: Mouse scrolled (1123, 586) with delta (0, 0)
Screenshot: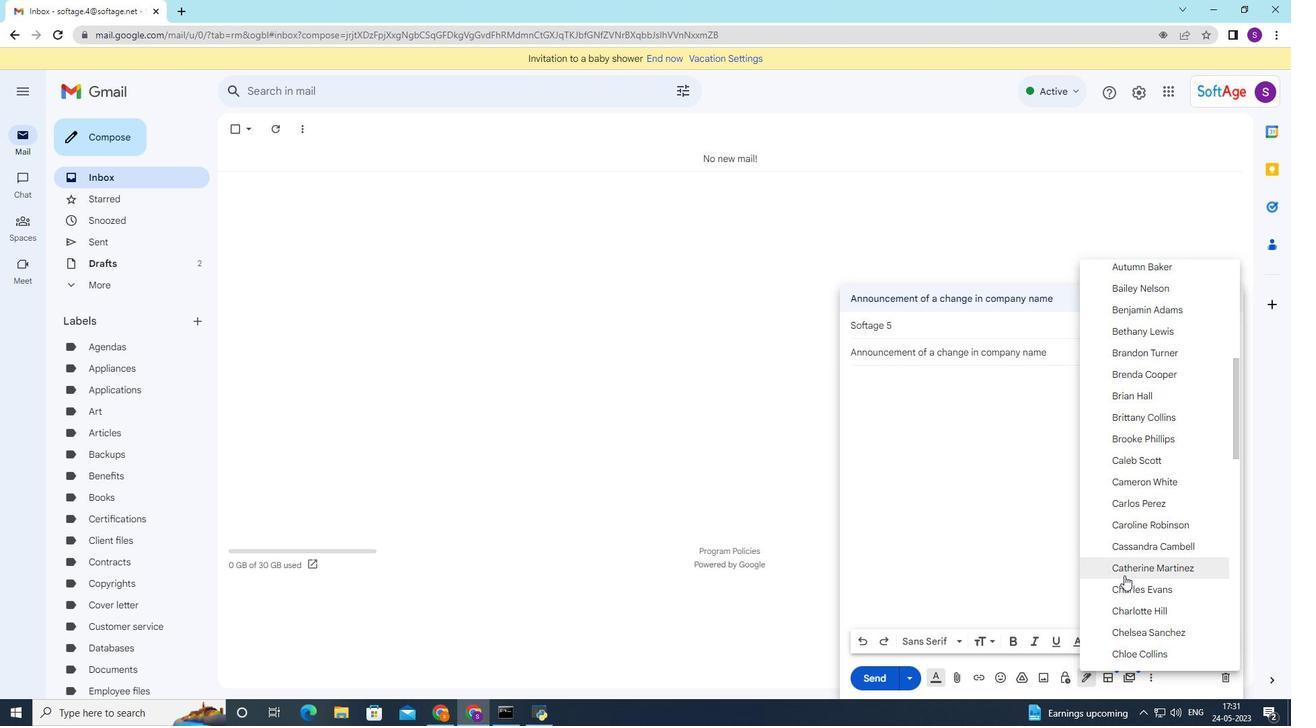 
Action: Mouse moved to (1123, 587)
Screenshot: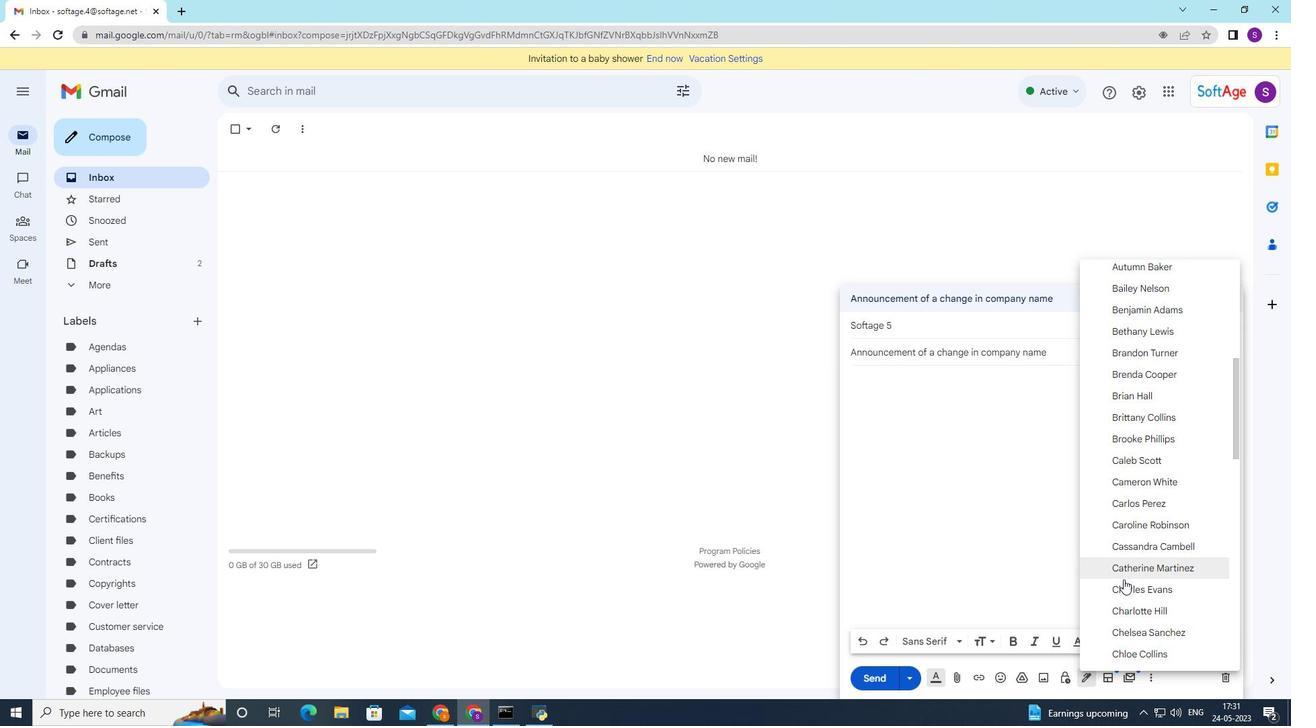 
Action: Mouse scrolled (1123, 587) with delta (0, 0)
Screenshot: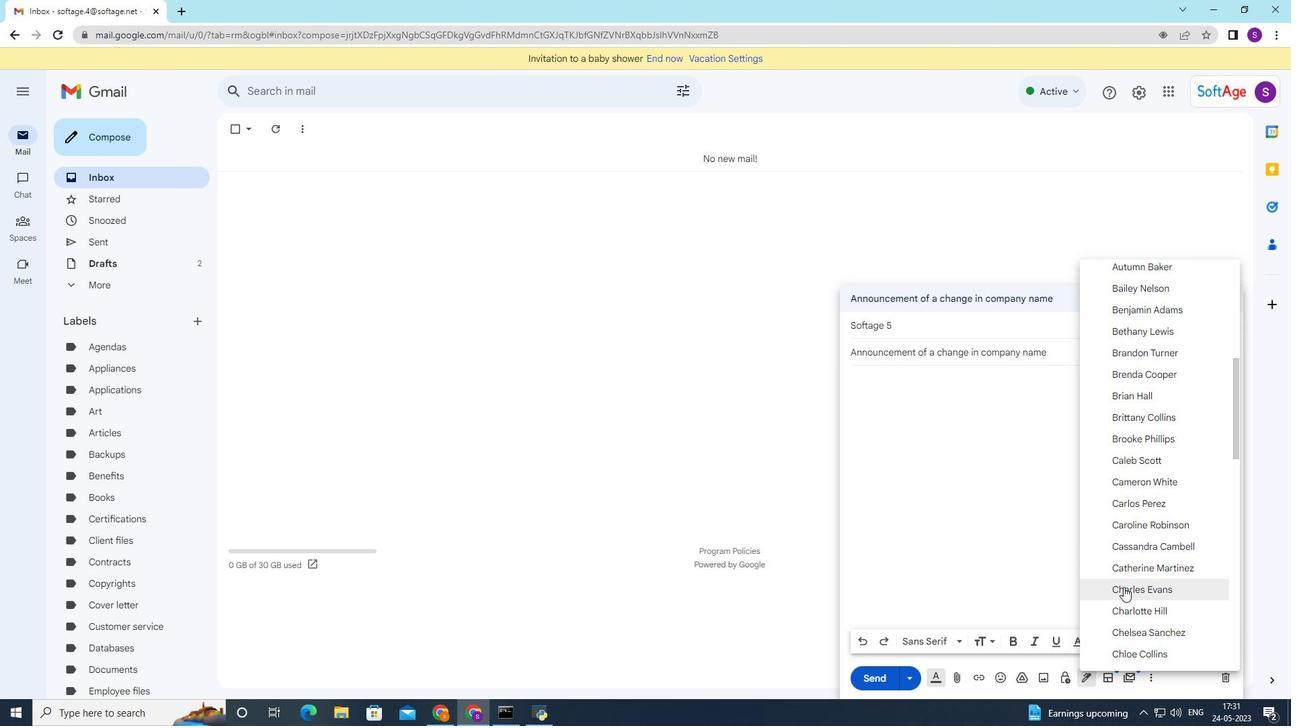 
Action: Mouse moved to (1124, 591)
Screenshot: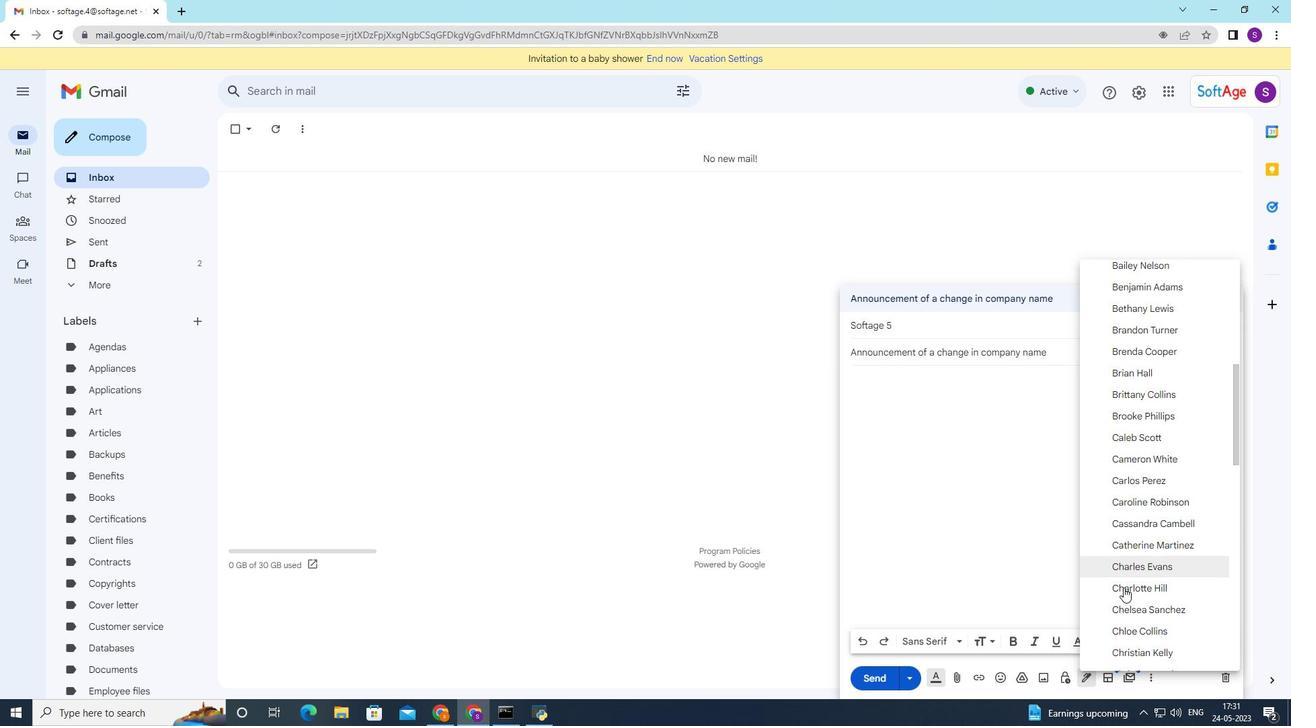 
Action: Mouse scrolled (1124, 590) with delta (0, 0)
Screenshot: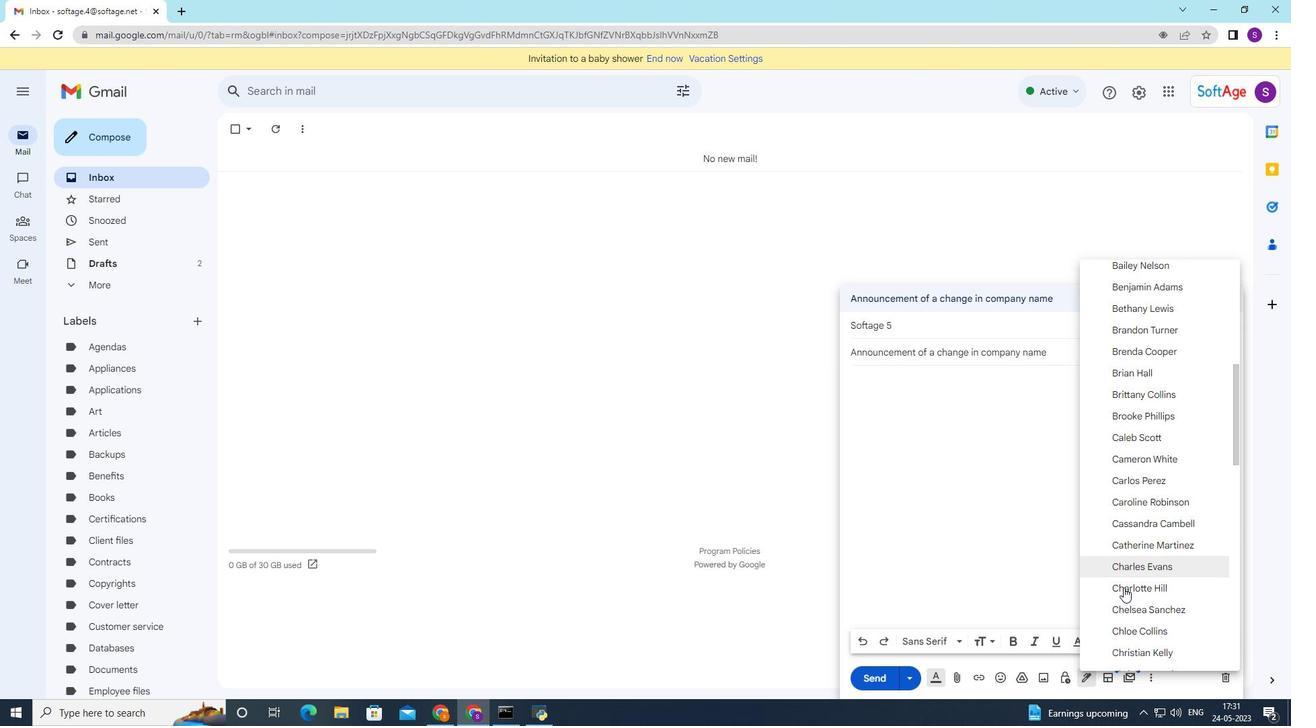 
Action: Mouse moved to (1124, 593)
Screenshot: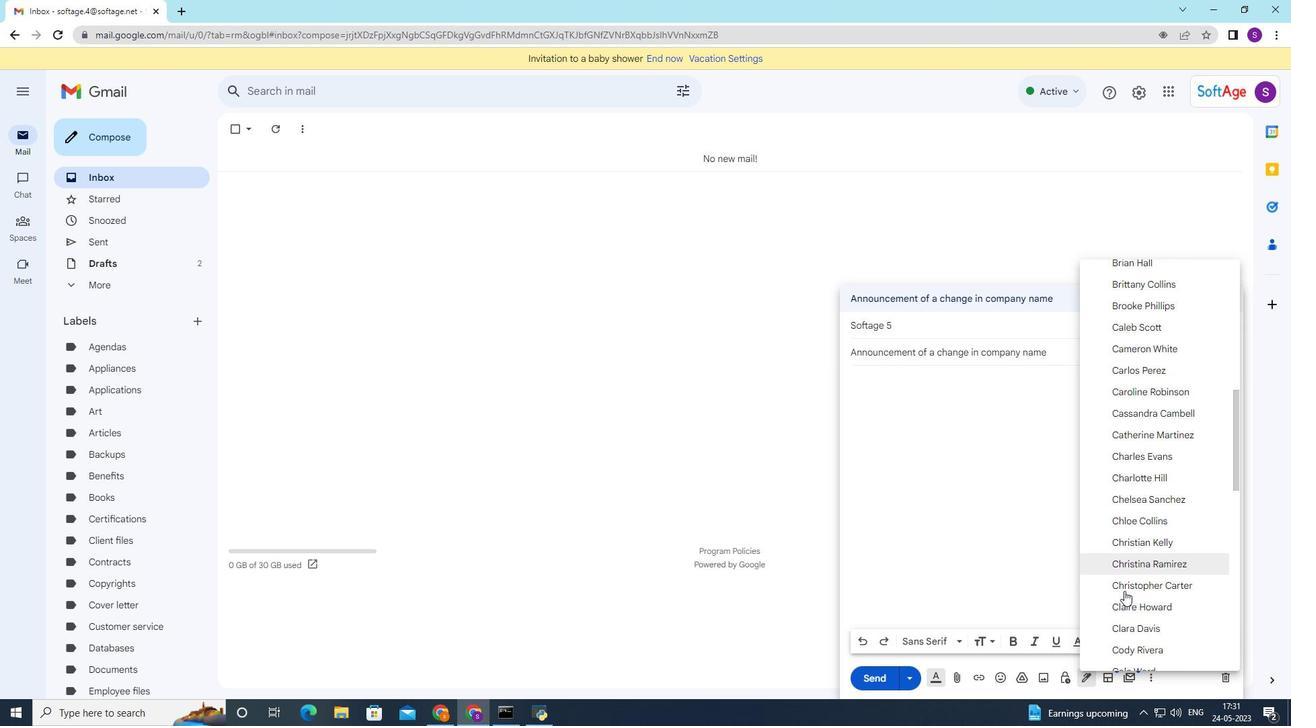 
Action: Mouse scrolled (1124, 592) with delta (0, 0)
Screenshot: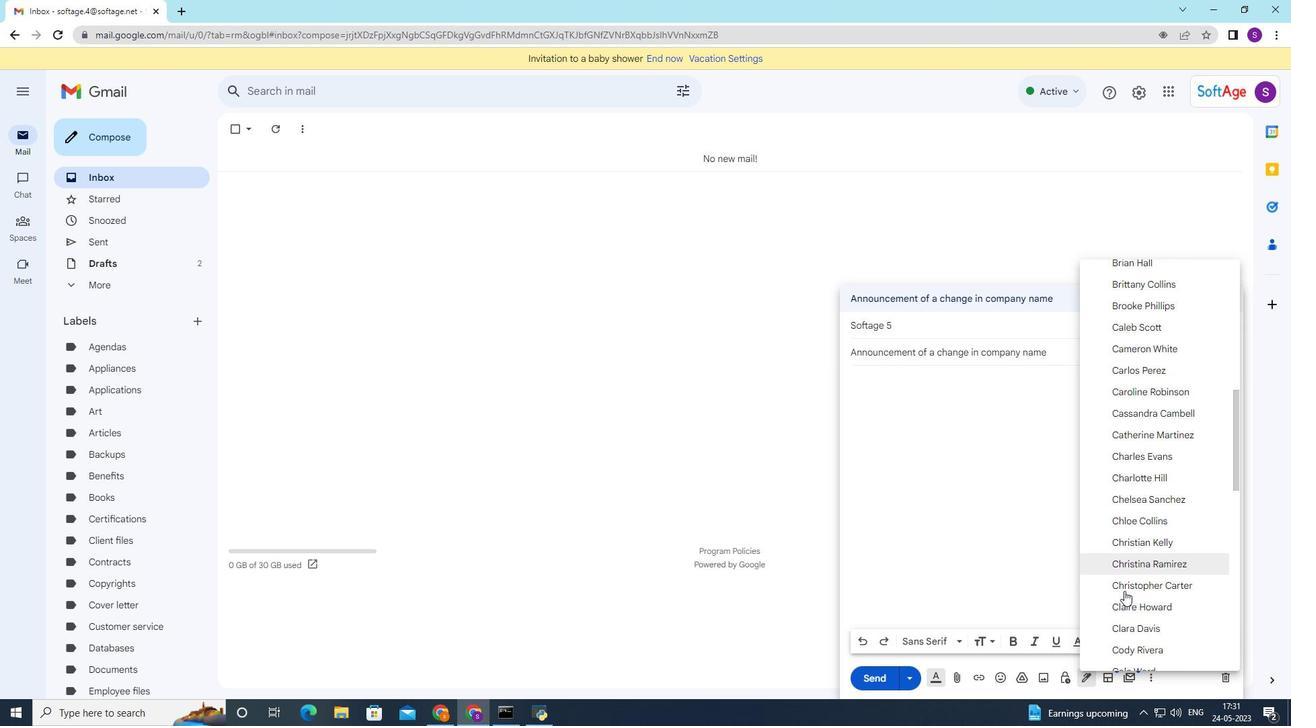 
Action: Mouse moved to (1126, 599)
Screenshot: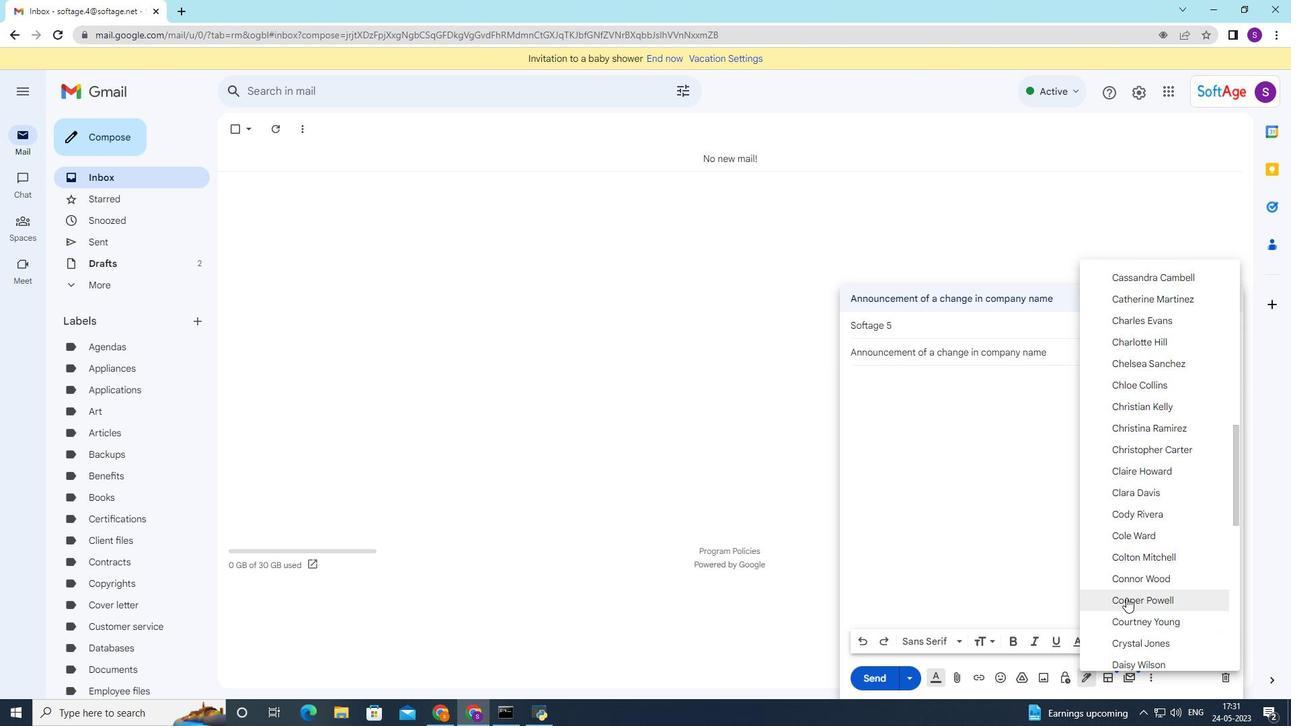 
Action: Mouse scrolled (1126, 598) with delta (0, 0)
Screenshot: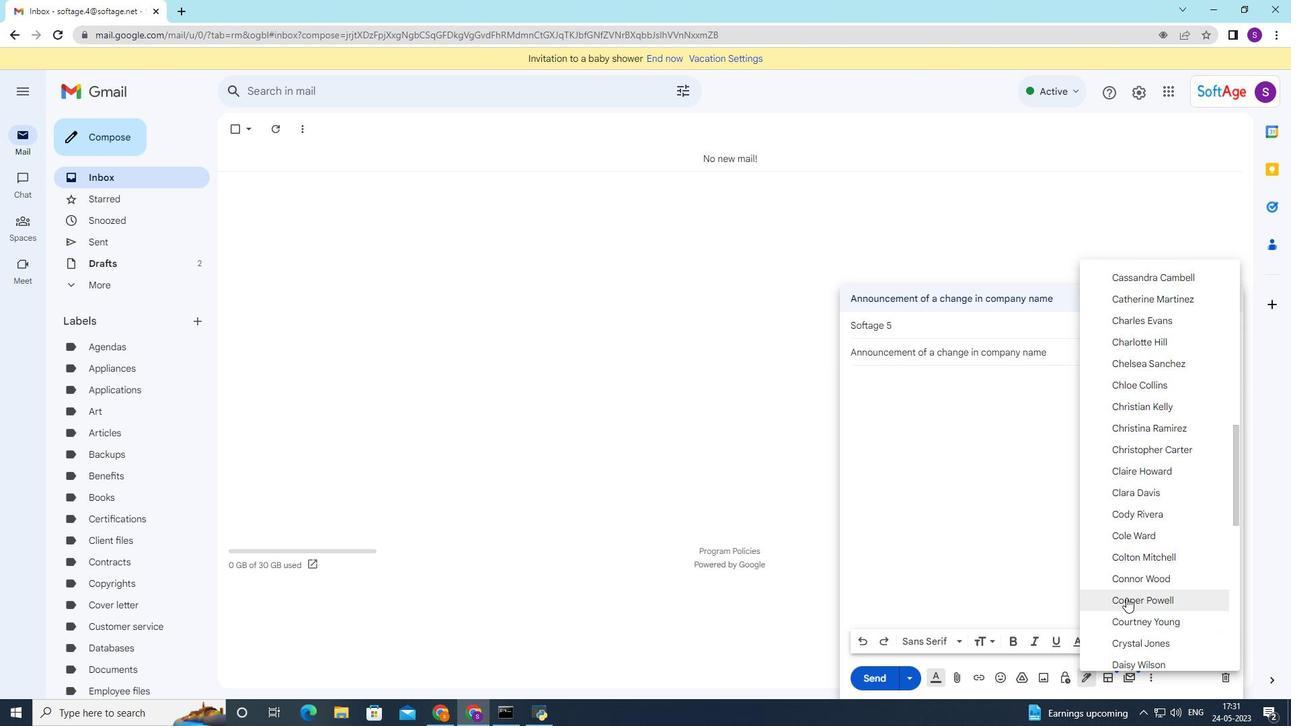 
Action: Mouse moved to (1127, 602)
Screenshot: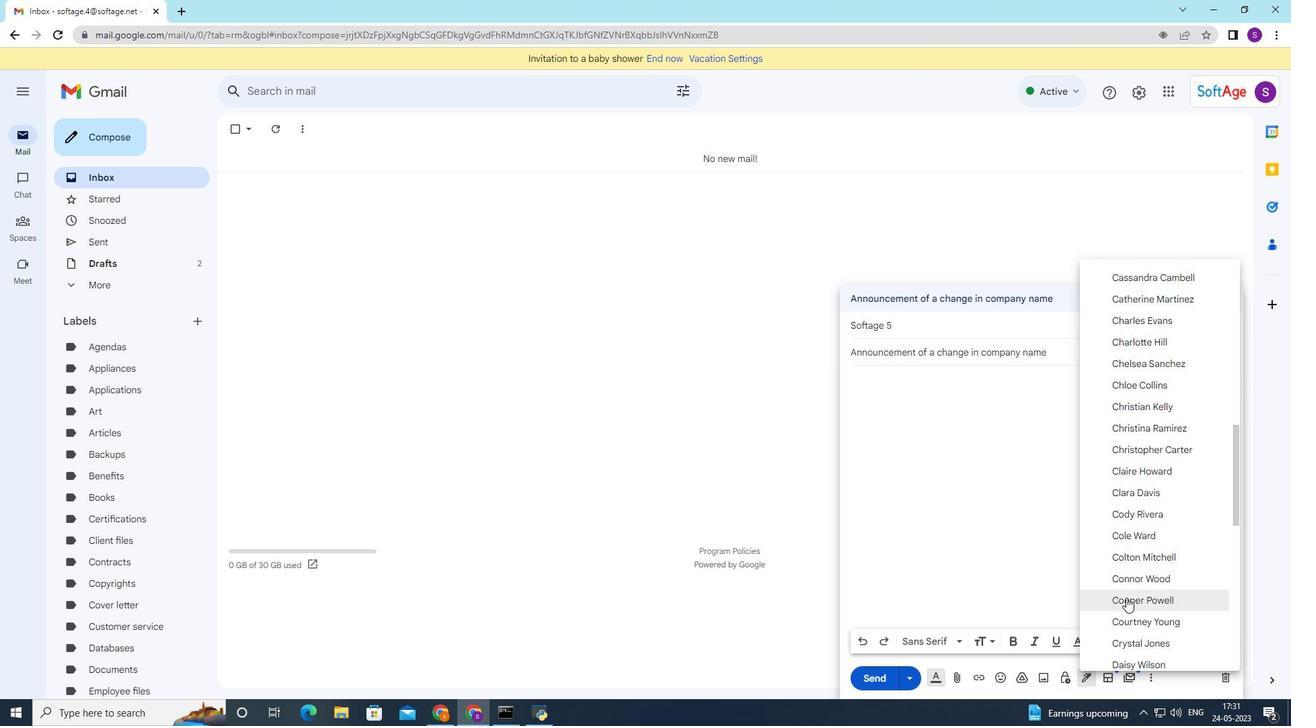 
Action: Mouse scrolled (1127, 601) with delta (0, 0)
Screenshot: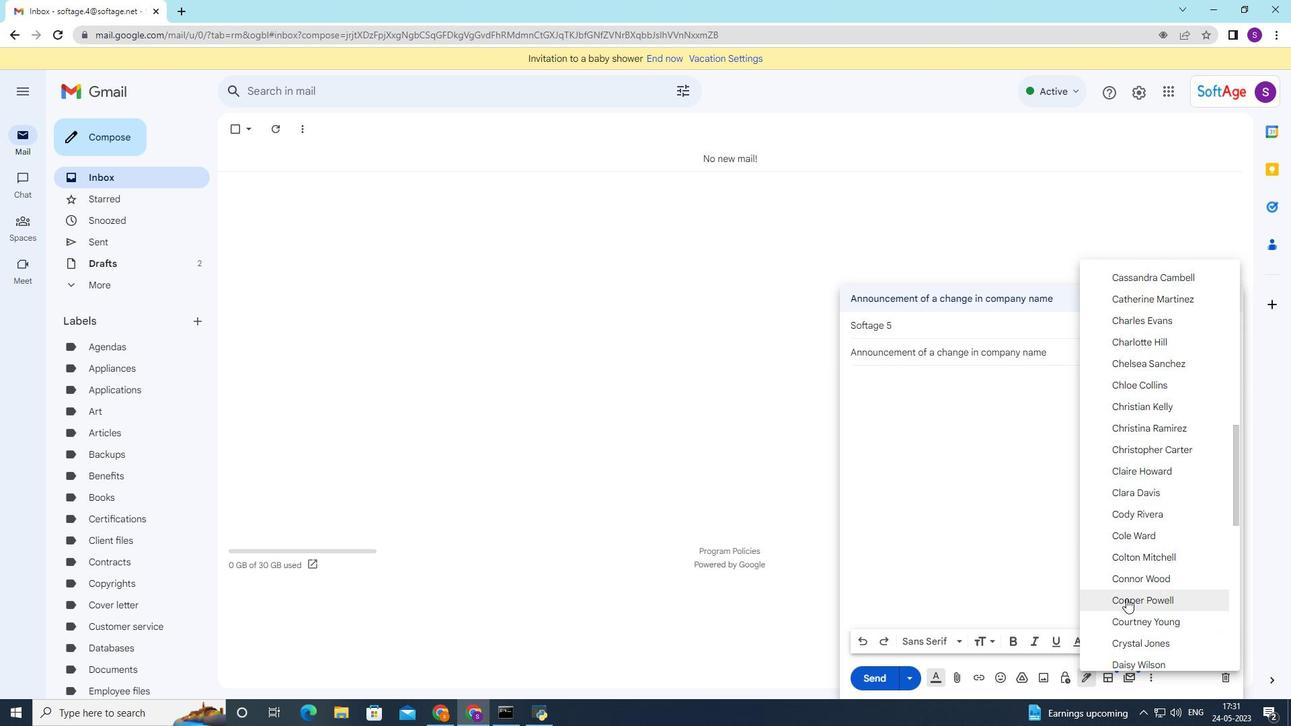 
Action: Mouse moved to (1127, 604)
Screenshot: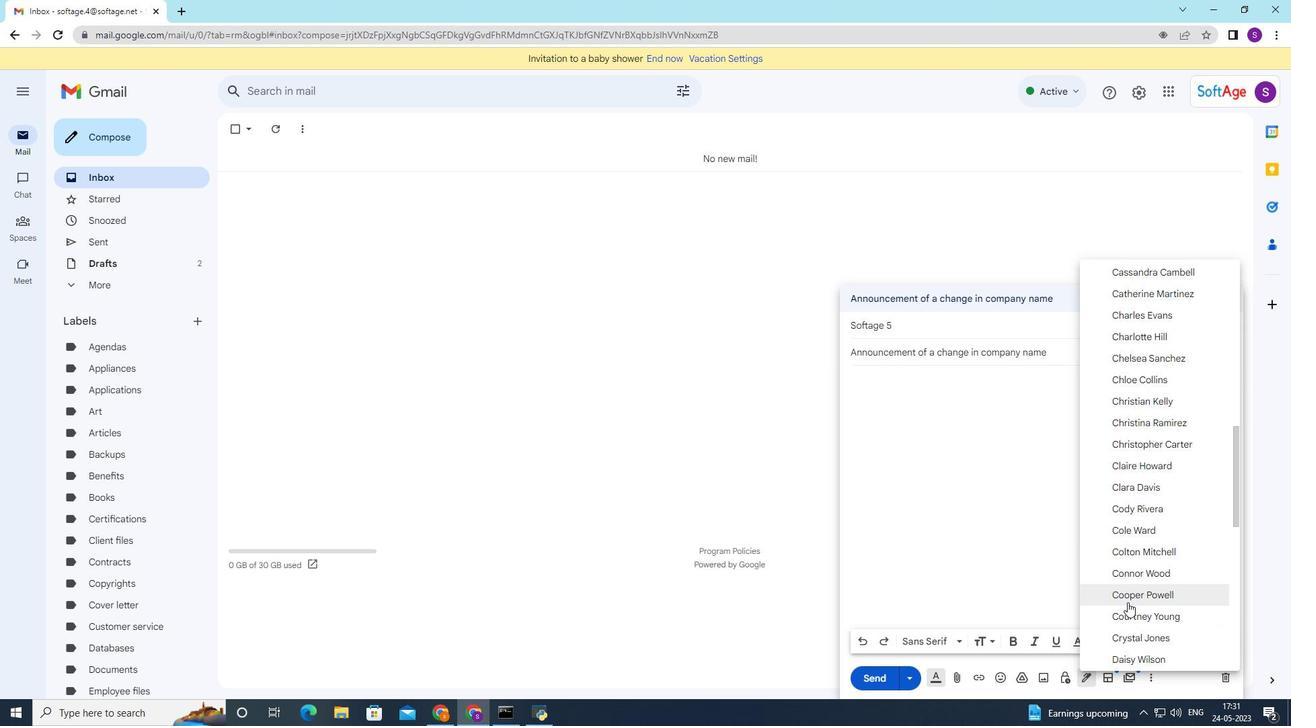 
Action: Mouse scrolled (1127, 603) with delta (0, 0)
Screenshot: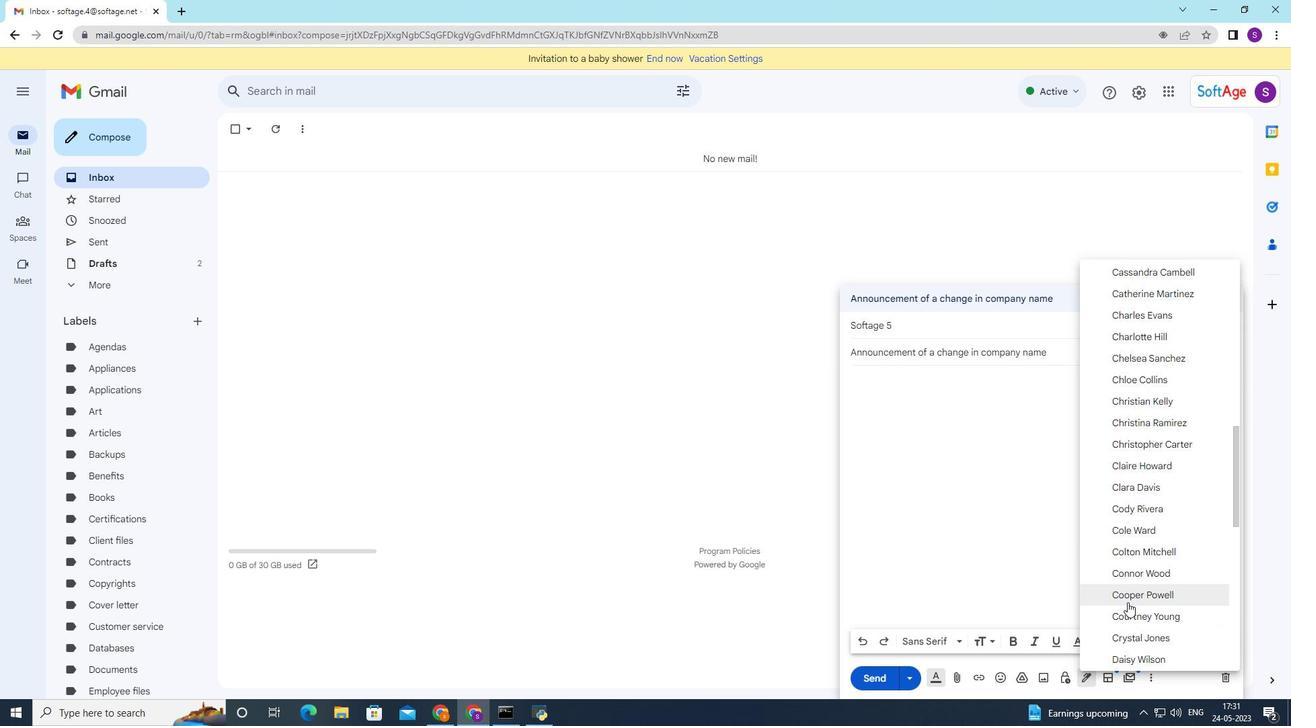 
Action: Mouse moved to (1128, 608)
Screenshot: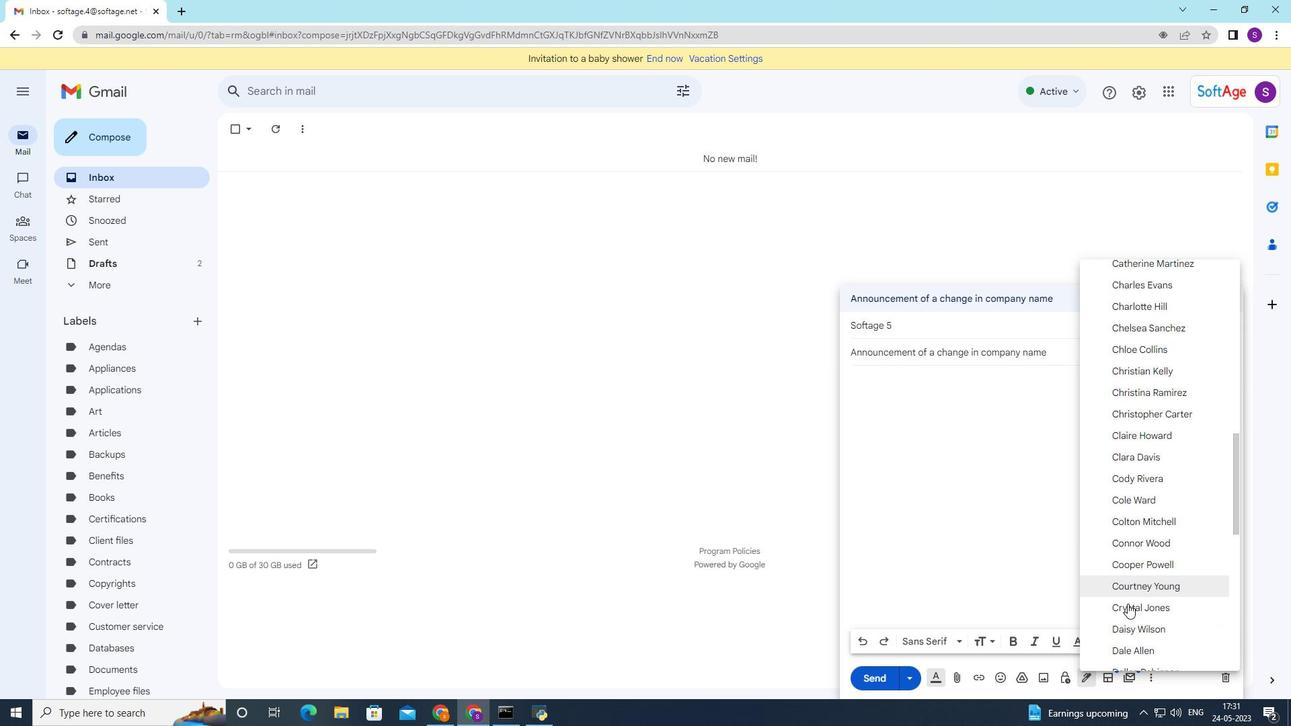 
Action: Mouse scrolled (1128, 607) with delta (0, 0)
Screenshot: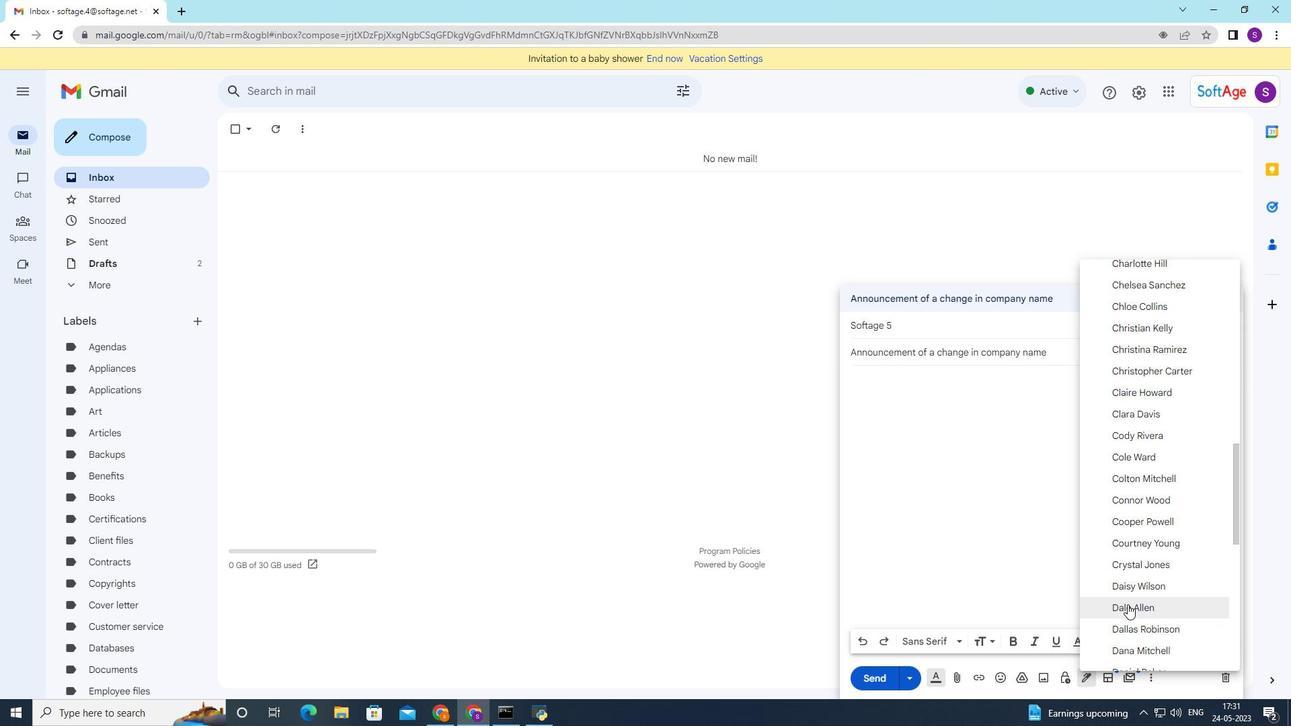 
Action: Mouse moved to (1131, 612)
Screenshot: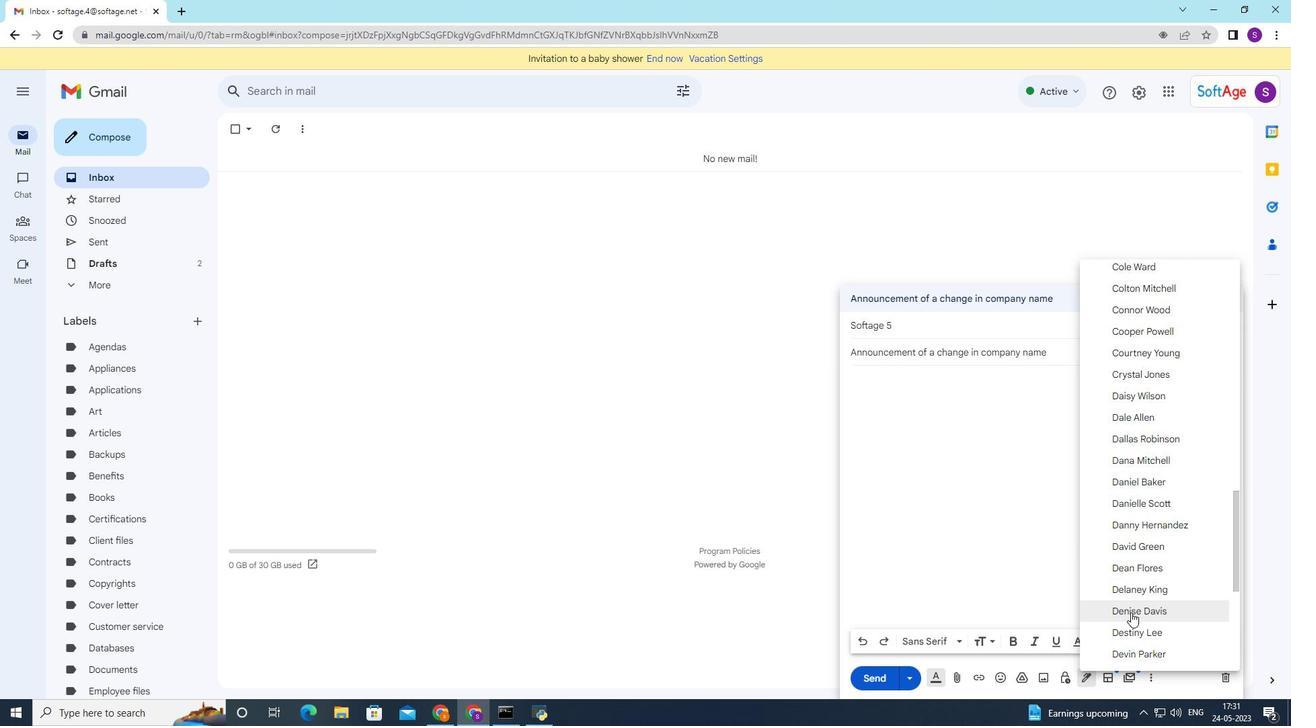 
Action: Mouse scrolled (1131, 611) with delta (0, 0)
Screenshot: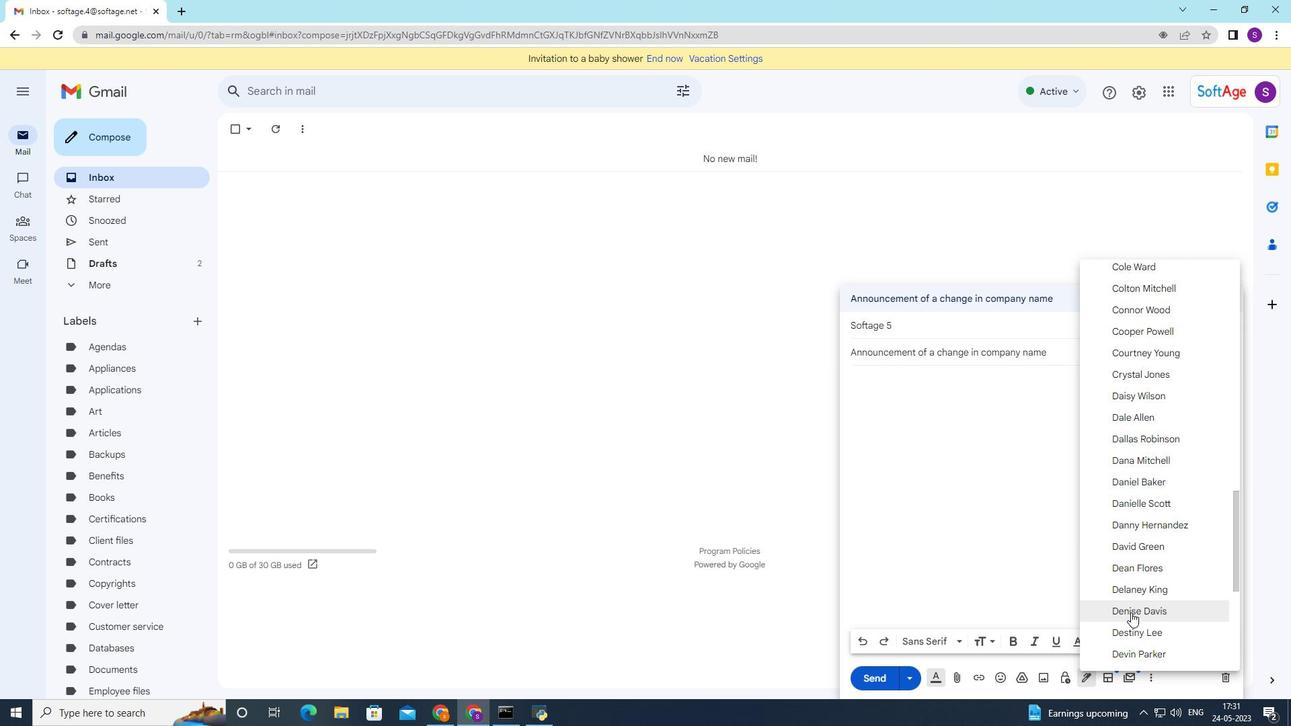 
Action: Mouse moved to (1131, 612)
Screenshot: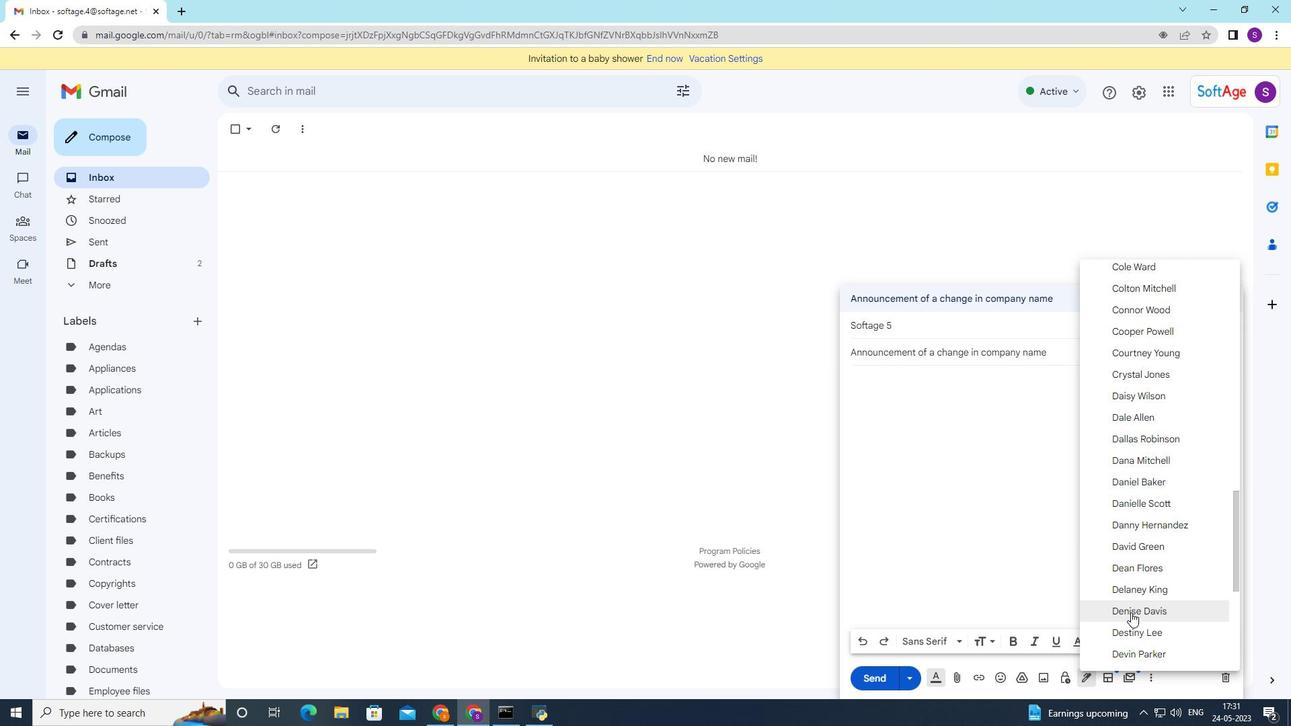 
Action: Mouse scrolled (1131, 611) with delta (0, 0)
Screenshot: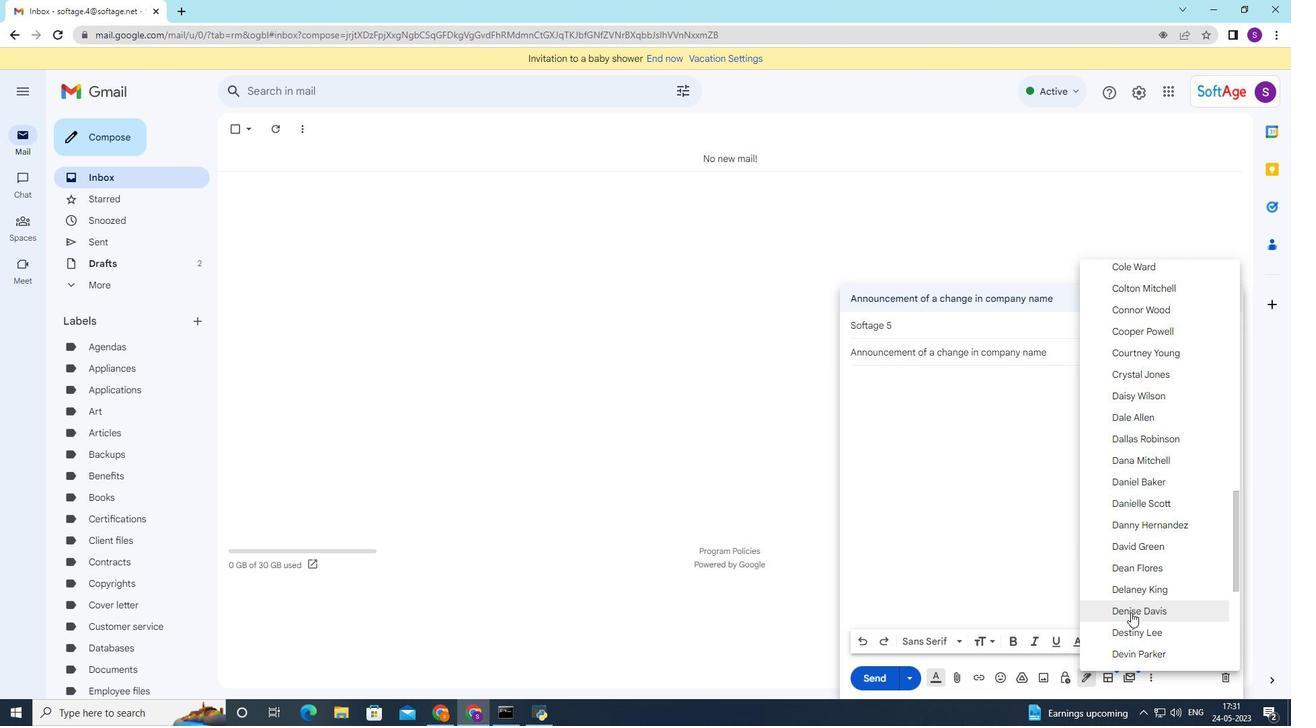 
Action: Mouse moved to (1131, 613)
Screenshot: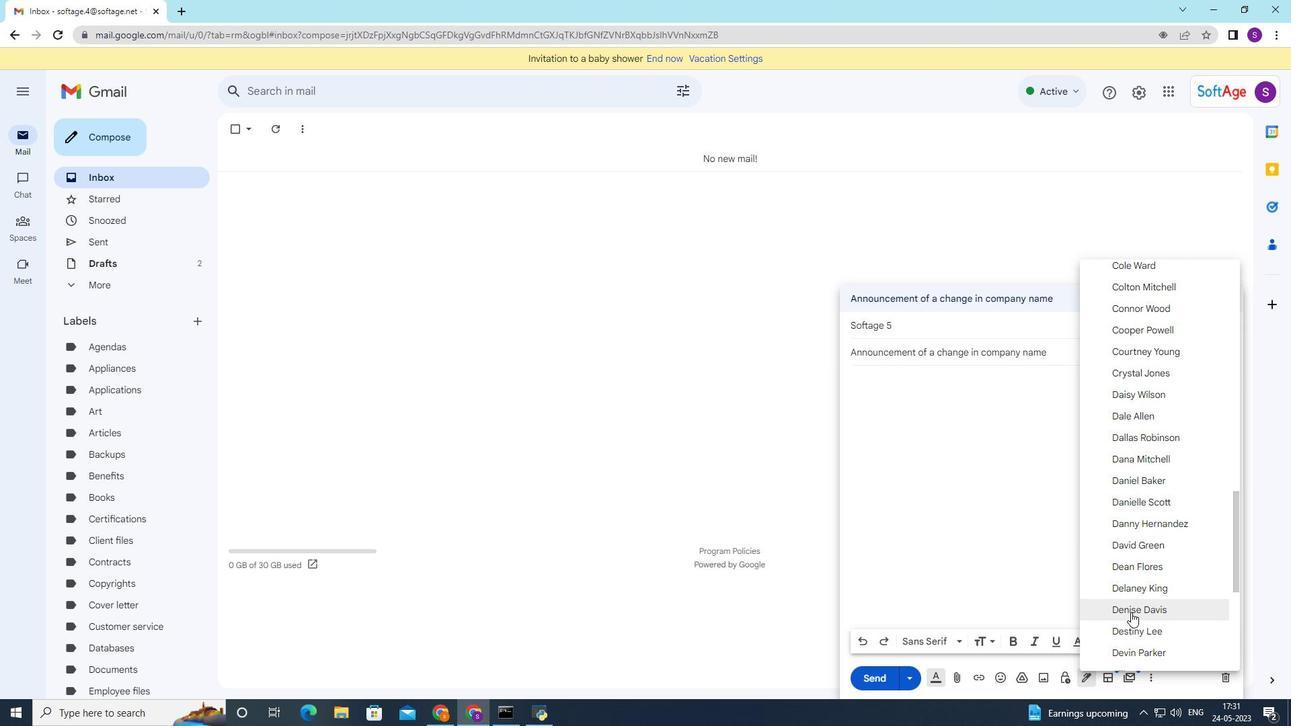 
Action: Mouse scrolled (1131, 612) with delta (0, 0)
Screenshot: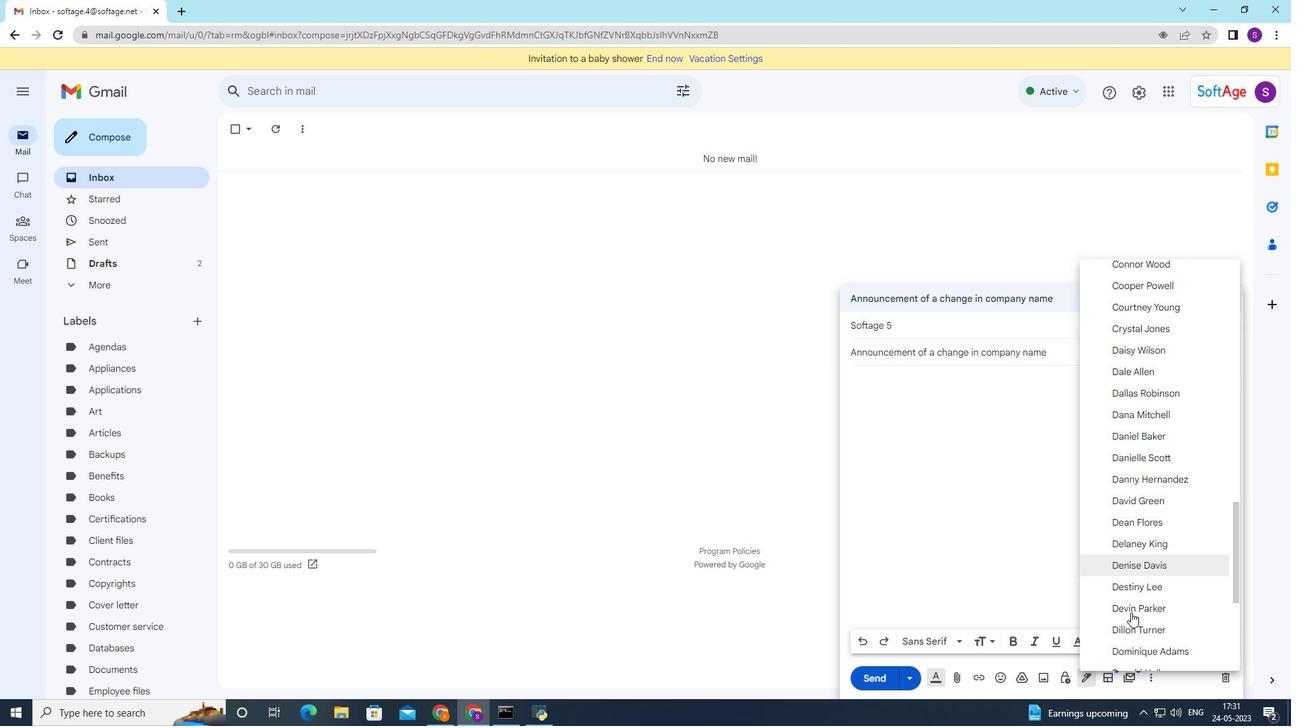 
Action: Mouse moved to (1131, 613)
Screenshot: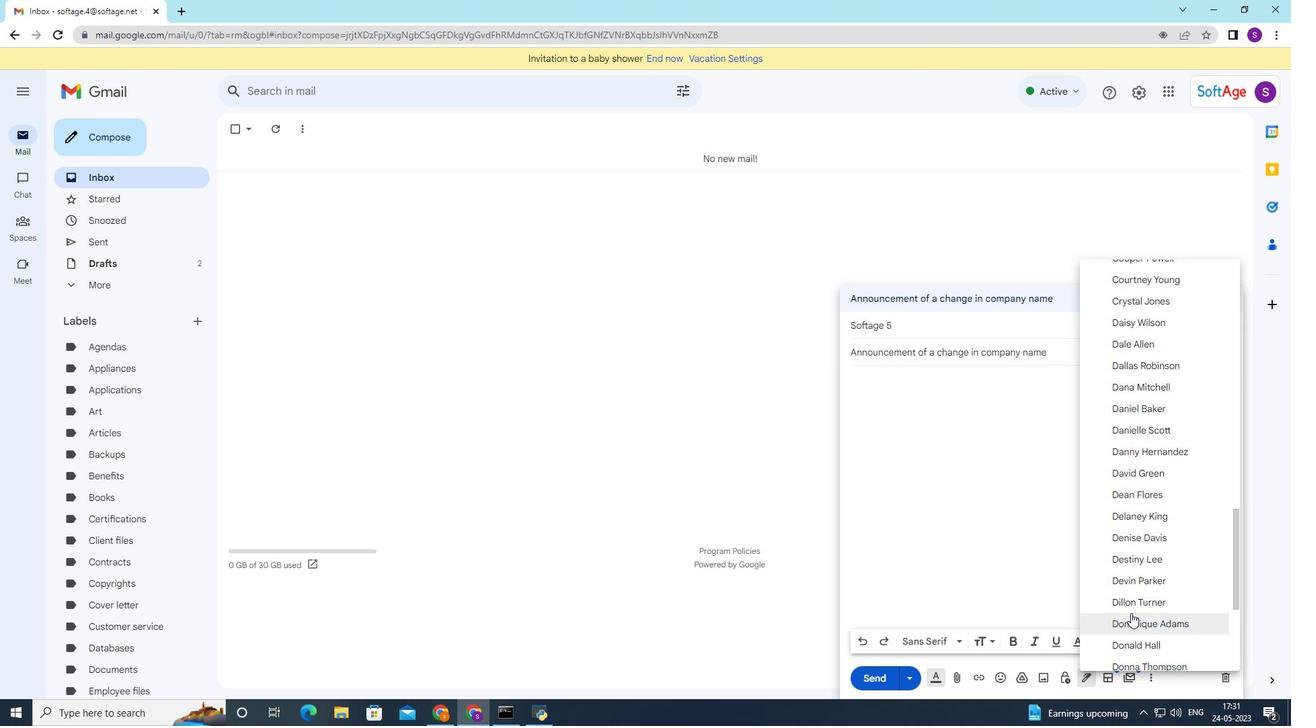 
Action: Mouse scrolled (1131, 613) with delta (0, 0)
Screenshot: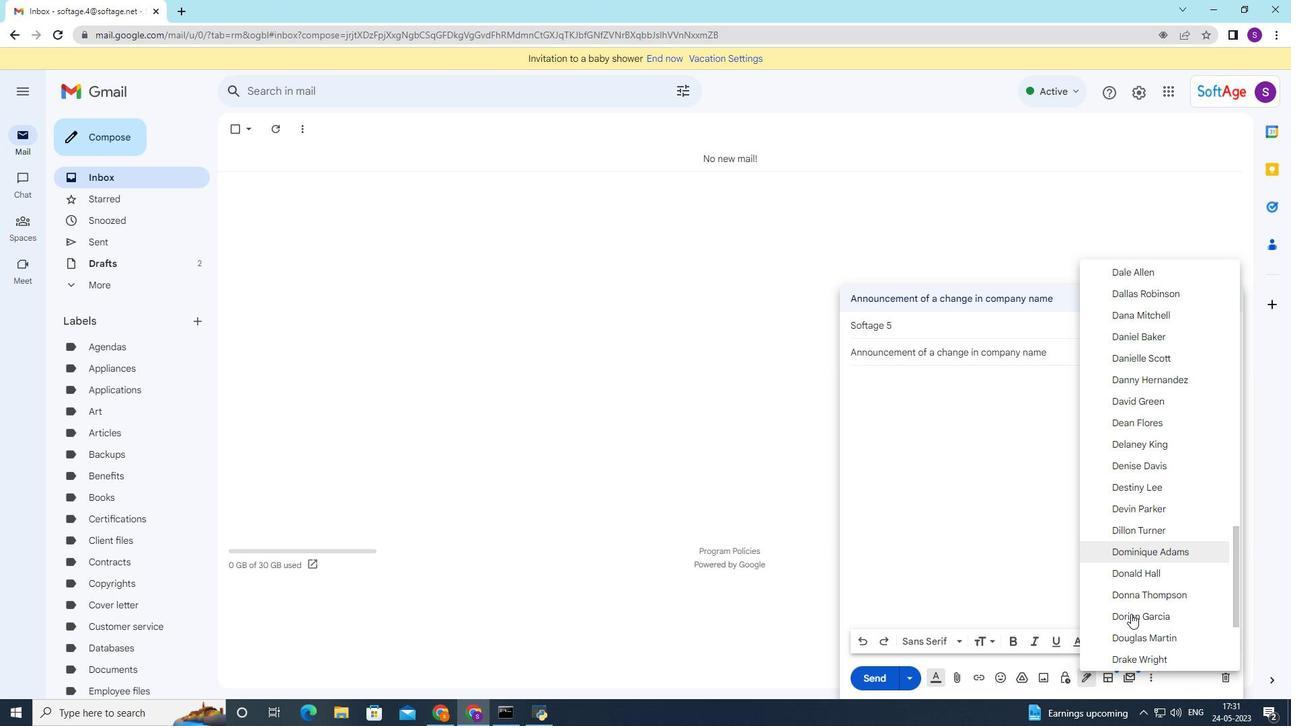 
Action: Mouse moved to (1131, 614)
Screenshot: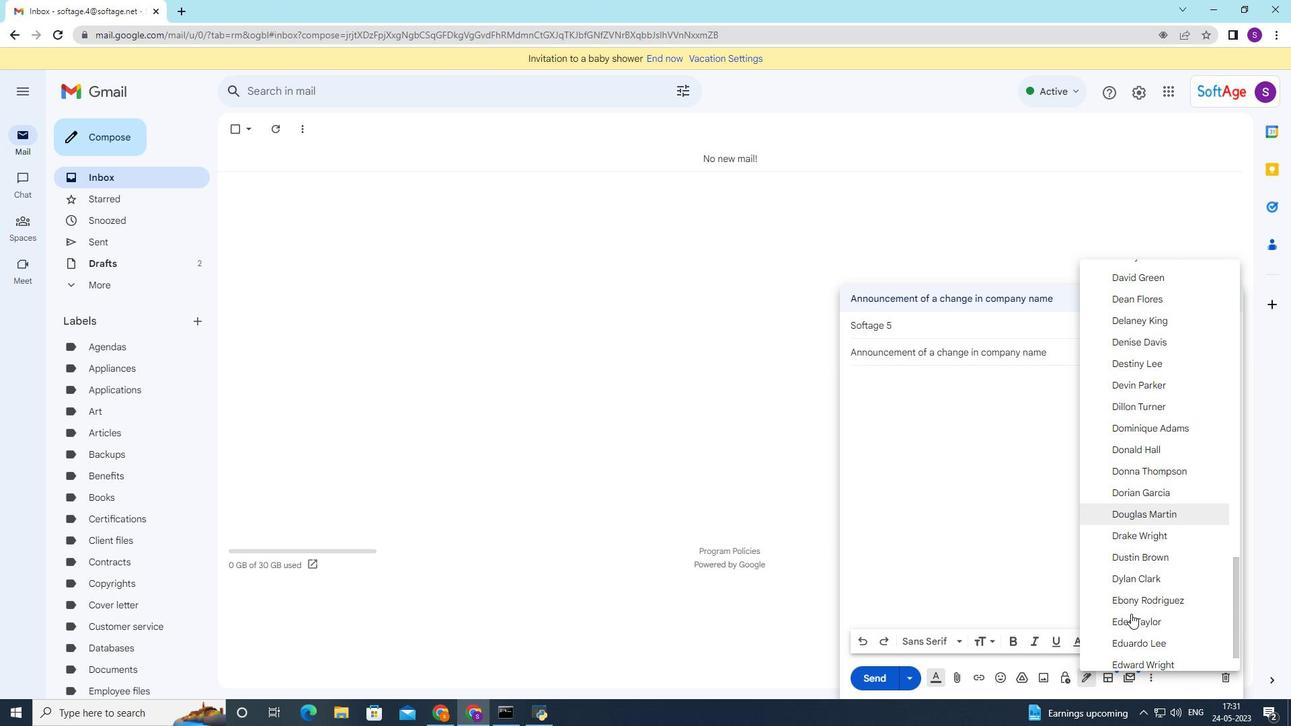 
Action: Mouse scrolled (1131, 613) with delta (0, 0)
Screenshot: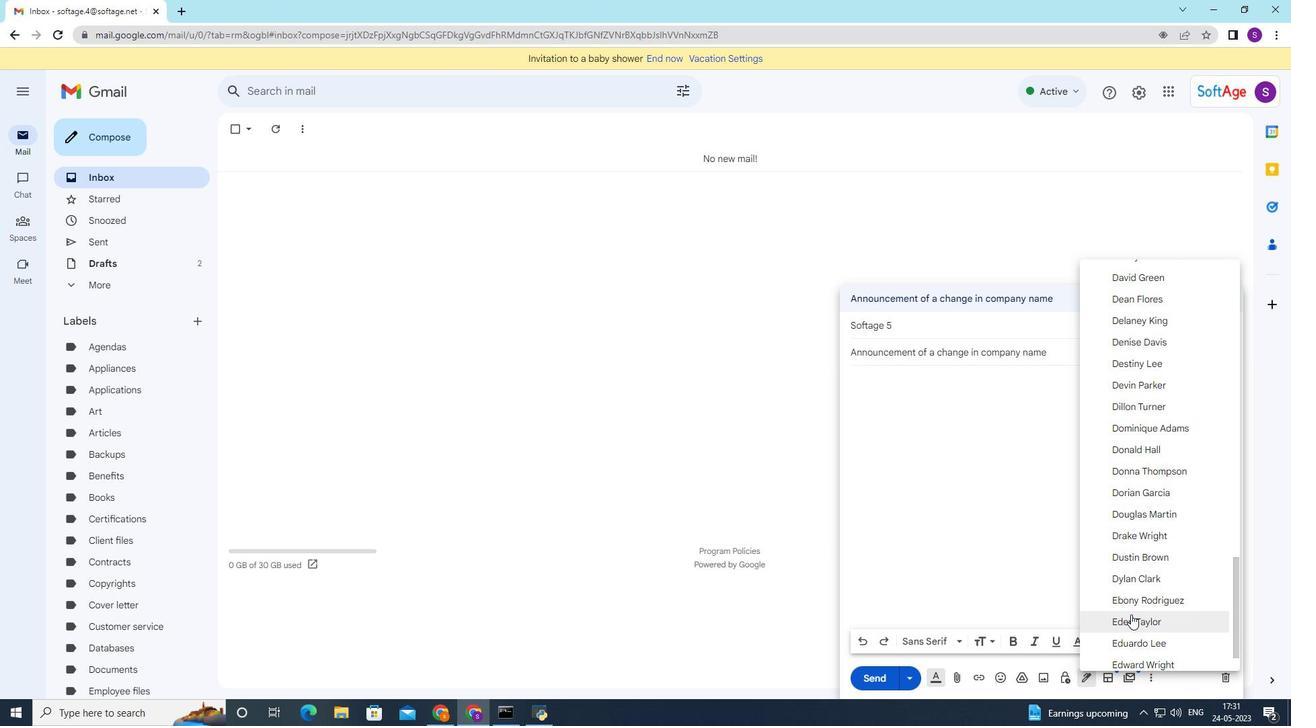 
Action: Mouse scrolled (1131, 613) with delta (0, 0)
Screenshot: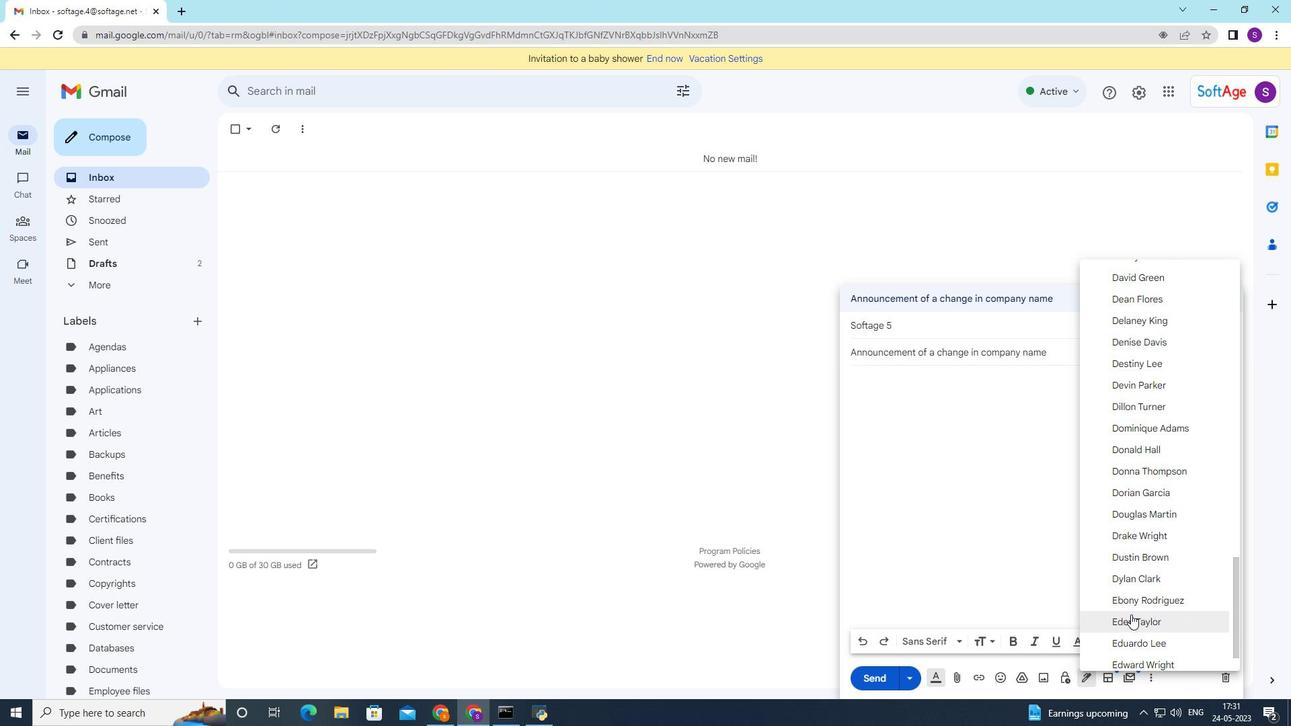 
Action: Mouse moved to (1131, 614)
Screenshot: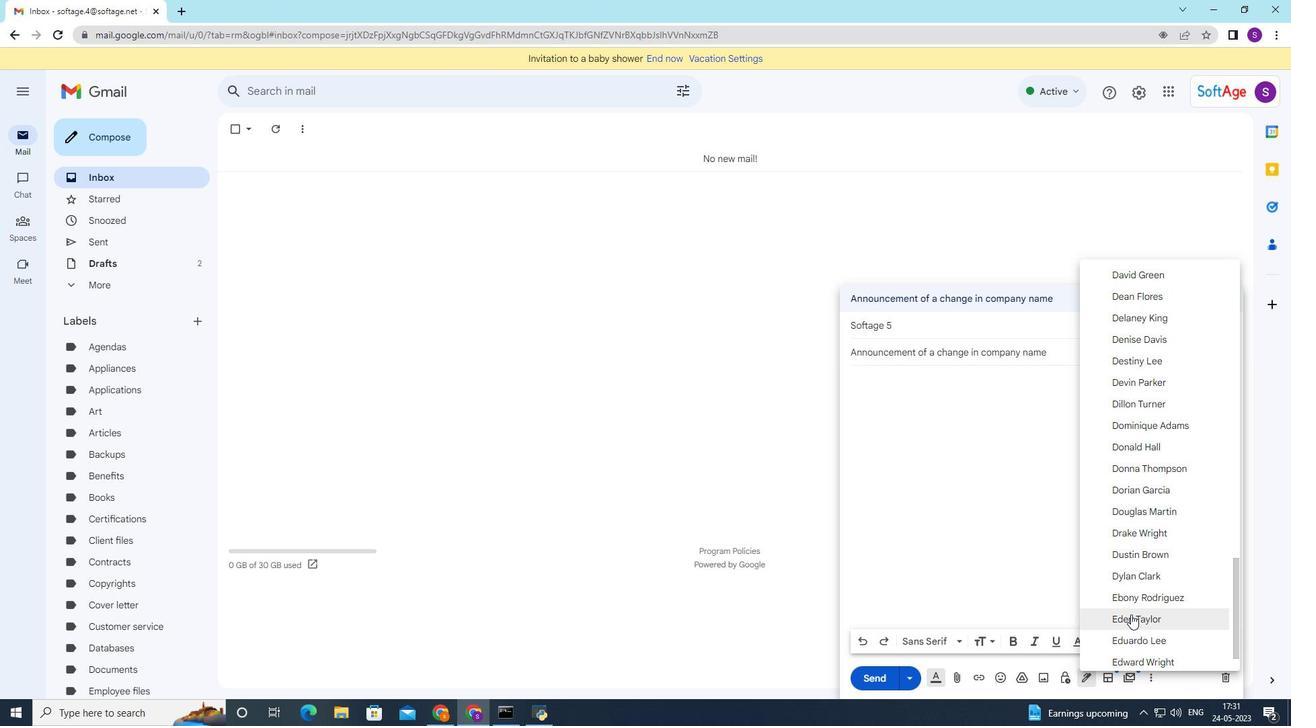 
Action: Mouse scrolled (1131, 613) with delta (0, 0)
Screenshot: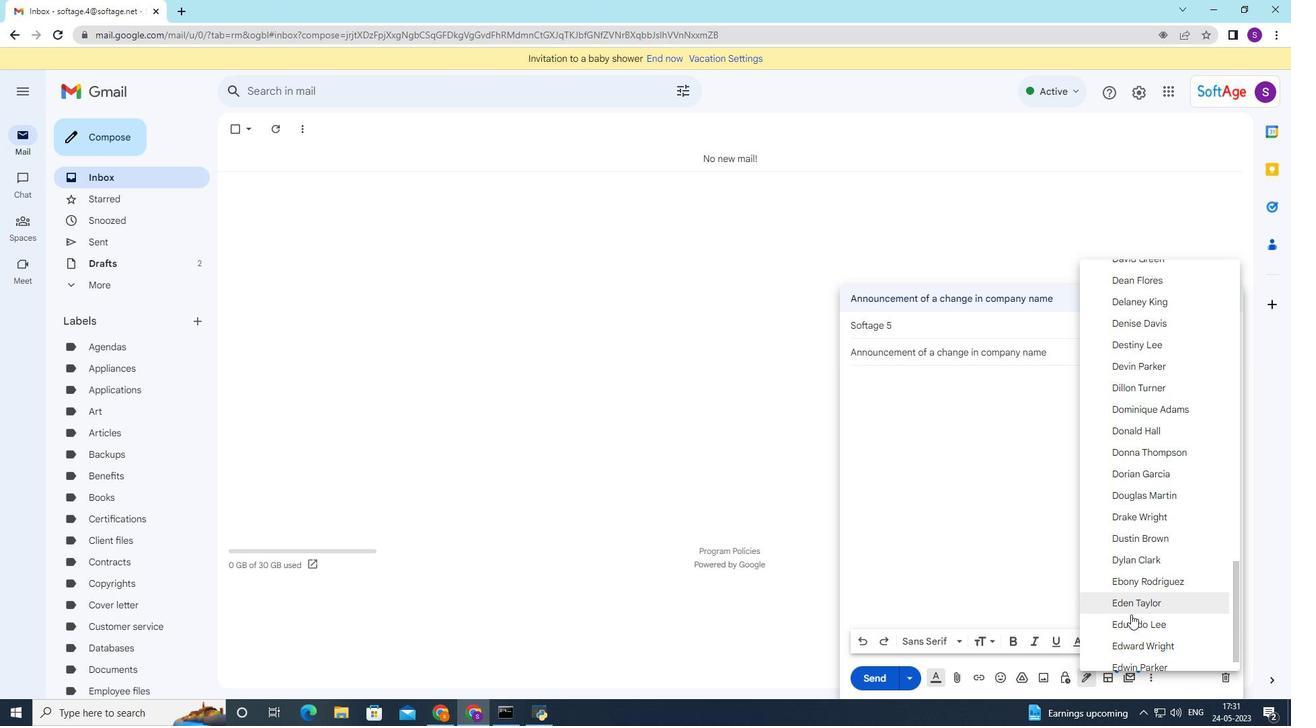 
Action: Mouse moved to (1131, 615)
Screenshot: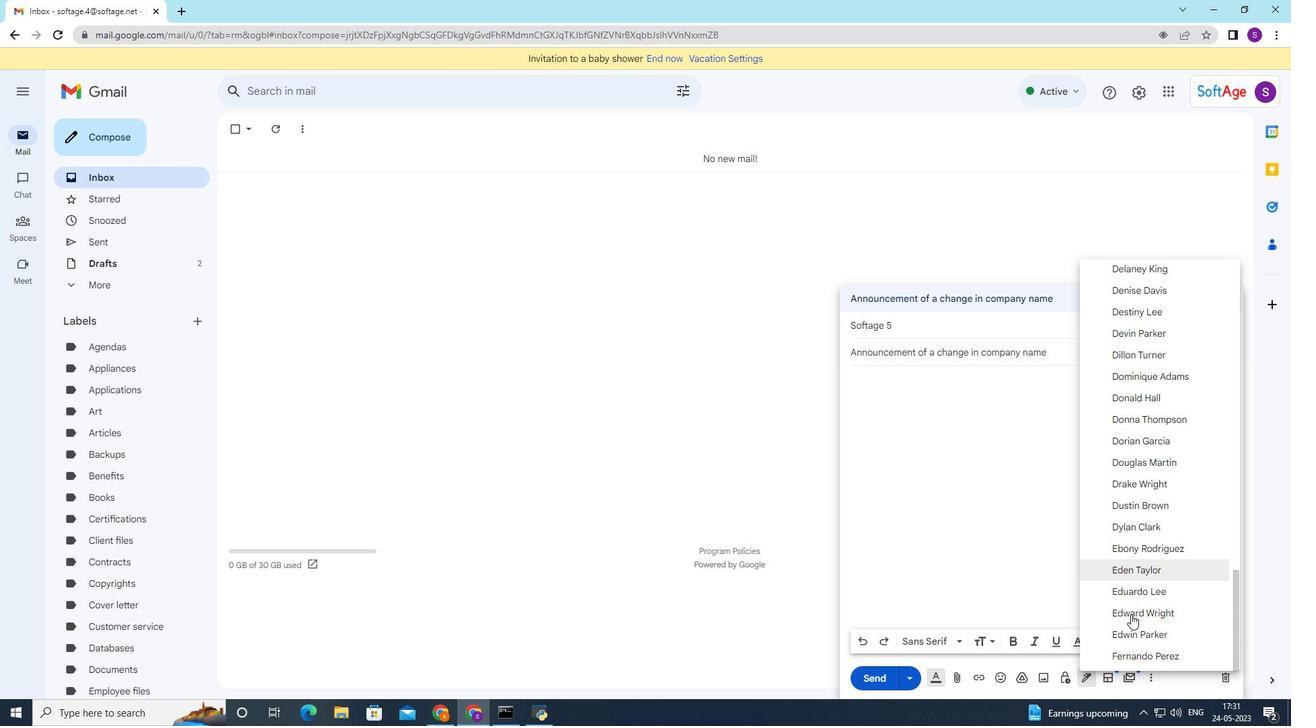 
Action: Mouse scrolled (1131, 614) with delta (0, 0)
Screenshot: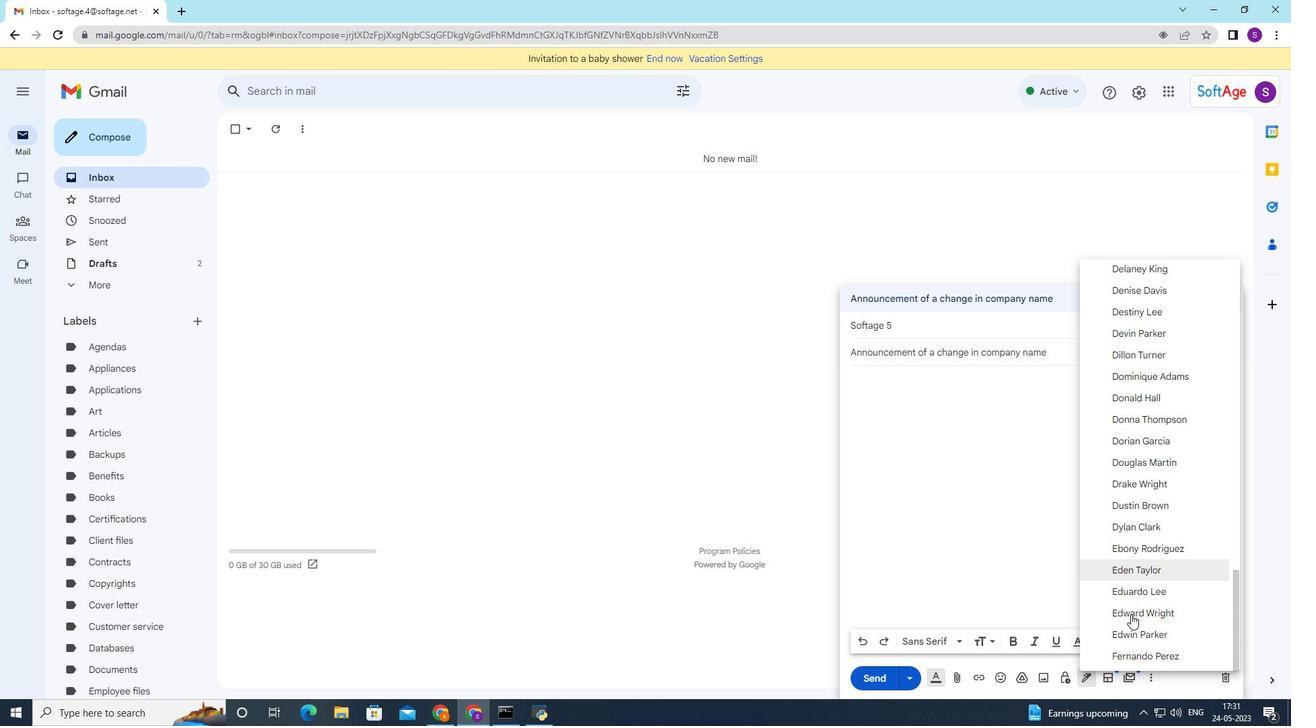 
Action: Mouse moved to (1146, 639)
Screenshot: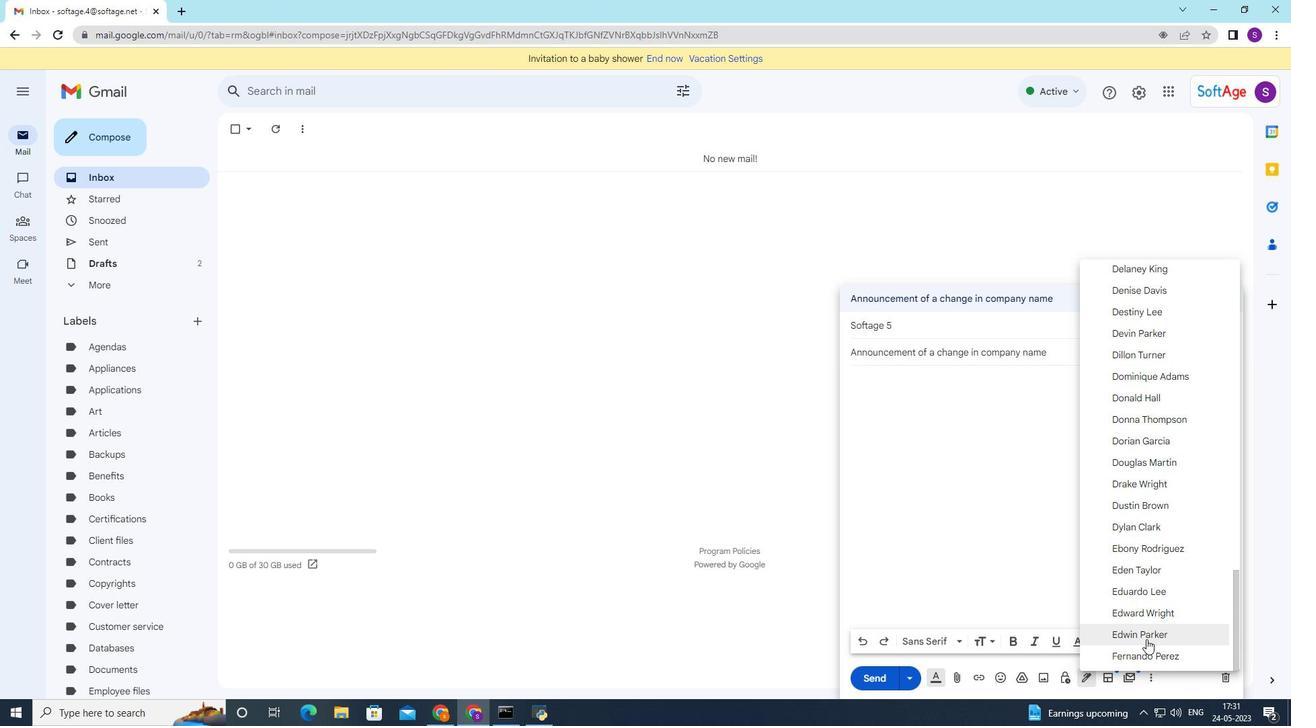 
Action: Mouse pressed left at (1146, 639)
Screenshot: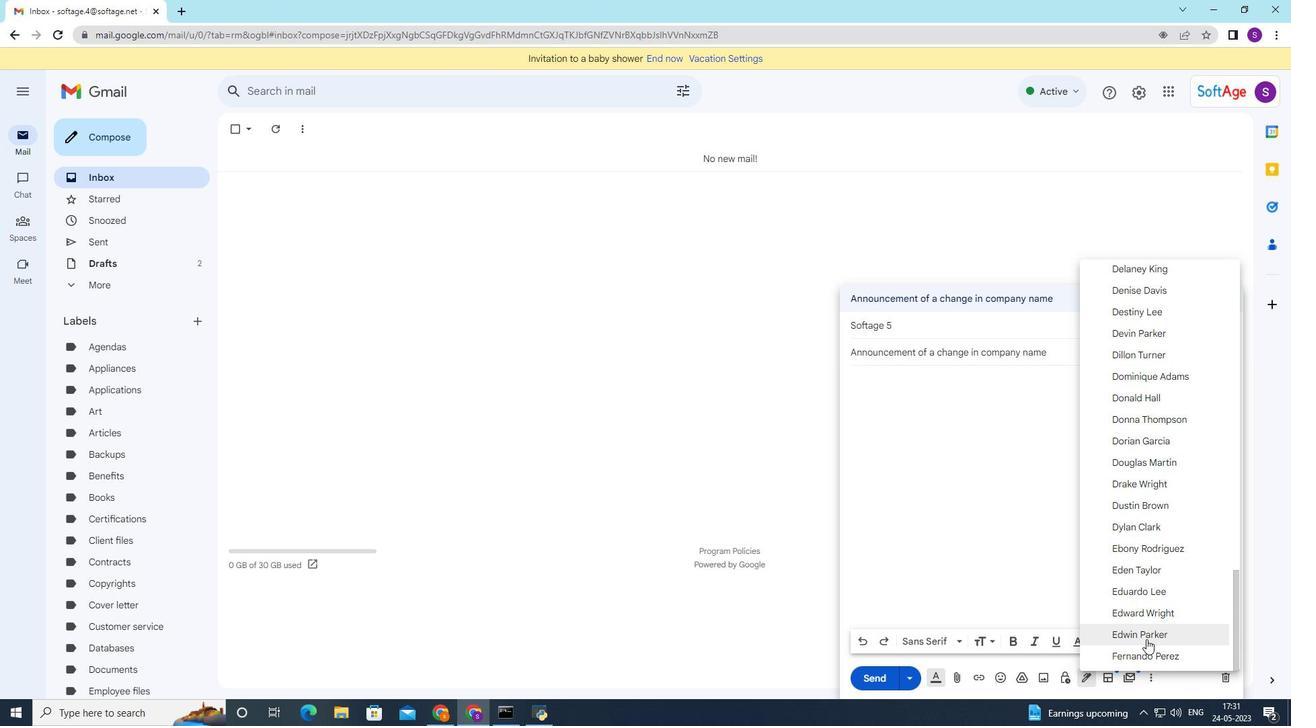 
Action: Mouse moved to (1024, 498)
Screenshot: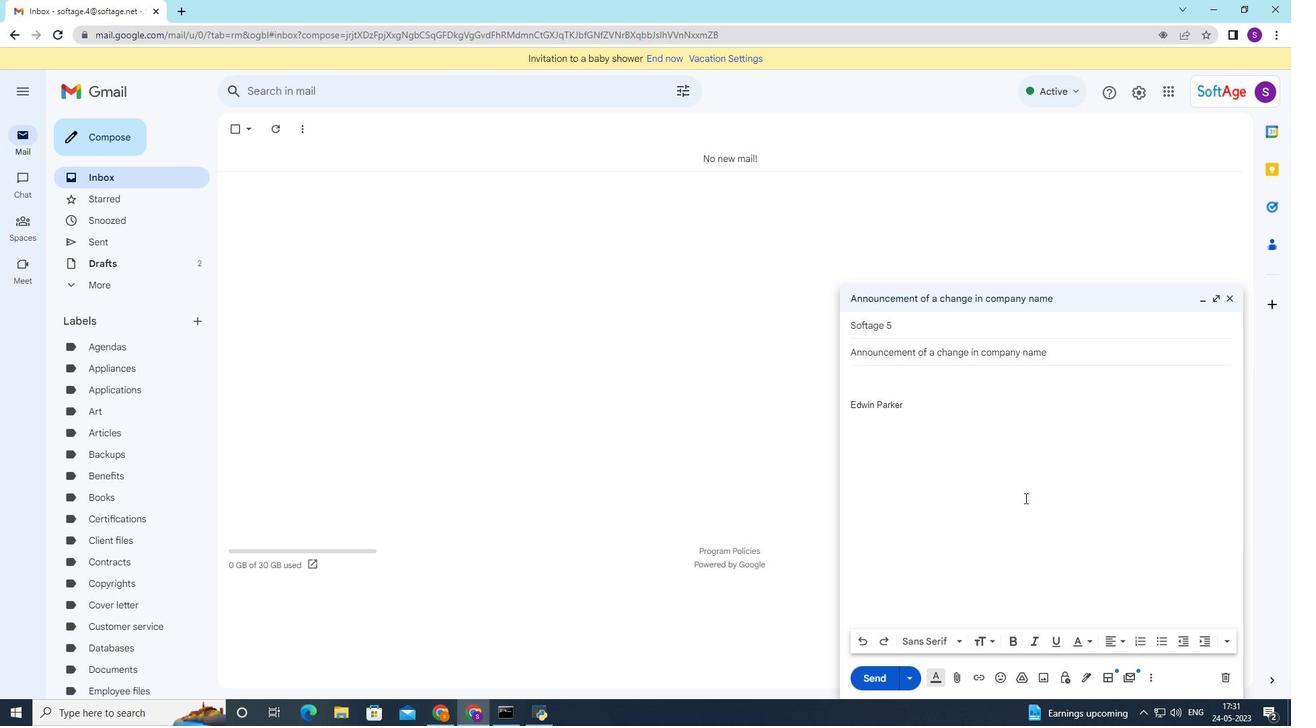 
Action: Key pressed <Key.shift>CAn<Key.space><Key.backspace><Key.backspace><Key.backspace>an<Key.space>you<Key.space>please<Key.space>provide<Key.space>me<Key.space>with<Key.space>the<Key.space>detais<Key.backspace>ls<Key.space>n<Key.space>the<Key.space><Key.left><Key.left><Key.left><Key.left><Key.left><Key.left>o<Key.right><Key.right><Key.right><Key.right><Key.right><Key.space>company<Key.space><Key.backspace>s<Key.space>training<Key.space>and<Key.space>deb<Key.backspace>velopment<Key.space>proh<Key.backspace>grame<Key.backspace><Key.shift_r>?
Screenshot: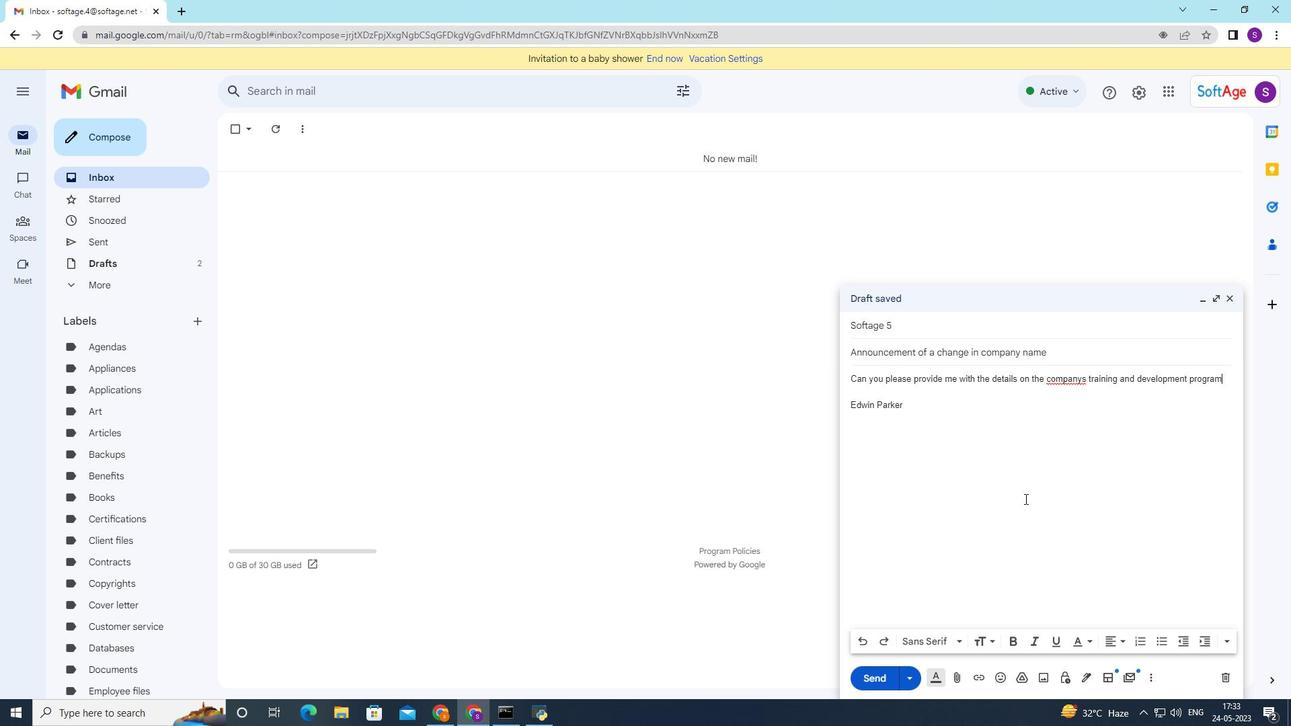 
Action: Mouse moved to (955, 434)
Screenshot: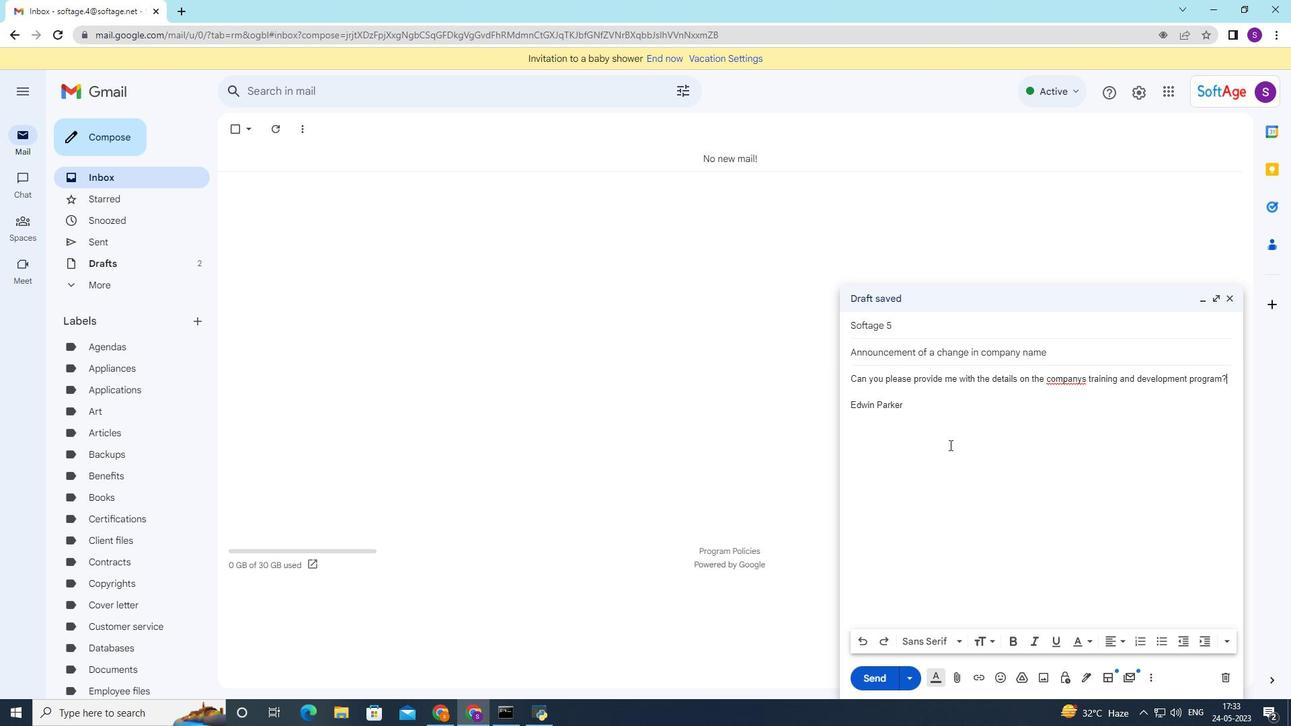
Action: Mouse scrolled (955, 433) with delta (0, 0)
Screenshot: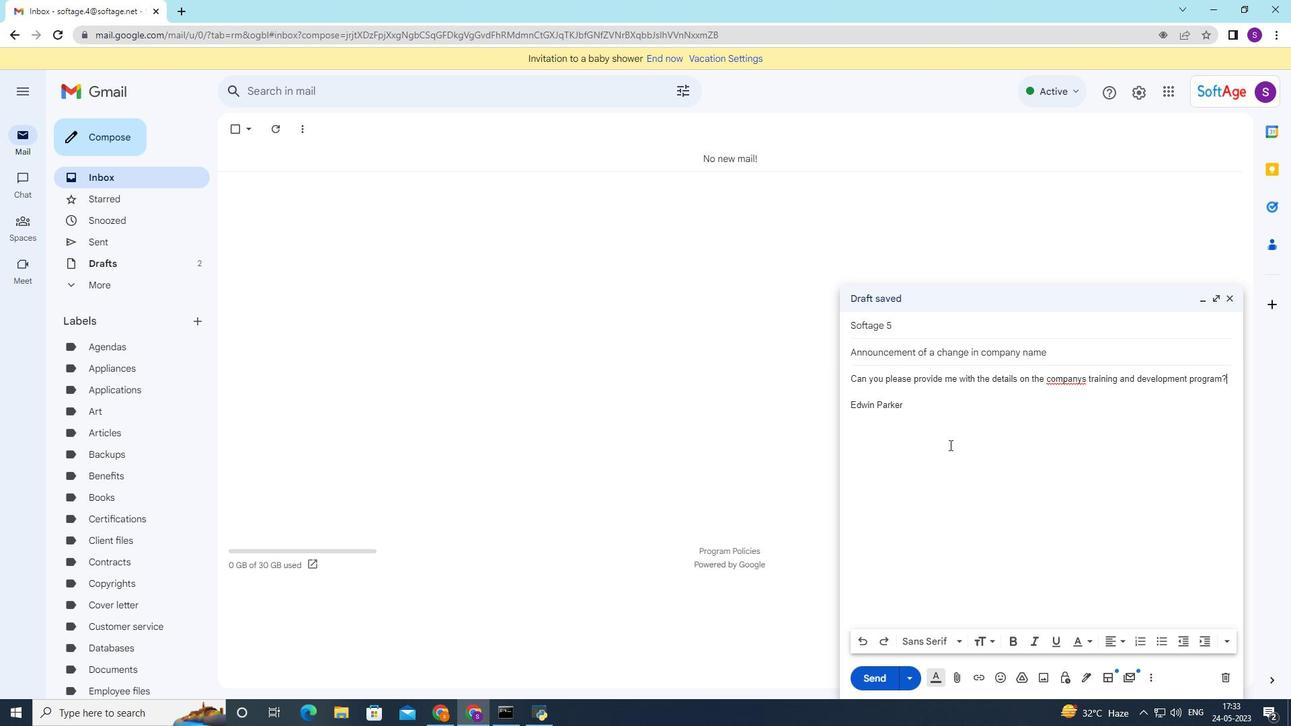 
Action: Mouse moved to (948, 456)
Screenshot: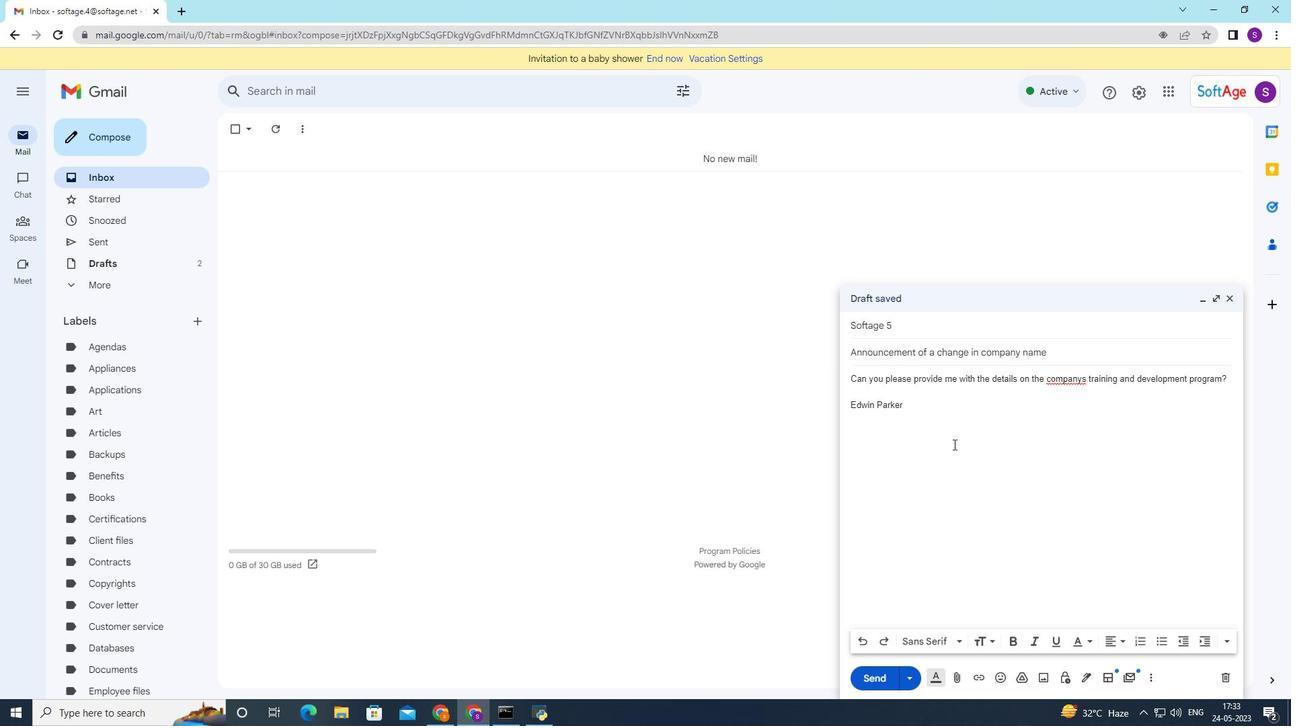 
Action: Mouse scrolled (948, 455) with delta (0, 0)
Screenshot: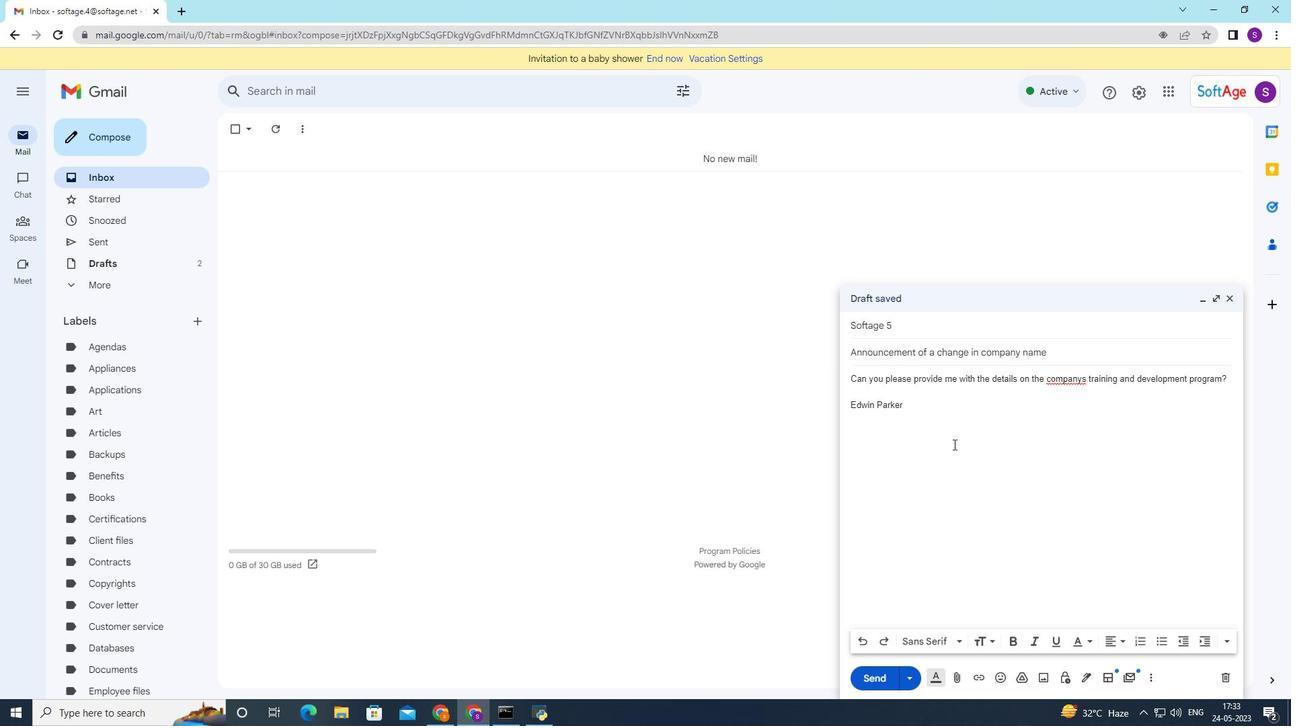 
Action: Mouse moved to (1220, 378)
Screenshot: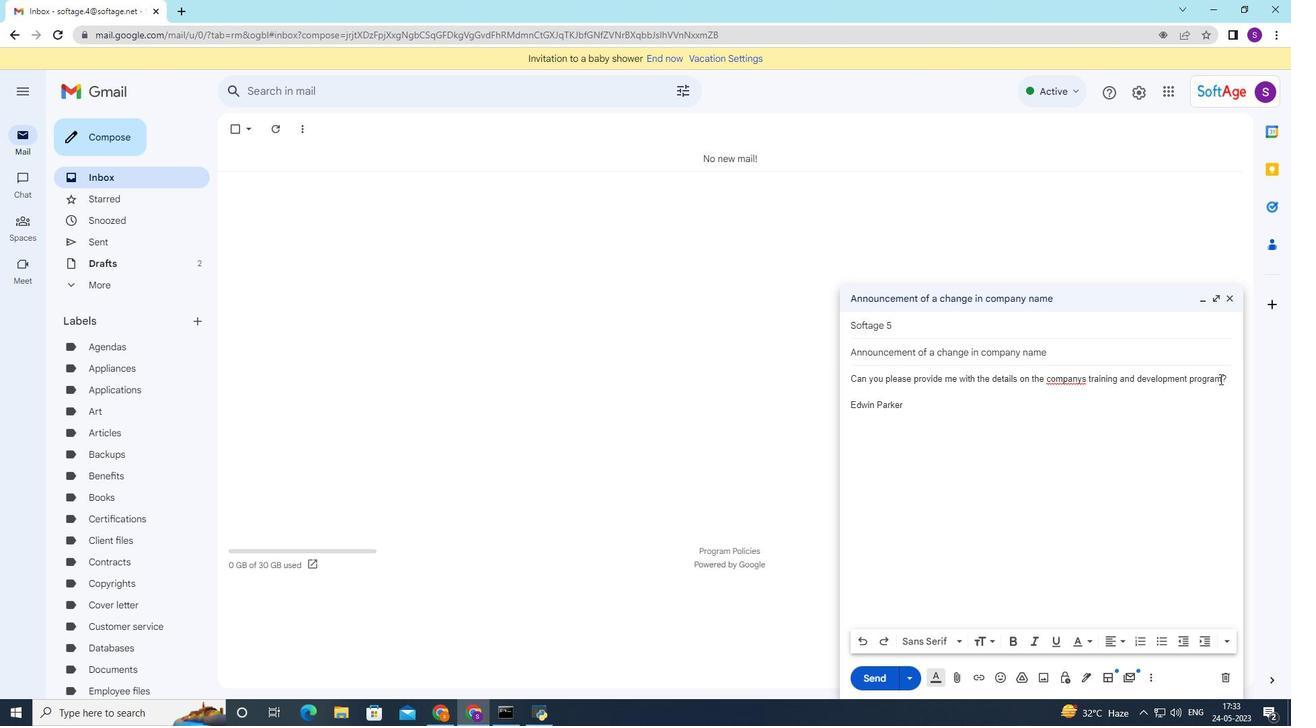 
Action: Mouse pressed left at (1220, 378)
Screenshot: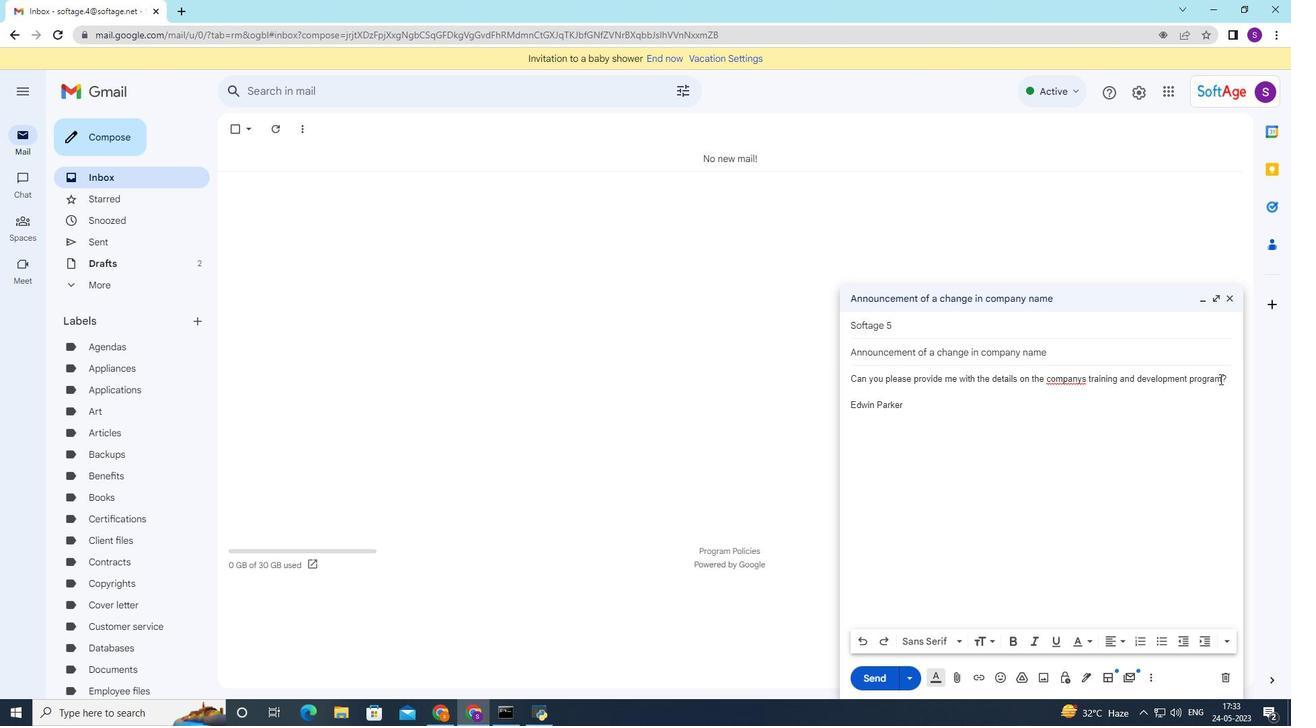 
Action: Mouse moved to (1090, 641)
Screenshot: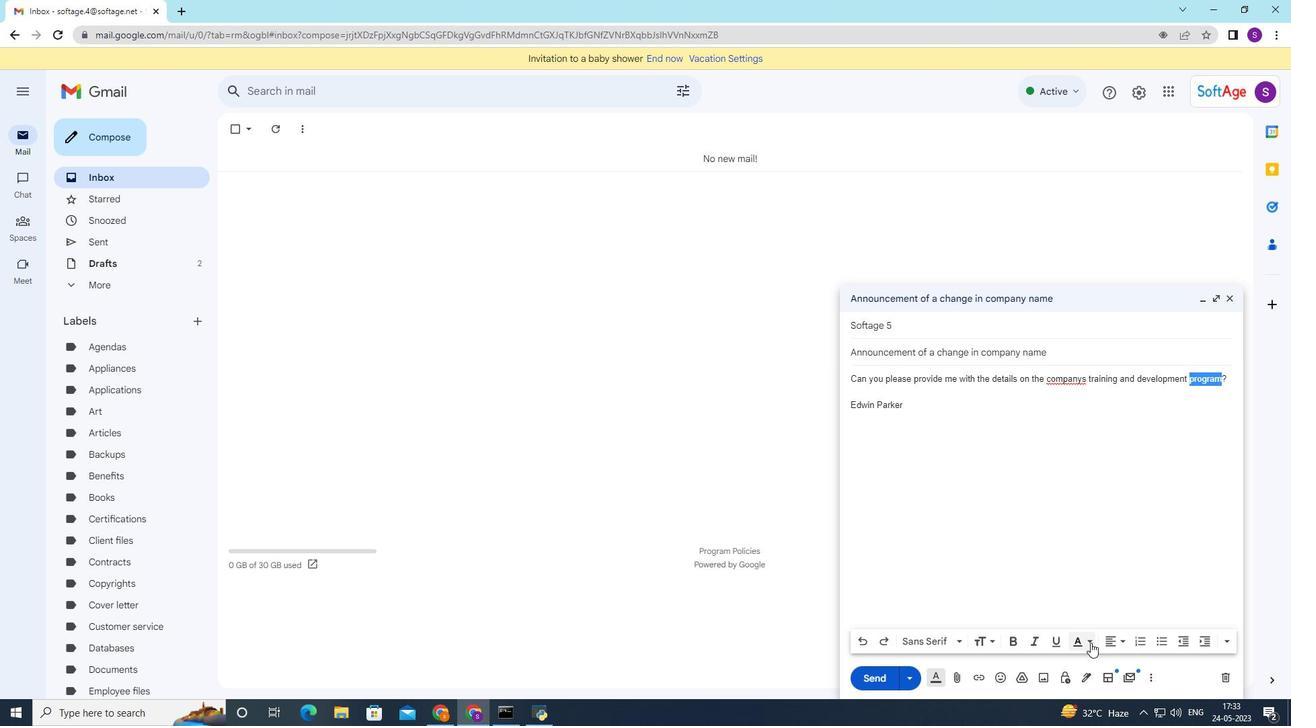 
Action: Mouse pressed left at (1090, 641)
Screenshot: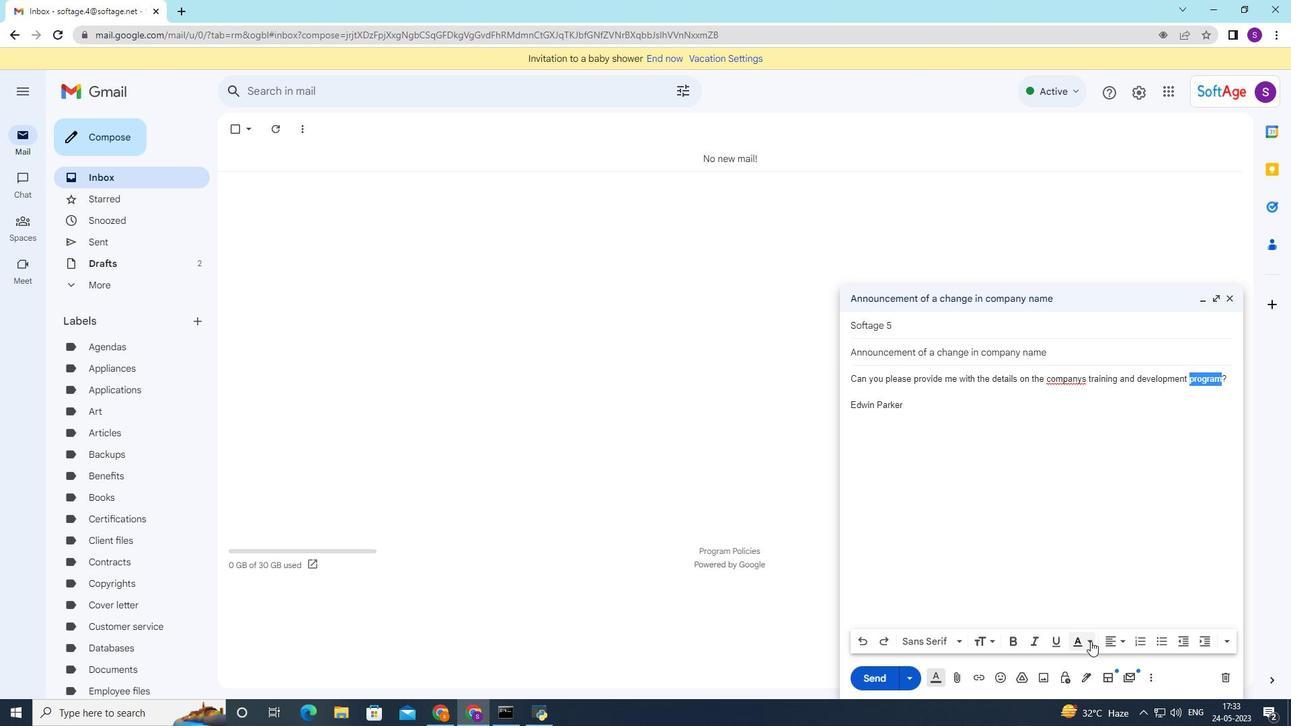 
Action: Mouse moved to (1069, 547)
Screenshot: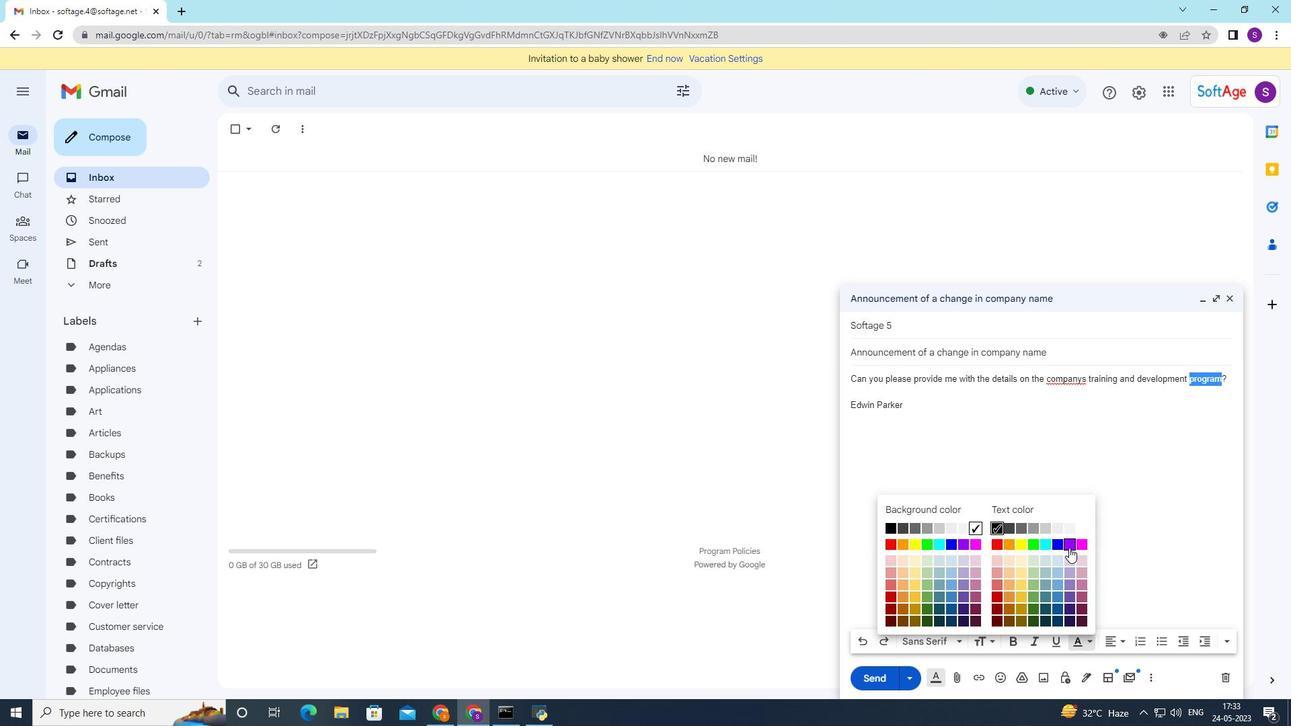 
Action: Mouse pressed left at (1069, 547)
Screenshot: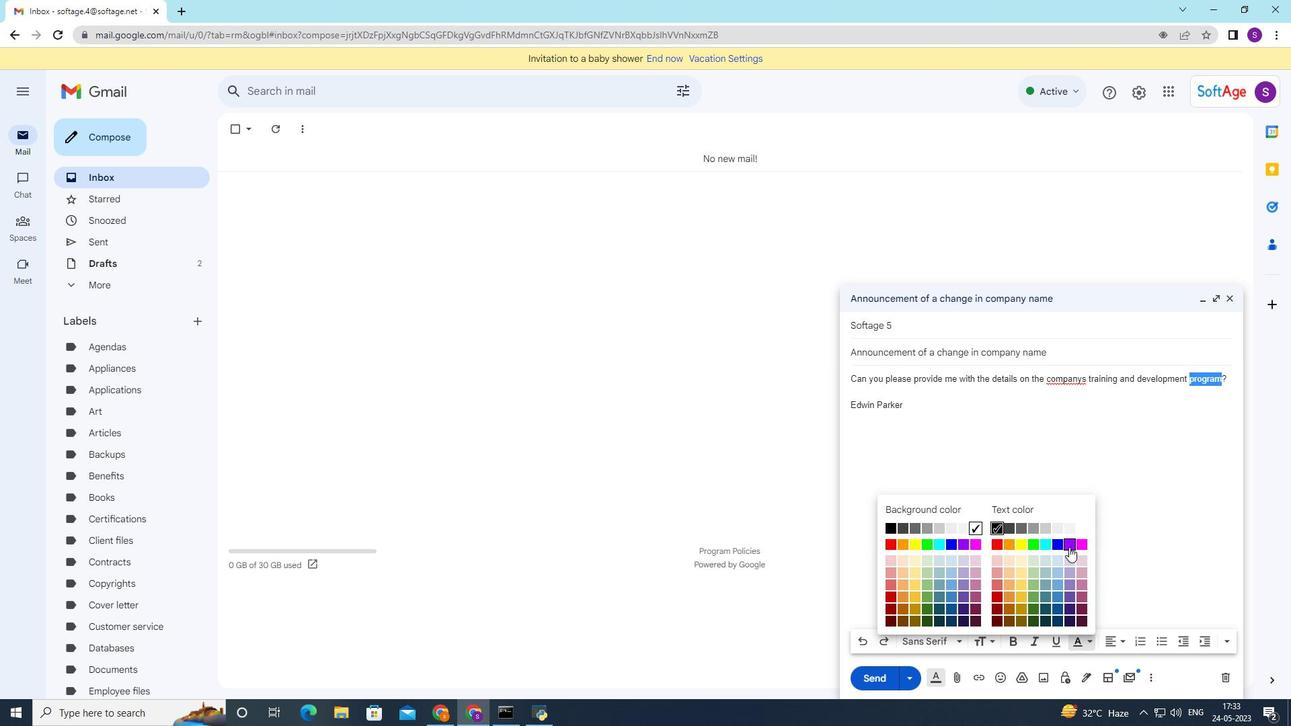 
Action: Mouse moved to (1087, 641)
Screenshot: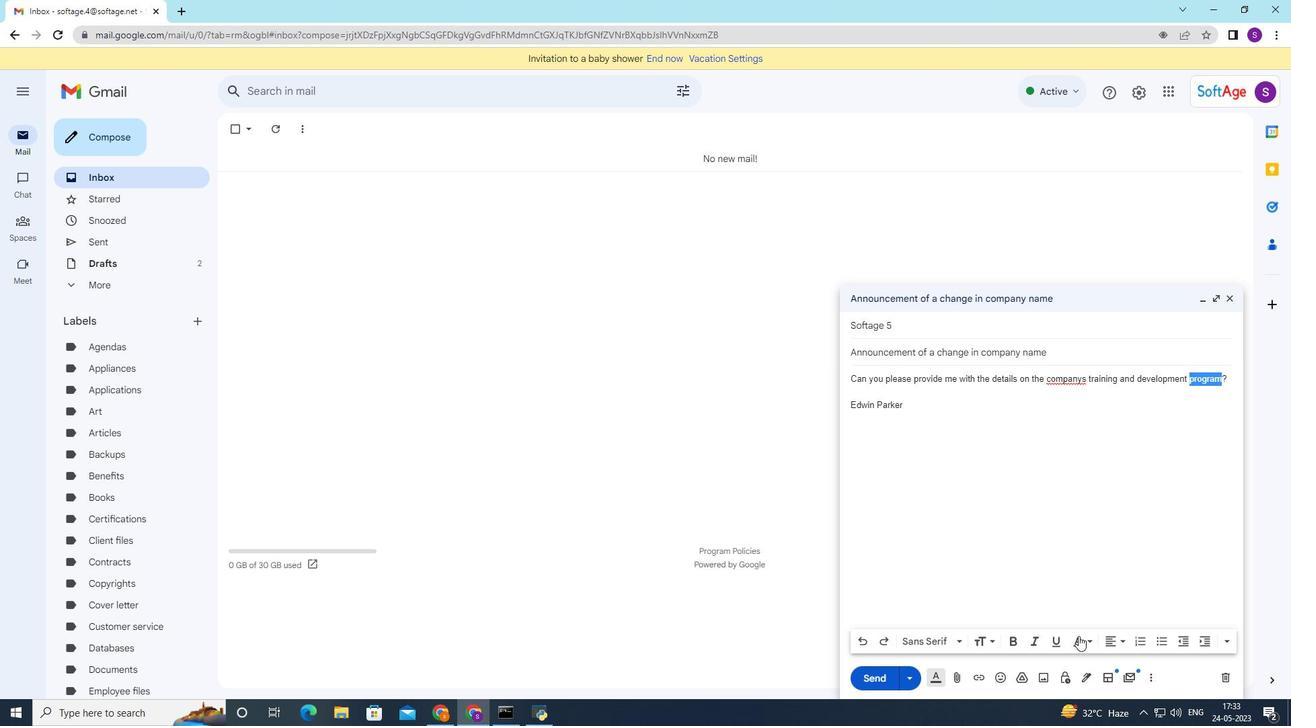 
Action: Mouse pressed left at (1087, 641)
Screenshot: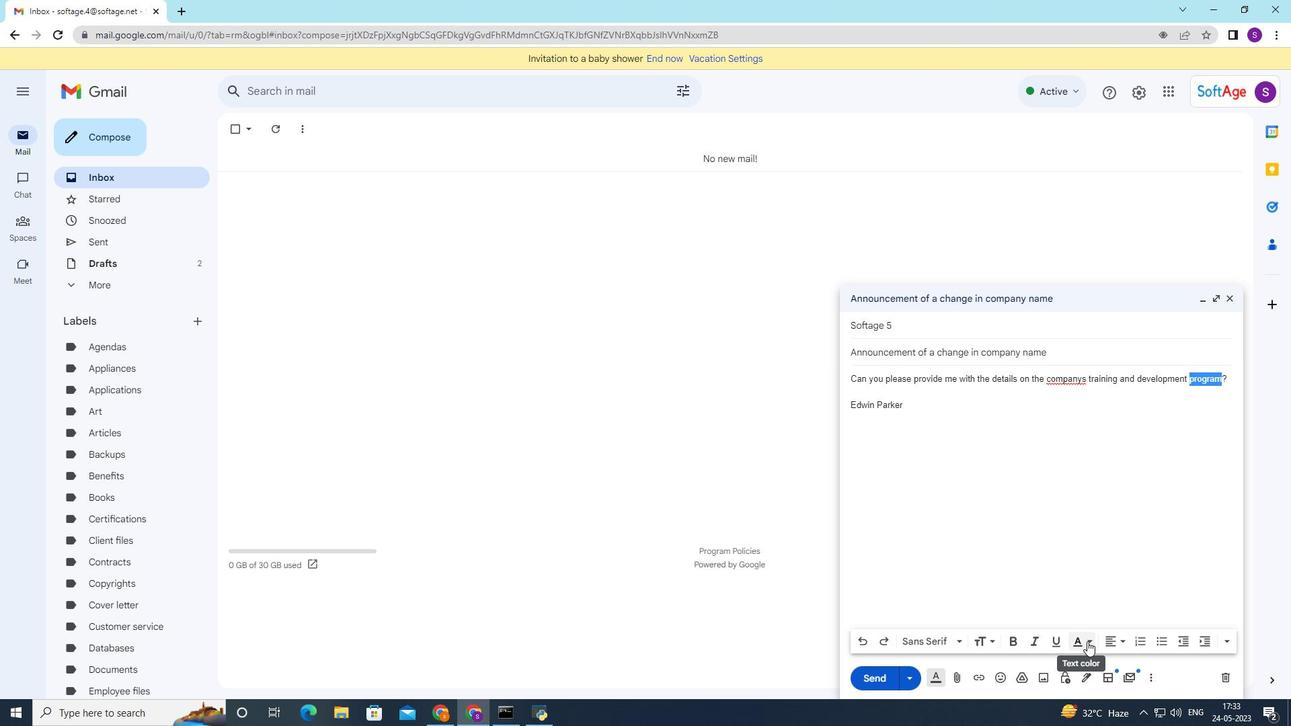 
Action: Mouse moved to (890, 528)
Screenshot: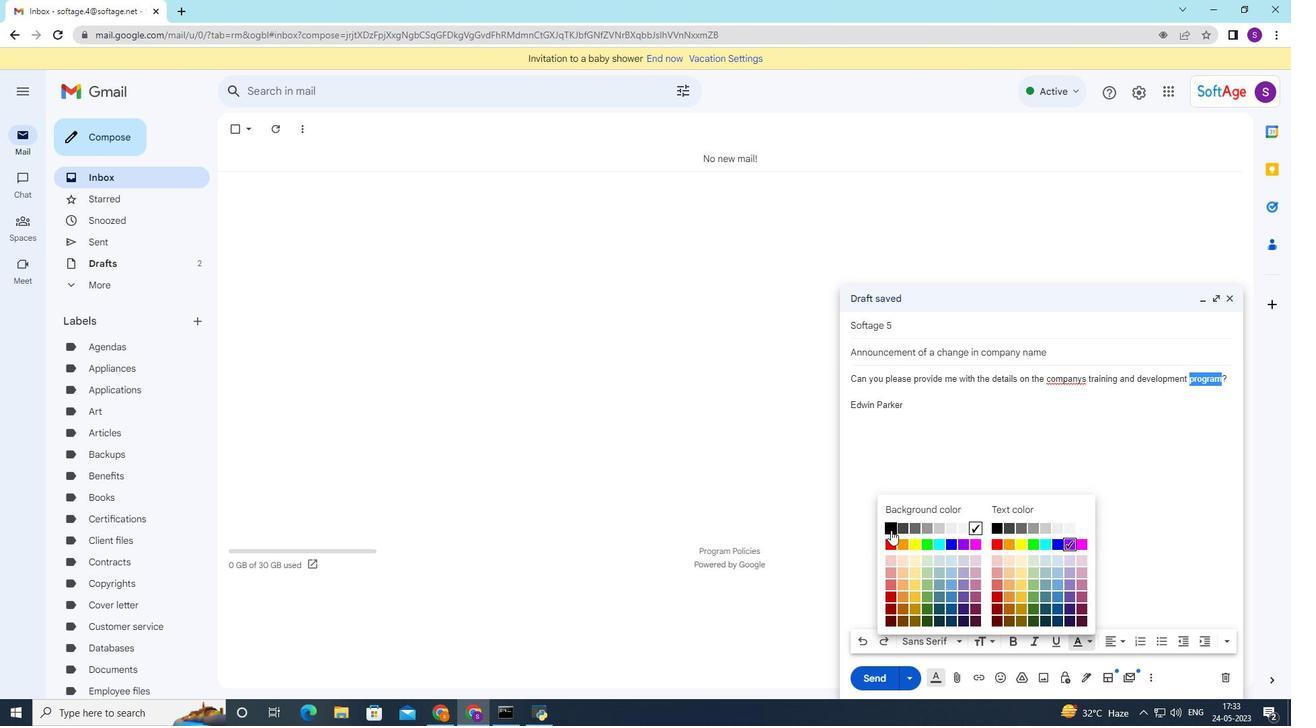 
Action: Mouse pressed left at (890, 528)
Screenshot: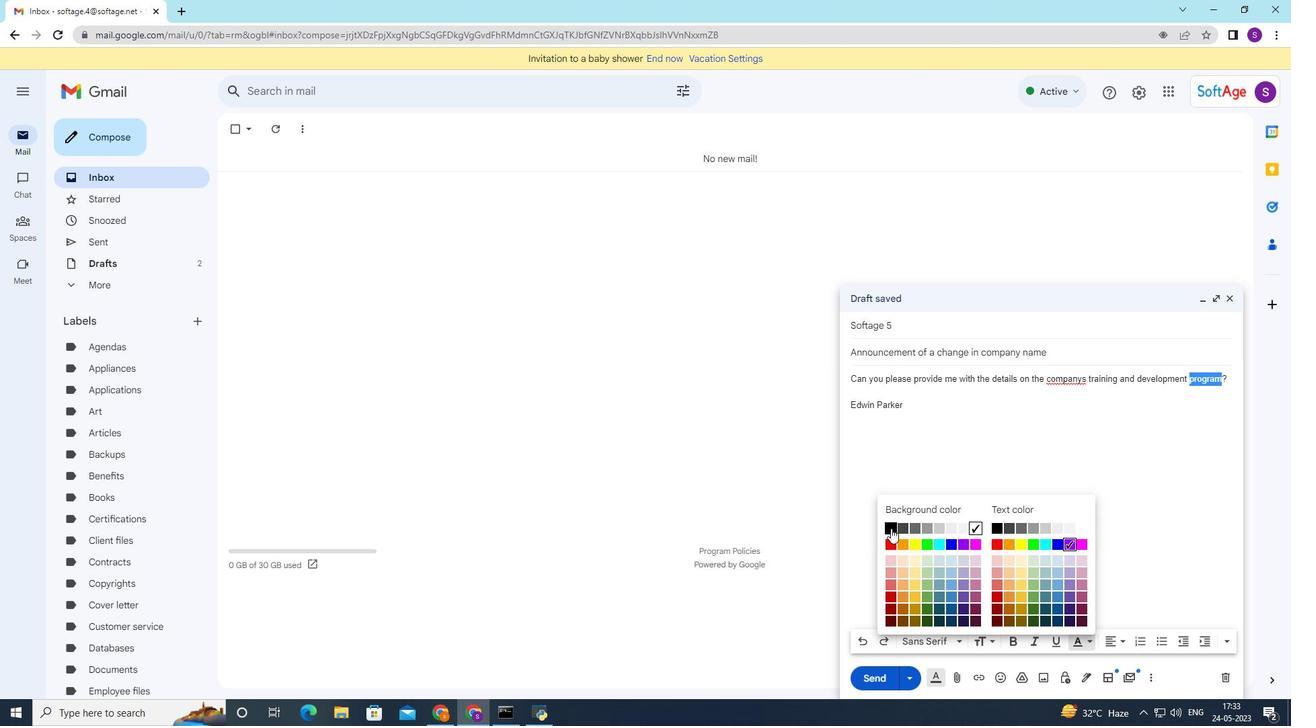 
Action: Mouse moved to (877, 677)
Screenshot: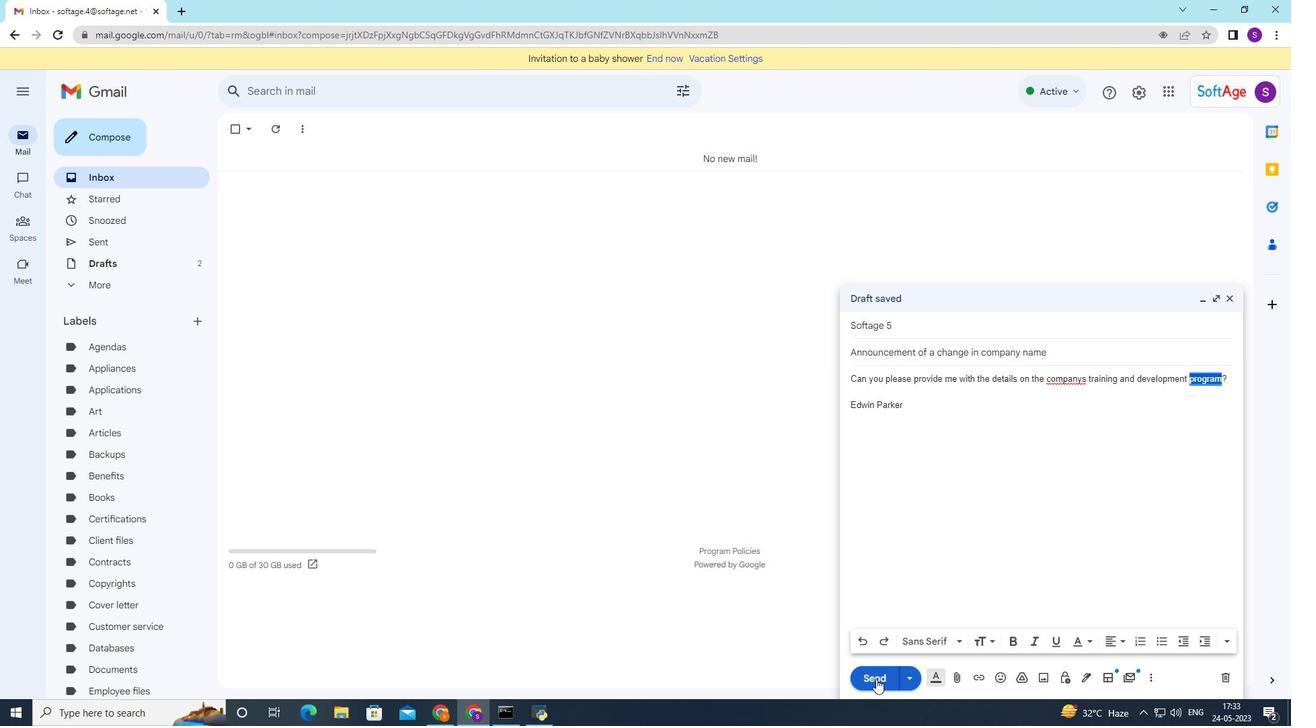 
Action: Mouse pressed left at (877, 677)
Screenshot: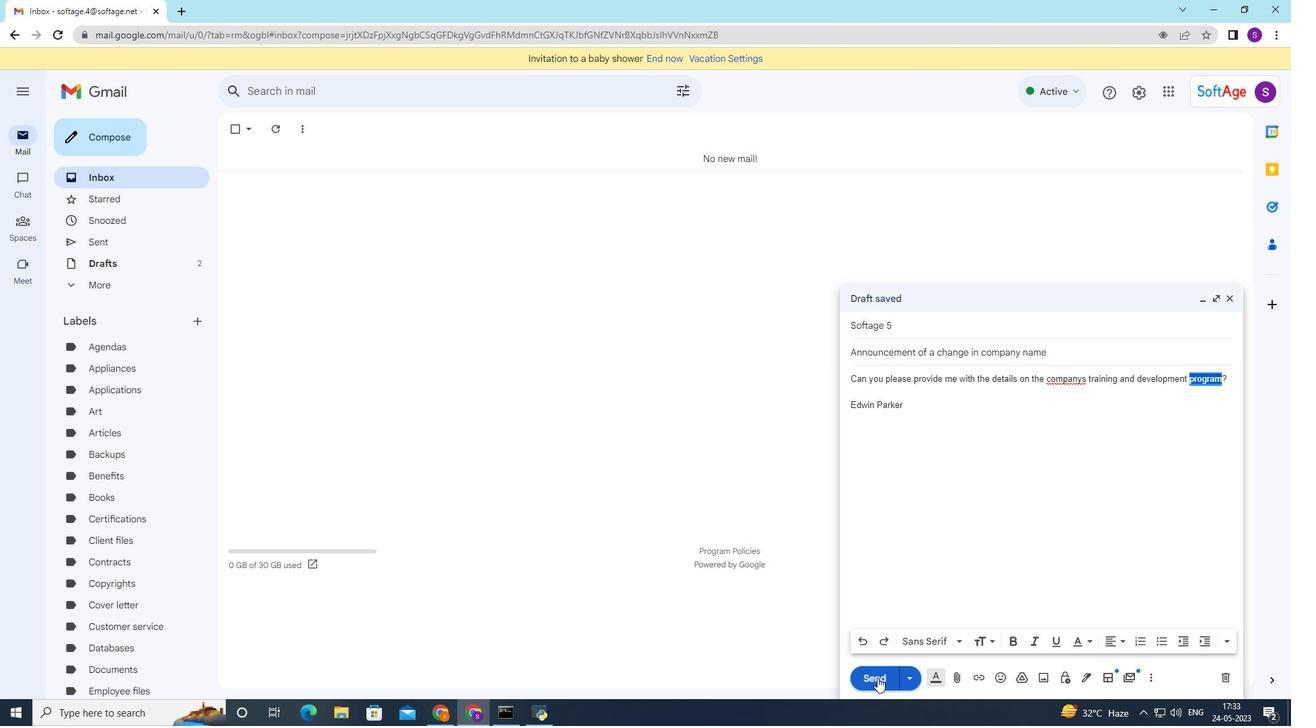 
Action: Mouse moved to (198, 321)
Screenshot: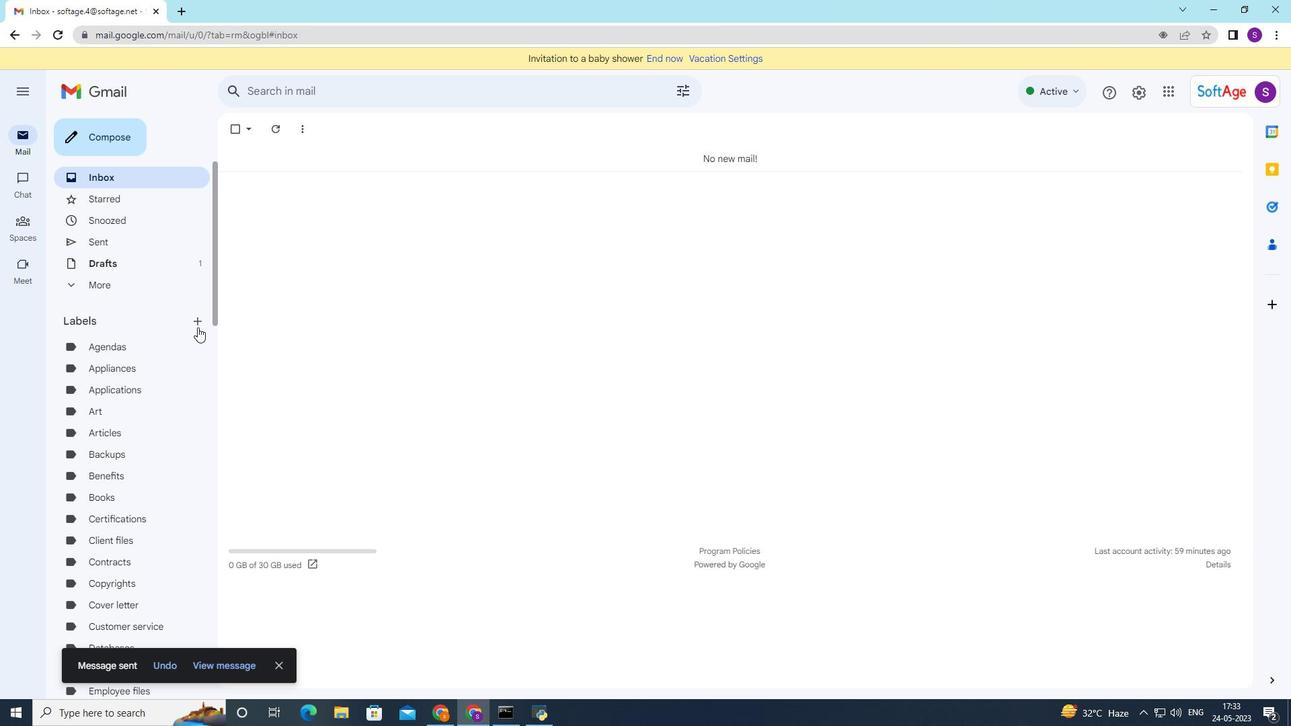 
Action: Mouse pressed left at (198, 321)
Screenshot: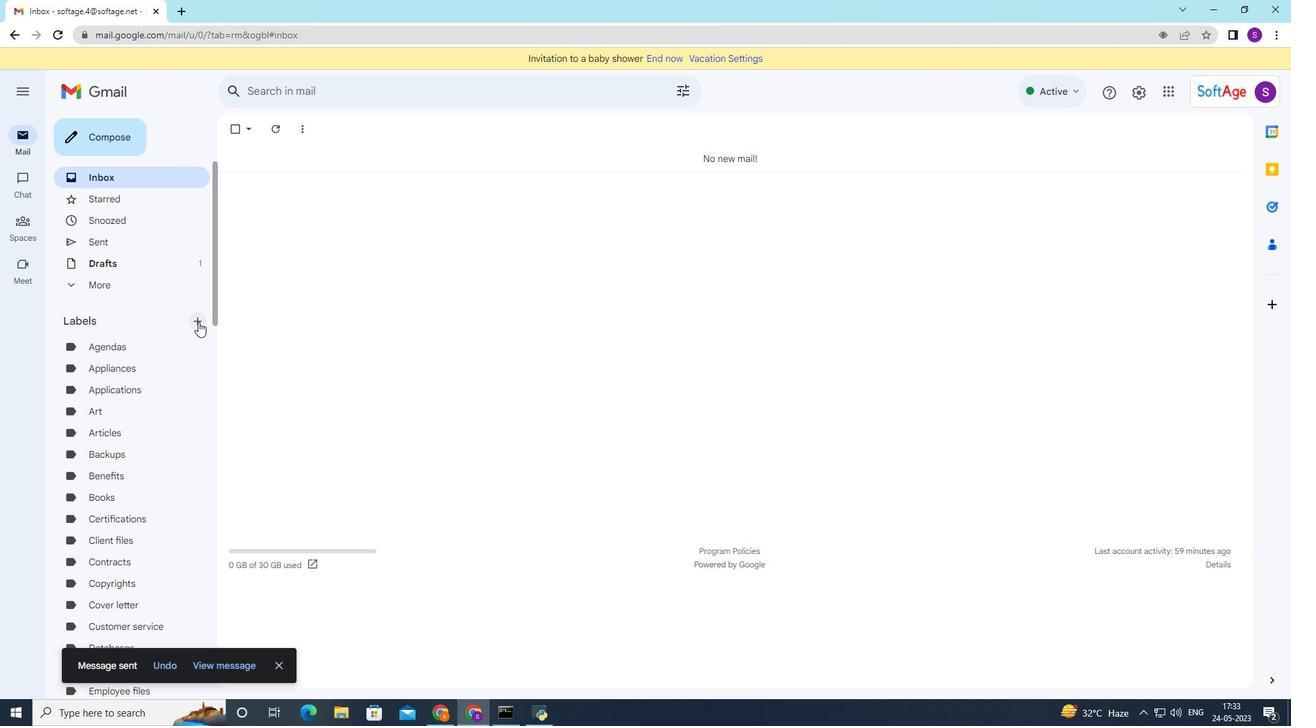 
Action: Mouse moved to (197, 330)
Screenshot: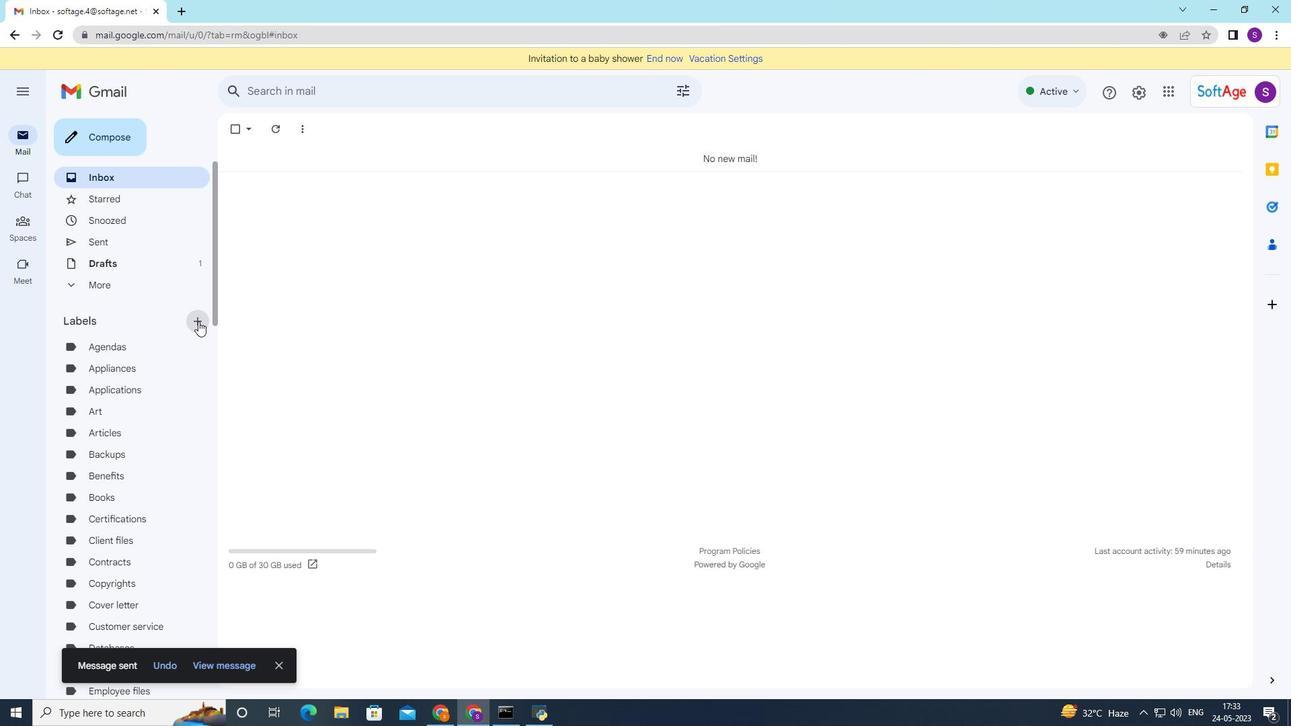 
Action: Key pressed <Key.shift>Accommodationd<Key.backspace>s
Screenshot: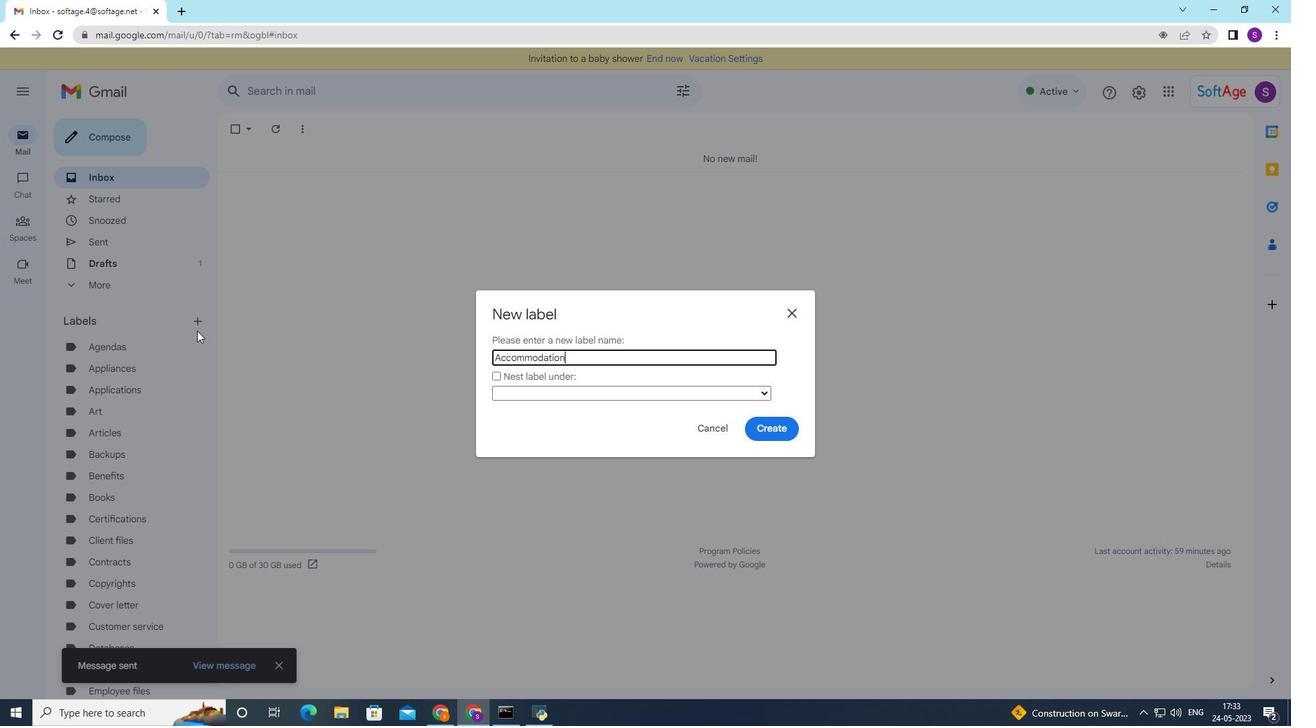 
Action: Mouse moved to (770, 427)
Screenshot: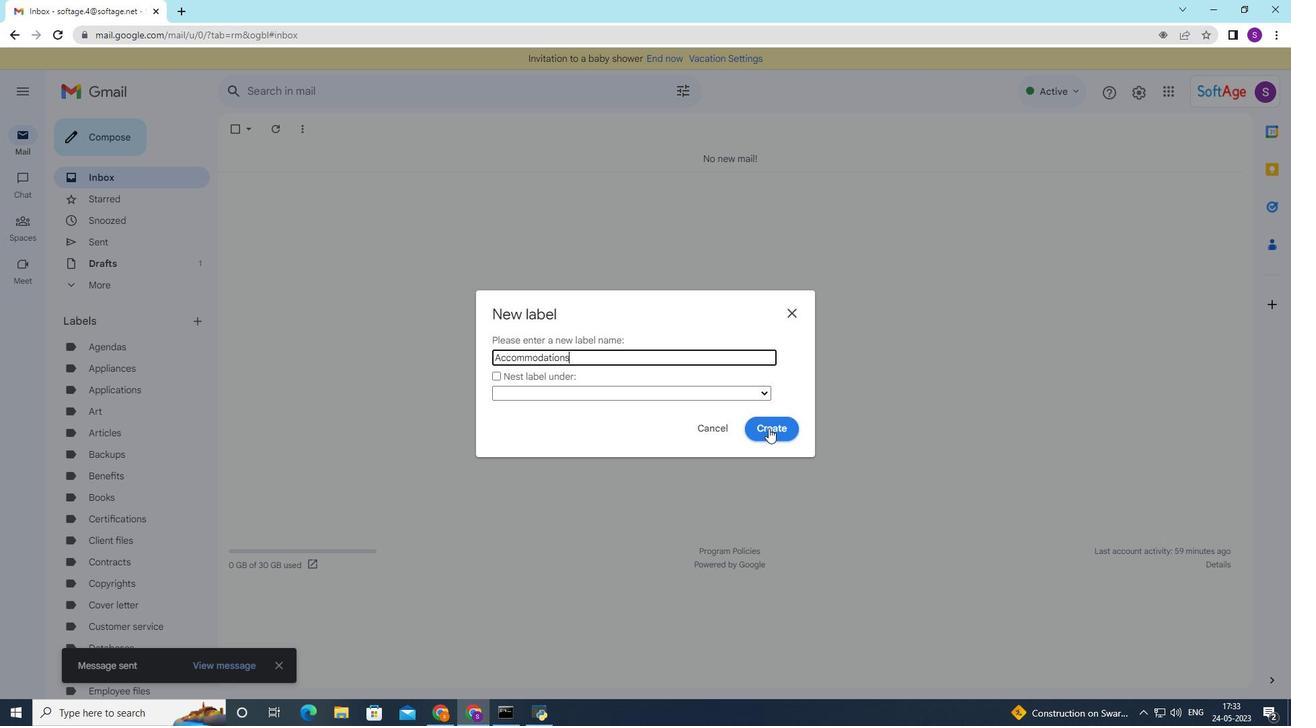 
Action: Mouse pressed left at (770, 427)
Screenshot: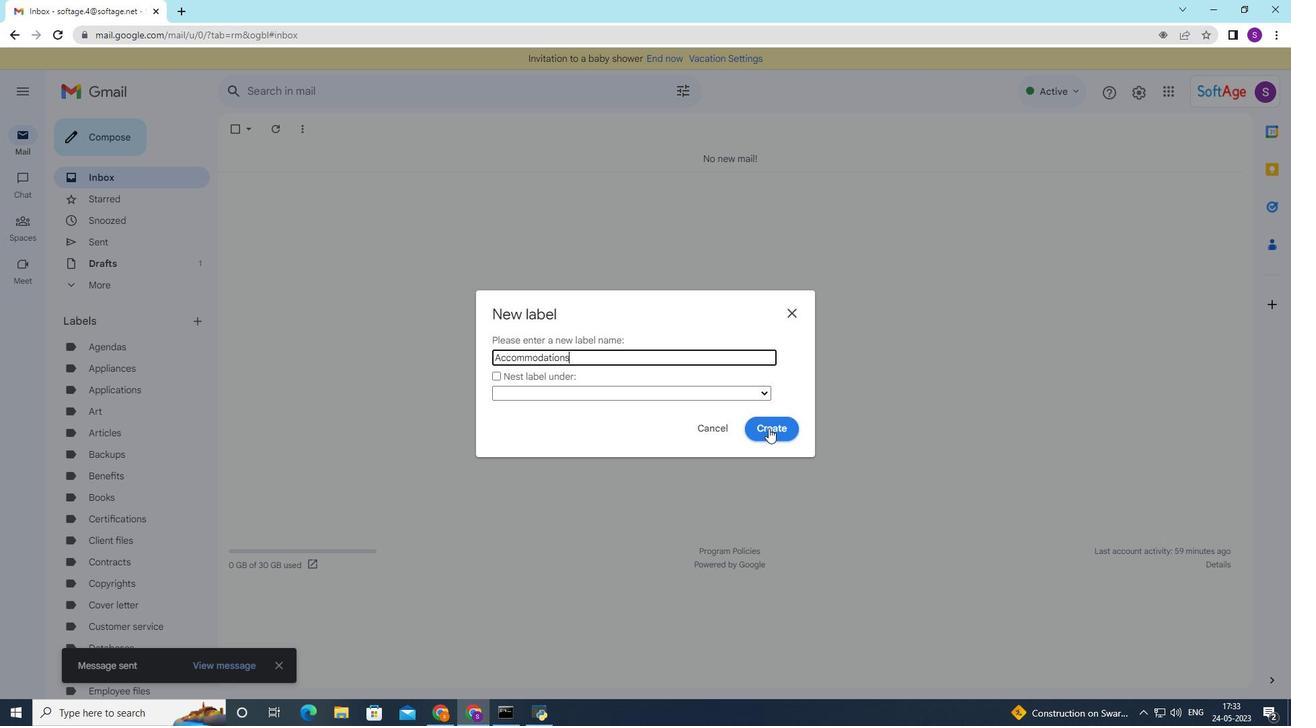 
Action: Mouse moved to (135, 248)
Screenshot: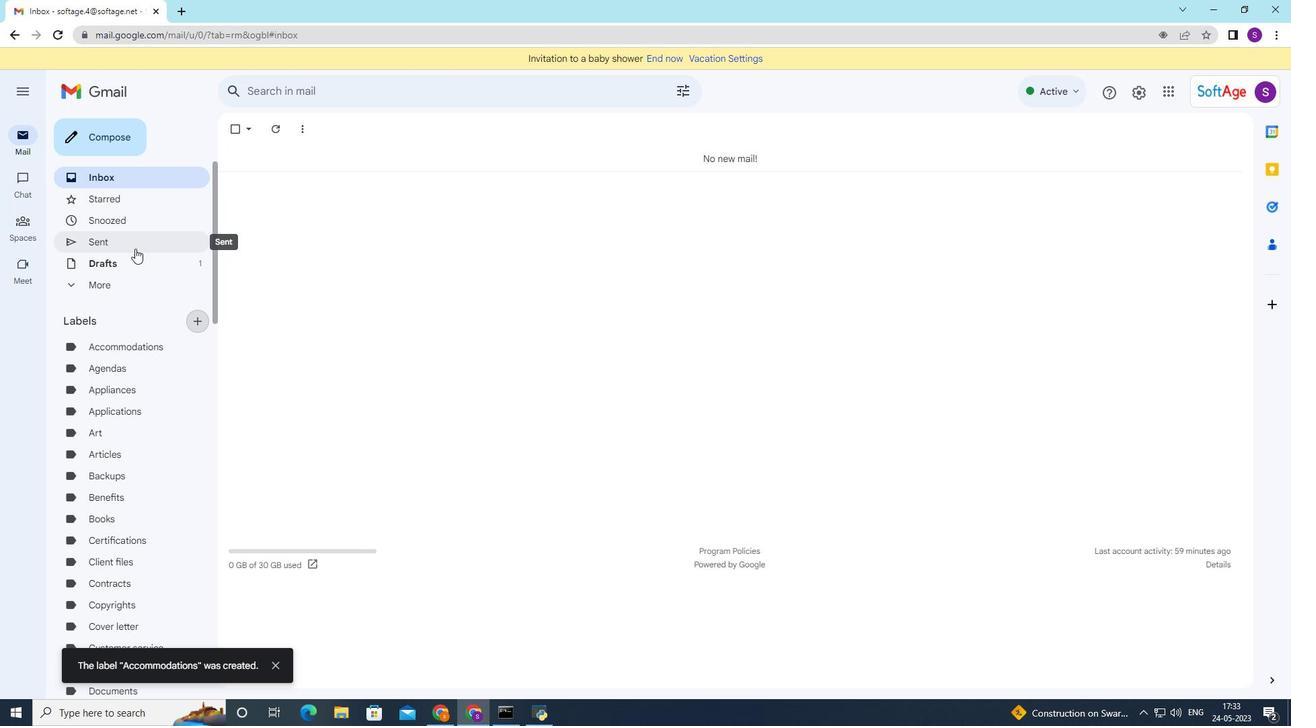 
Action: Mouse pressed left at (135, 248)
Screenshot: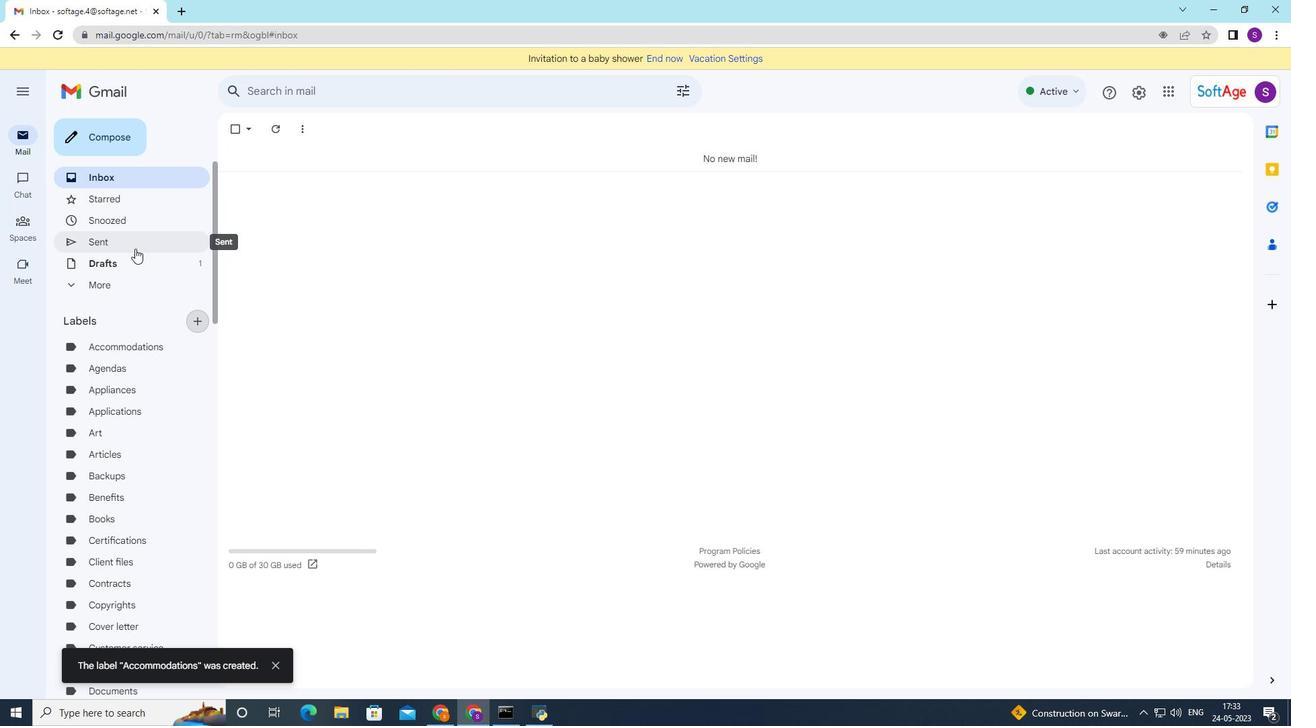 
Action: Mouse moved to (535, 192)
Screenshot: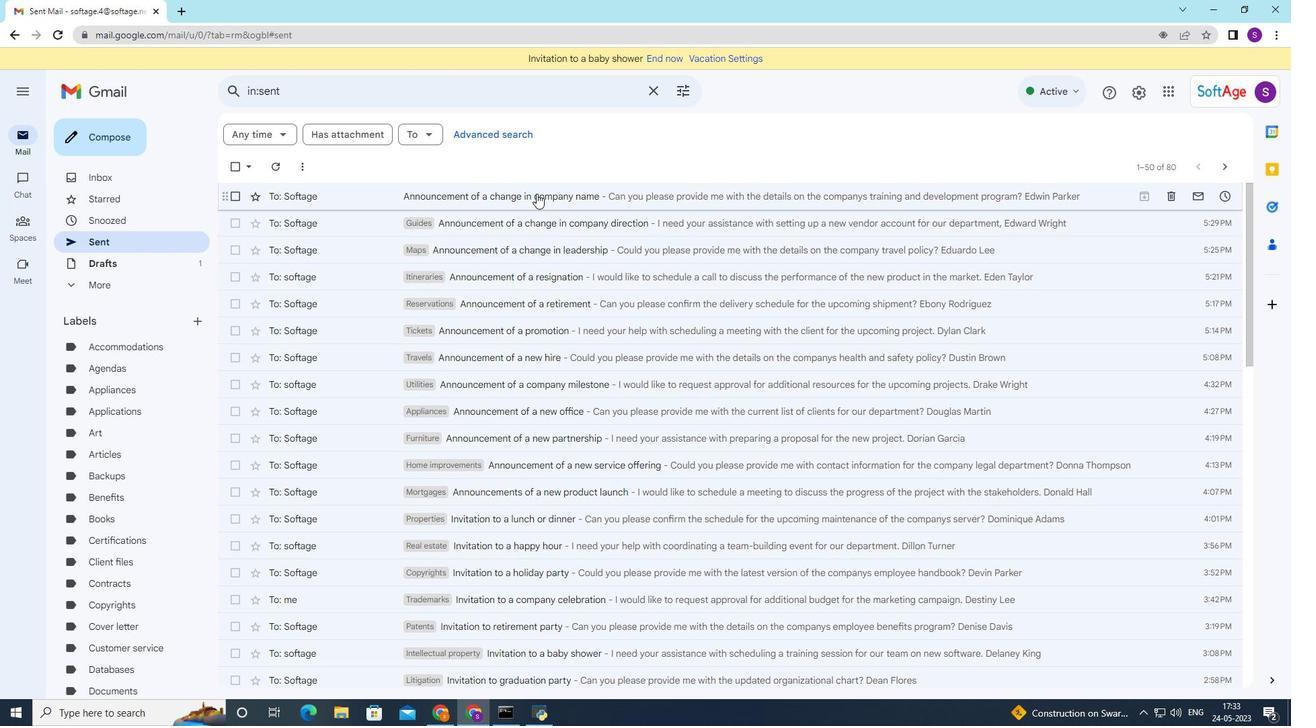 
Action: Mouse pressed right at (535, 192)
Screenshot: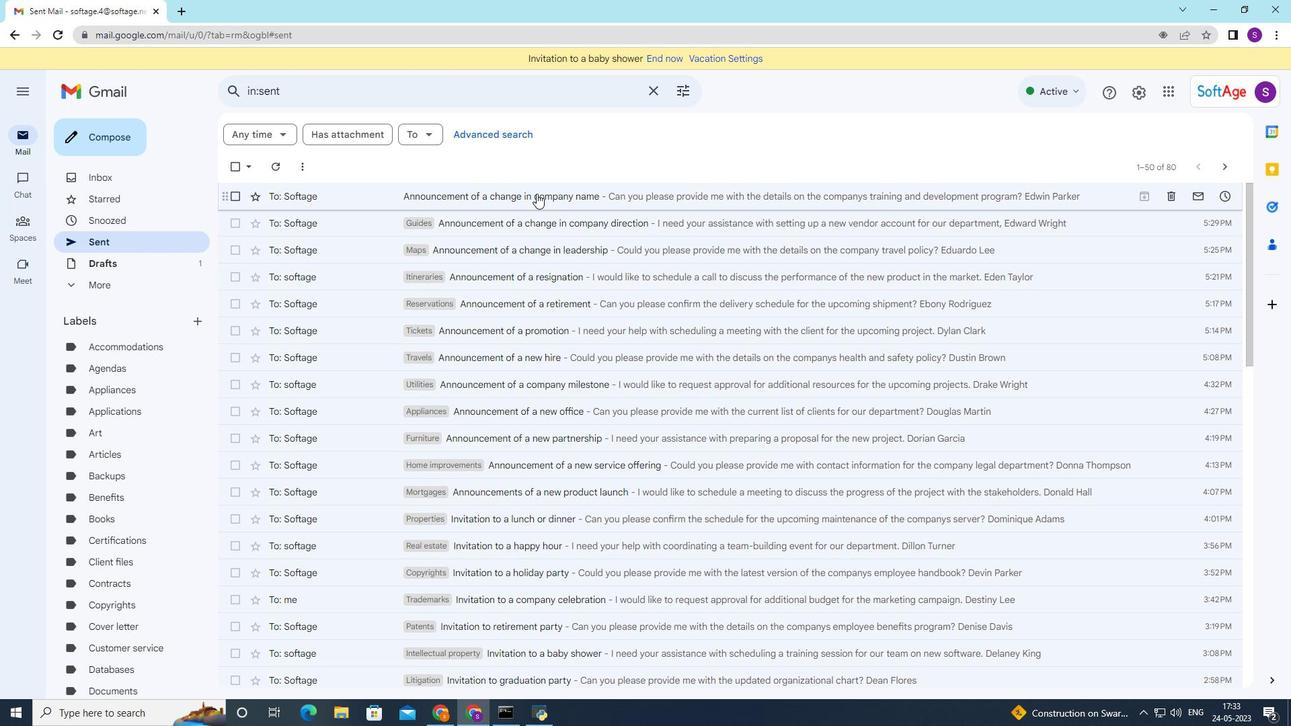 
Action: Mouse moved to (771, 277)
Screenshot: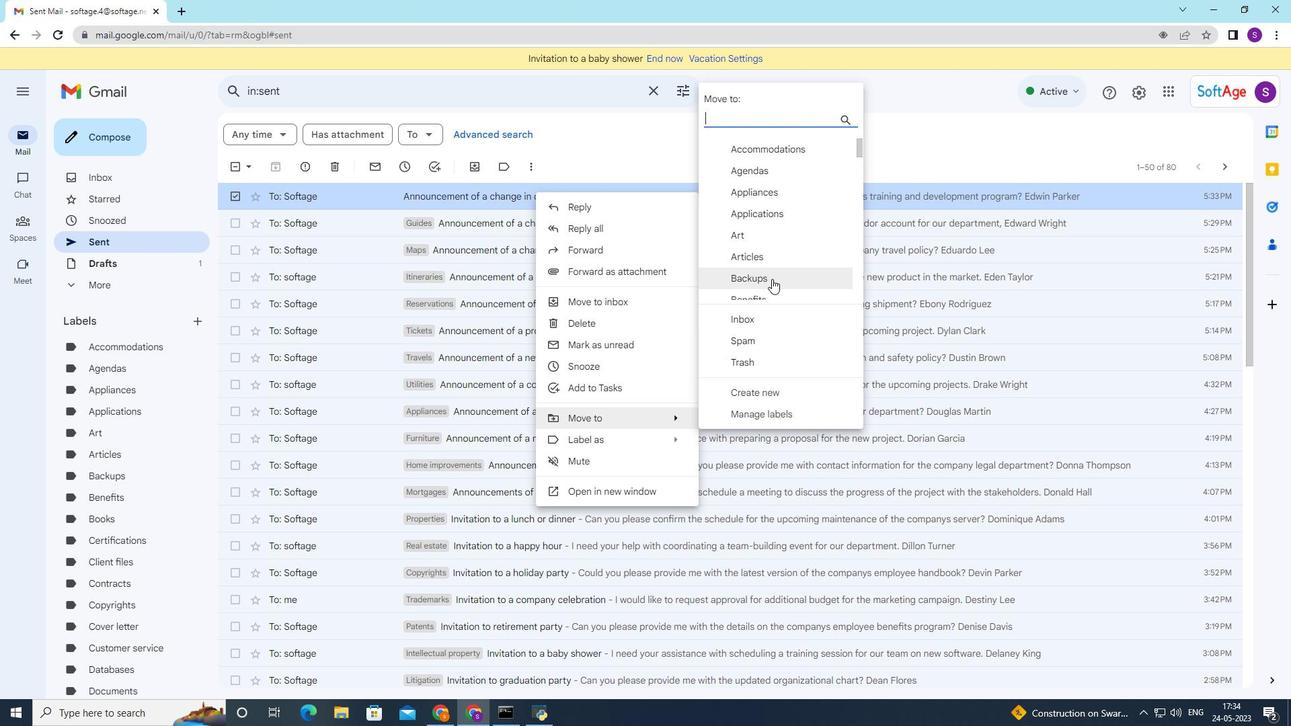 
Action: Mouse scrolled (771, 276) with delta (0, 0)
Screenshot: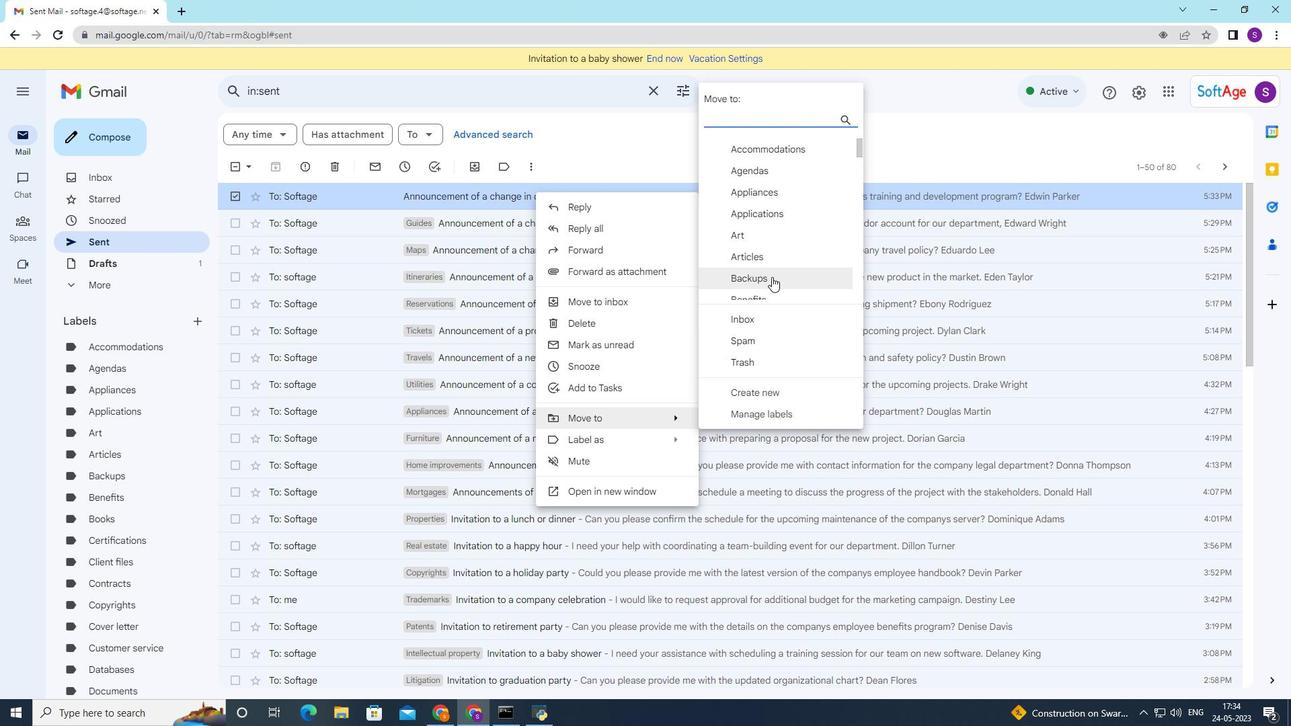 
Action: Mouse moved to (769, 267)
Screenshot: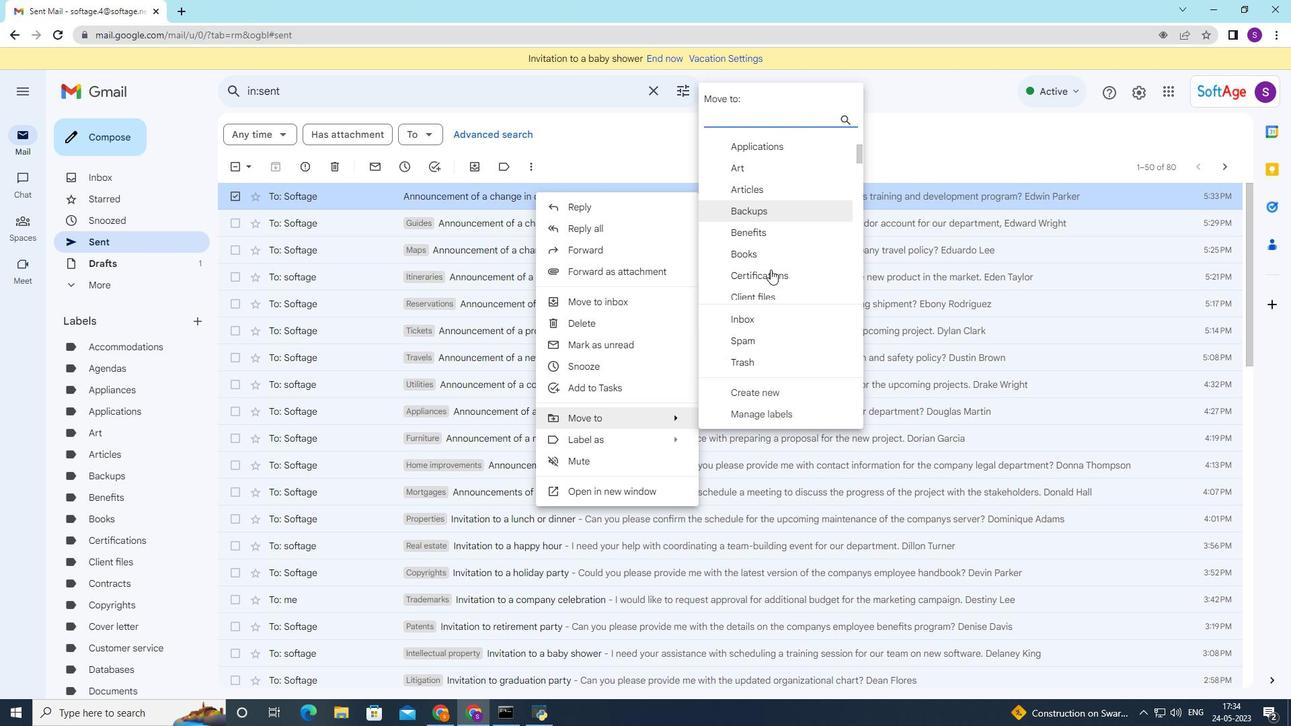 
Action: Mouse scrolled (769, 268) with delta (0, 0)
Screenshot: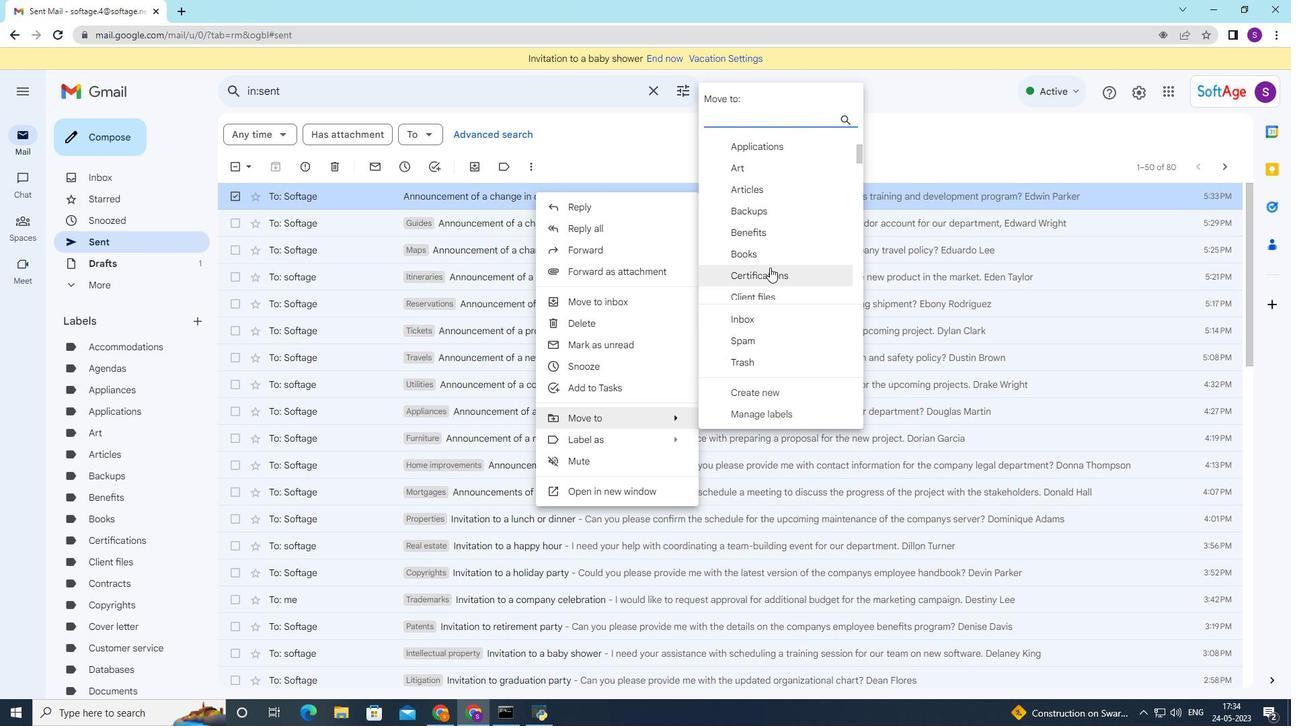 
Action: Mouse moved to (769, 267)
Screenshot: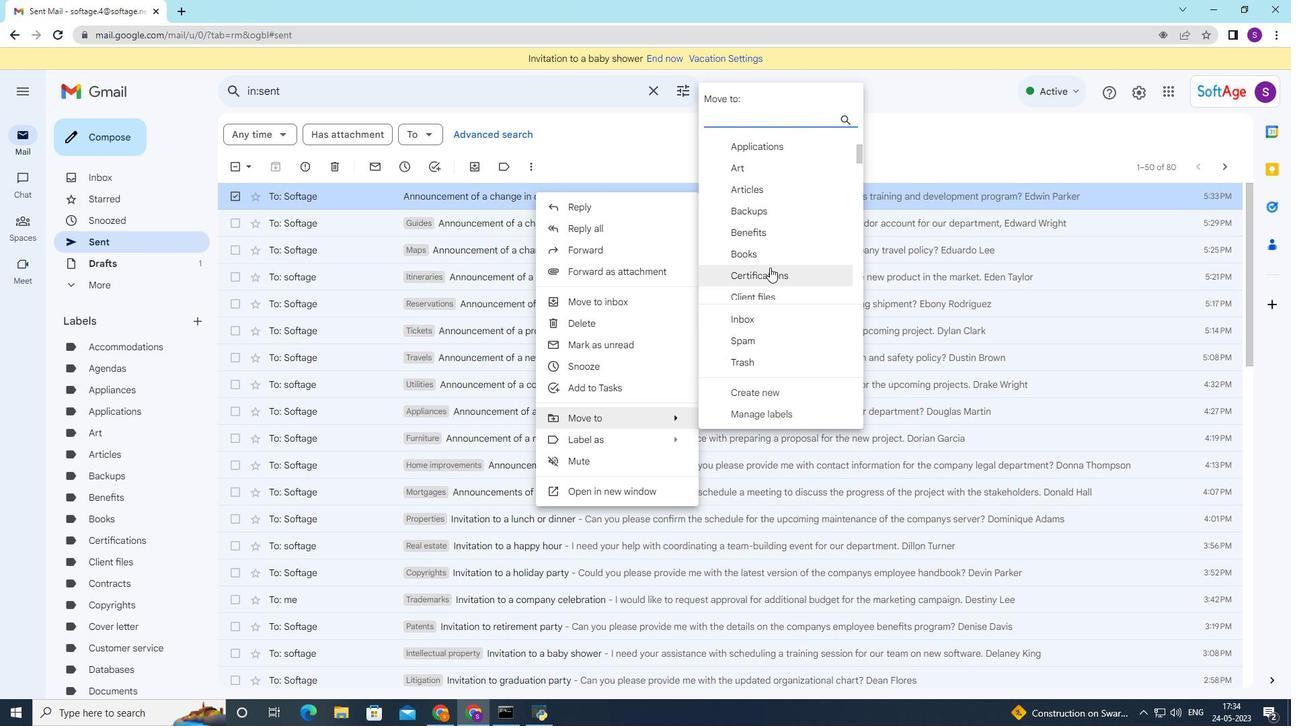 
Action: Mouse scrolled (769, 268) with delta (0, 0)
Screenshot: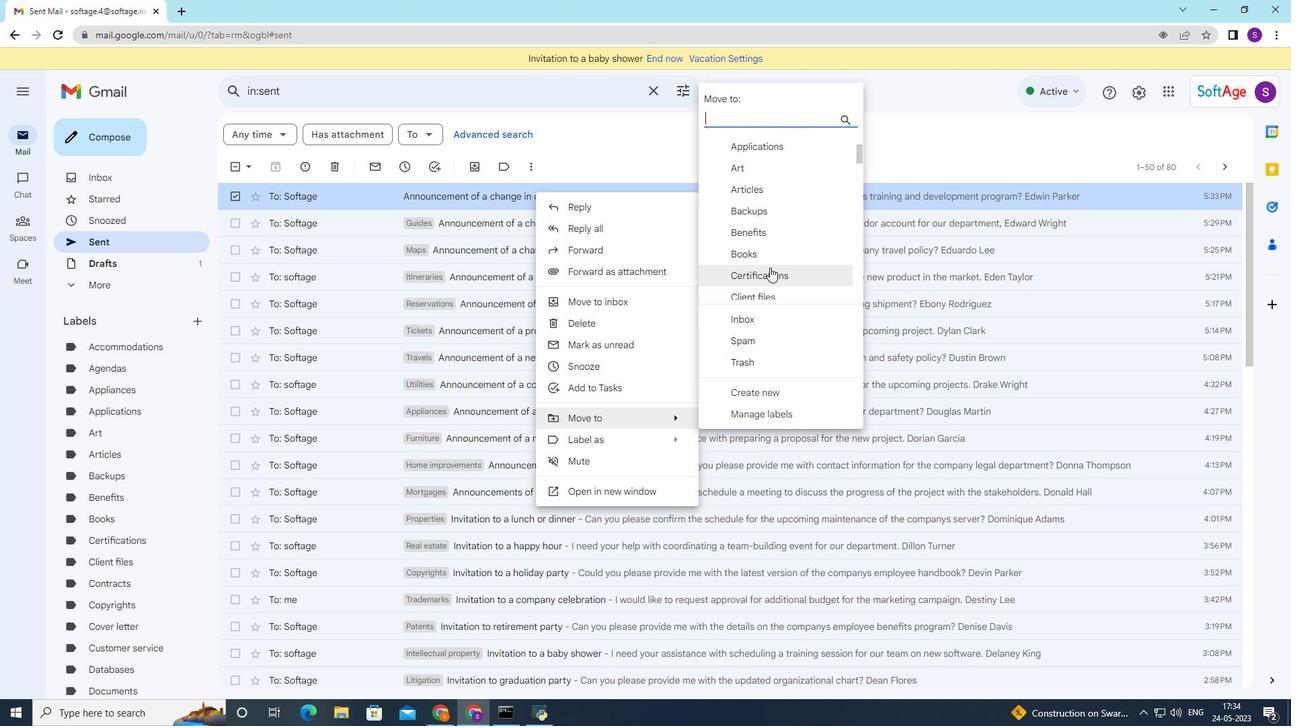 
Action: Mouse moved to (769, 266)
Screenshot: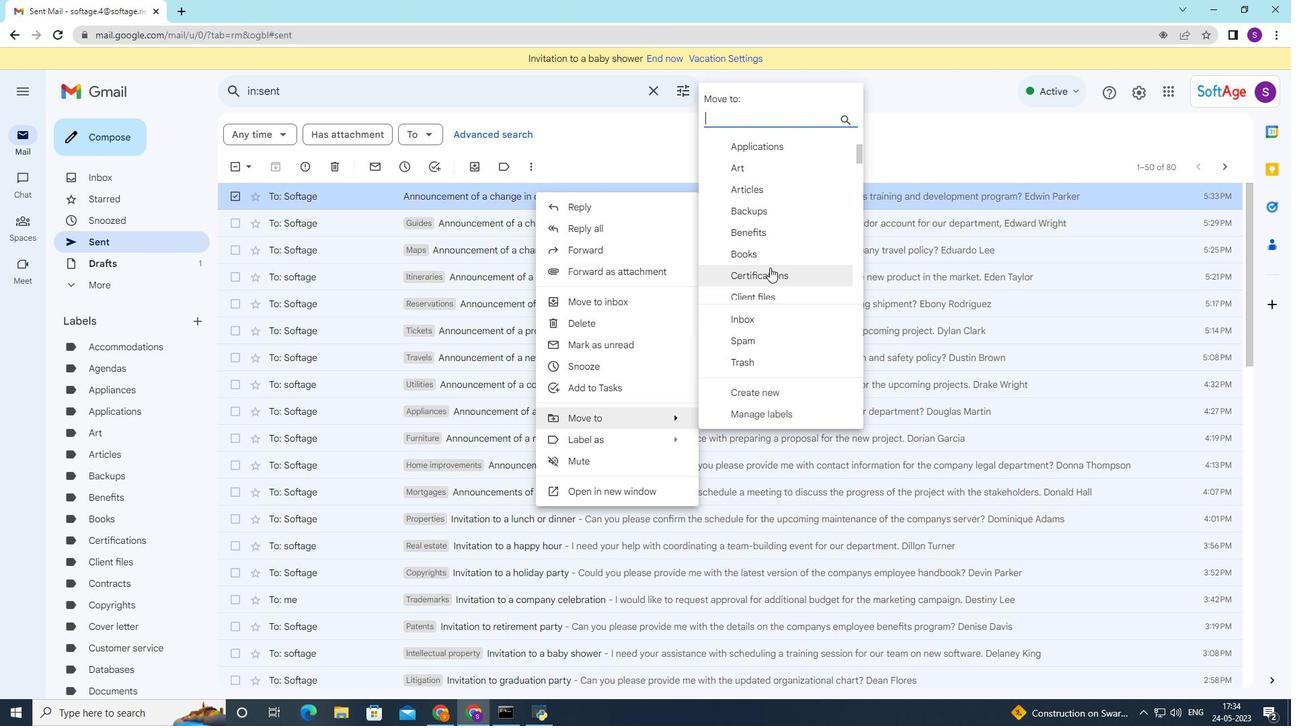 
Action: Mouse scrolled (769, 267) with delta (0, 0)
Screenshot: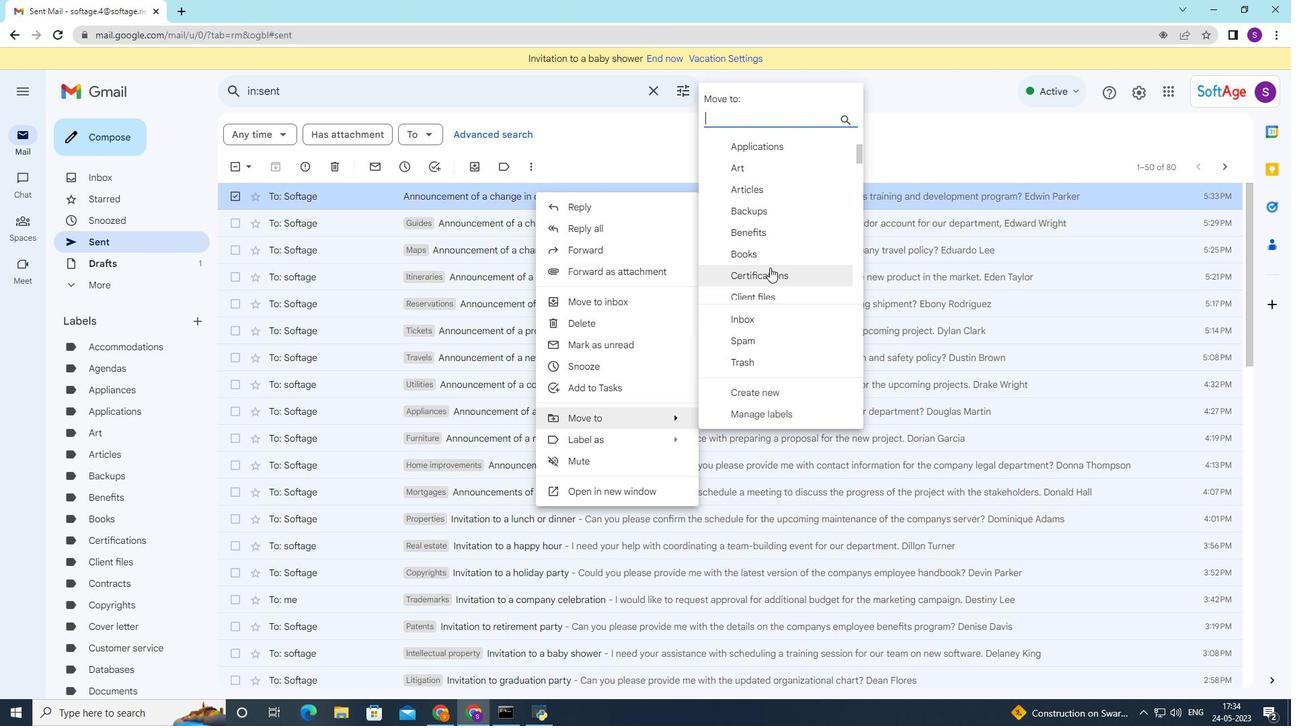 
Action: Mouse moved to (765, 159)
Screenshot: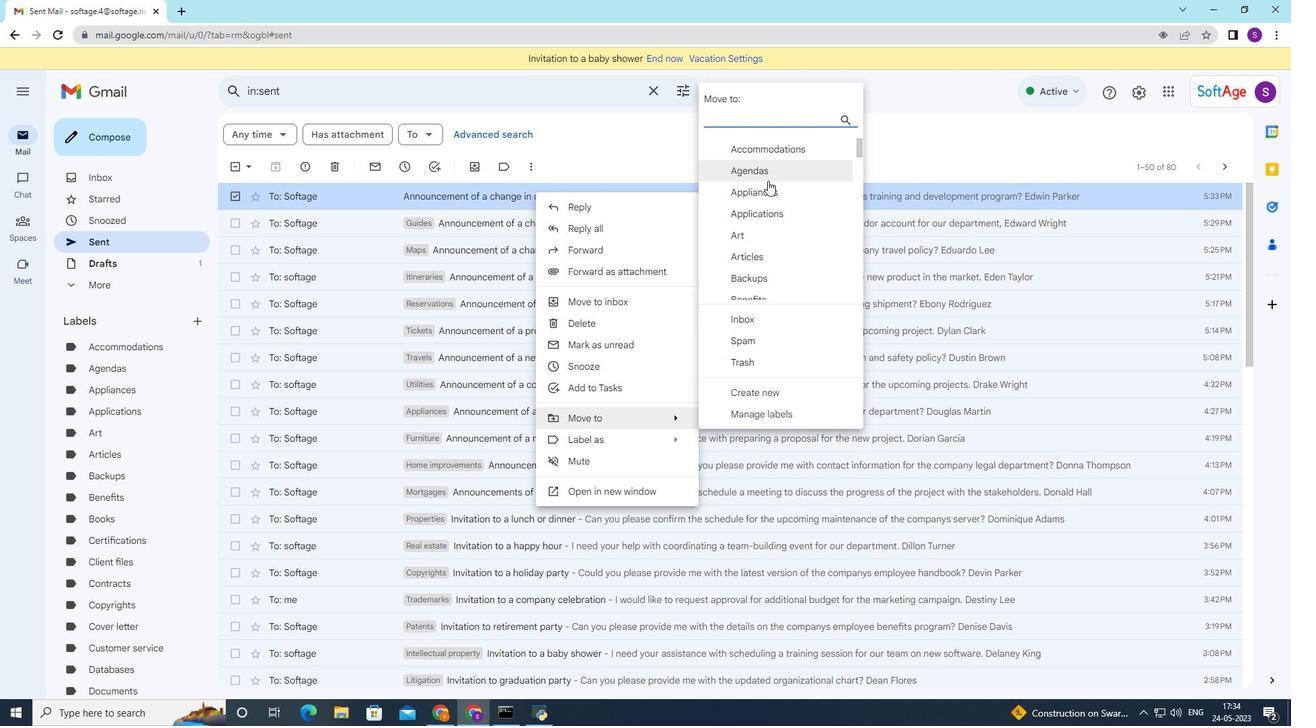 
Action: Mouse pressed left at (765, 159)
Screenshot: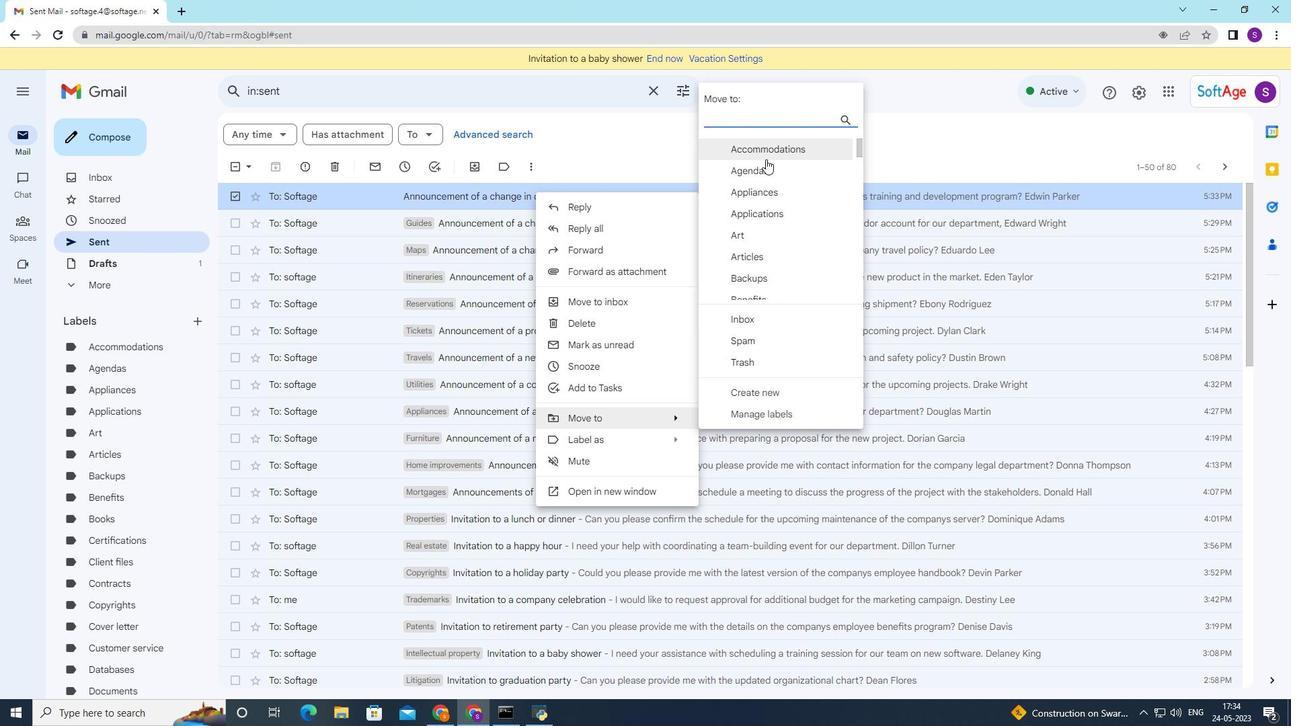 
Action: Mouse moved to (714, 225)
Screenshot: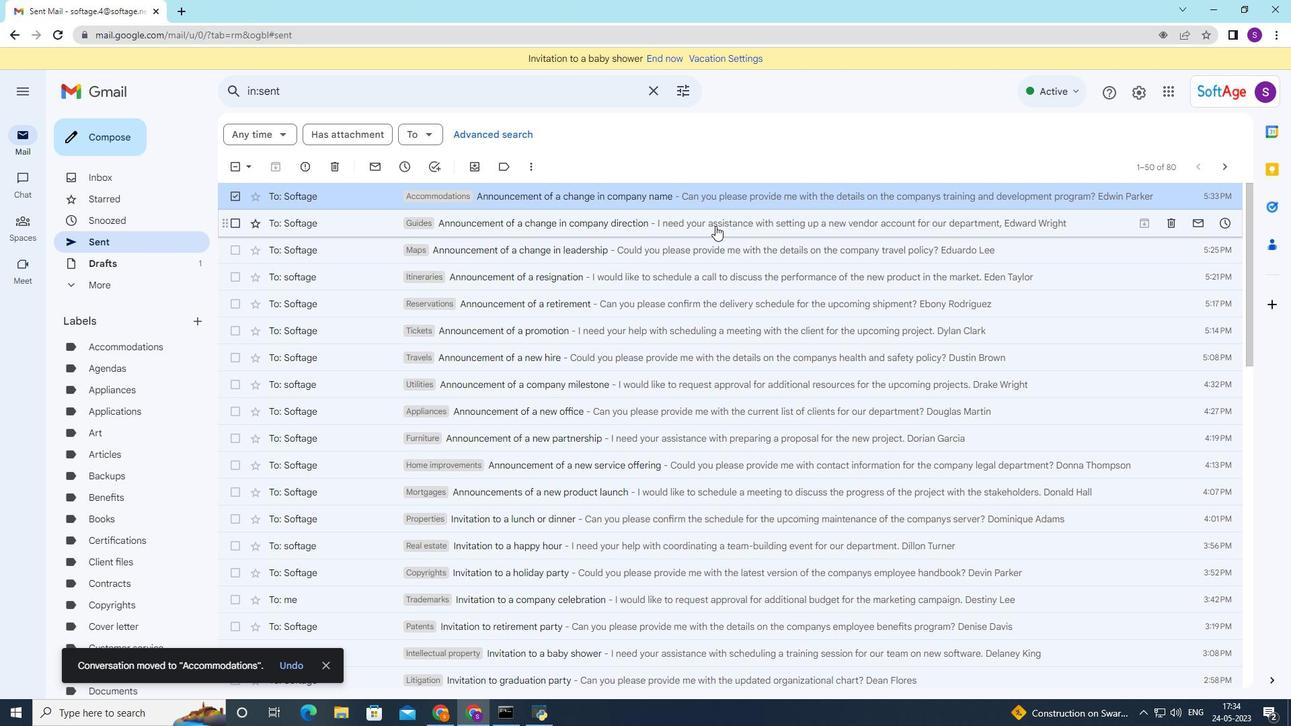 
